 Task: Experiment with the "Truncate Silence" feature to tighten gaps in a live recording.
Action: Mouse moved to (95, 8)
Screenshot: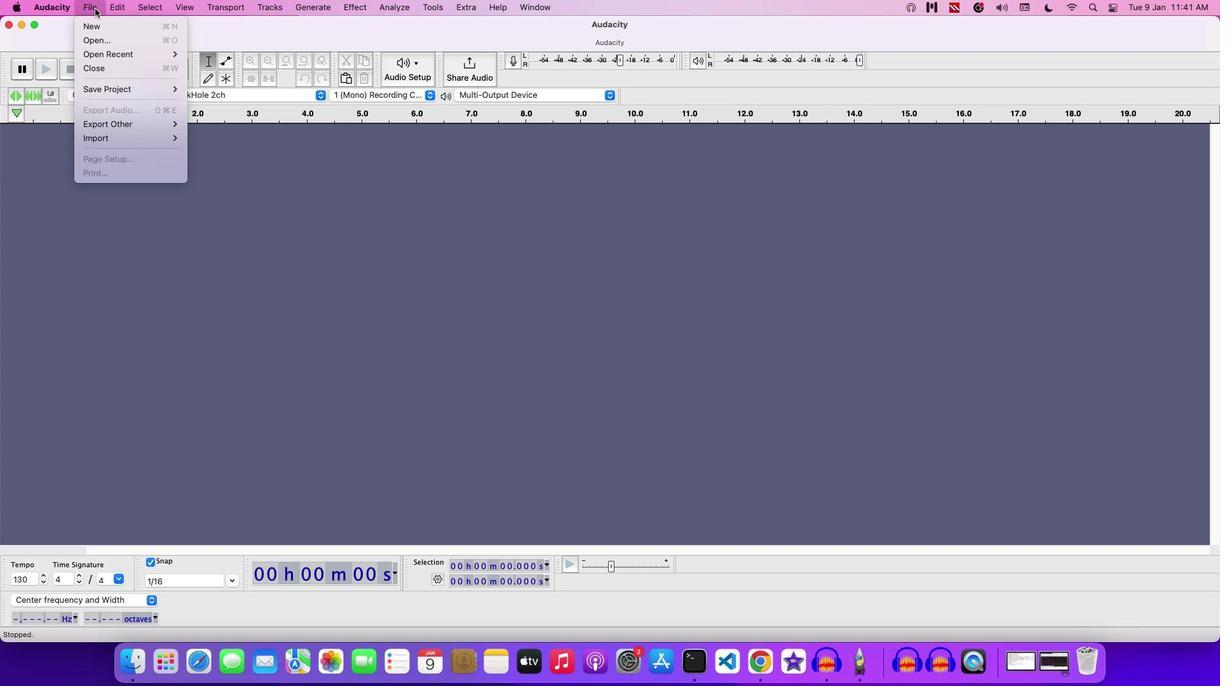 
Action: Mouse pressed left at (95, 8)
Screenshot: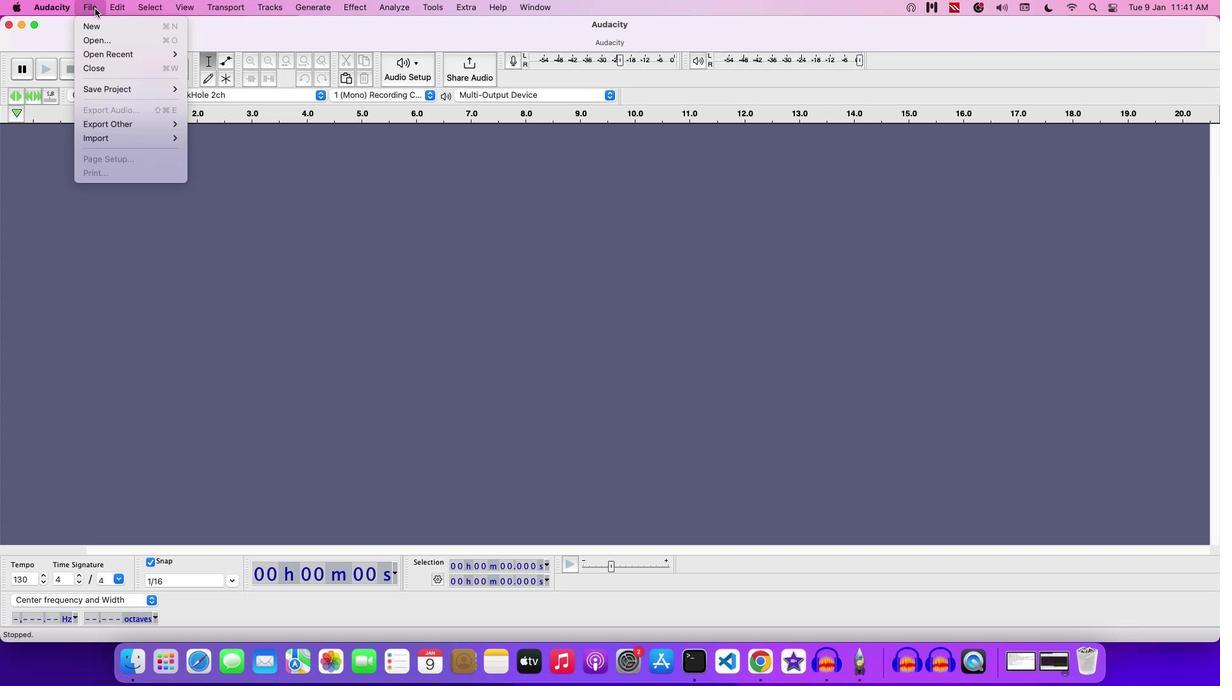 
Action: Mouse moved to (101, 38)
Screenshot: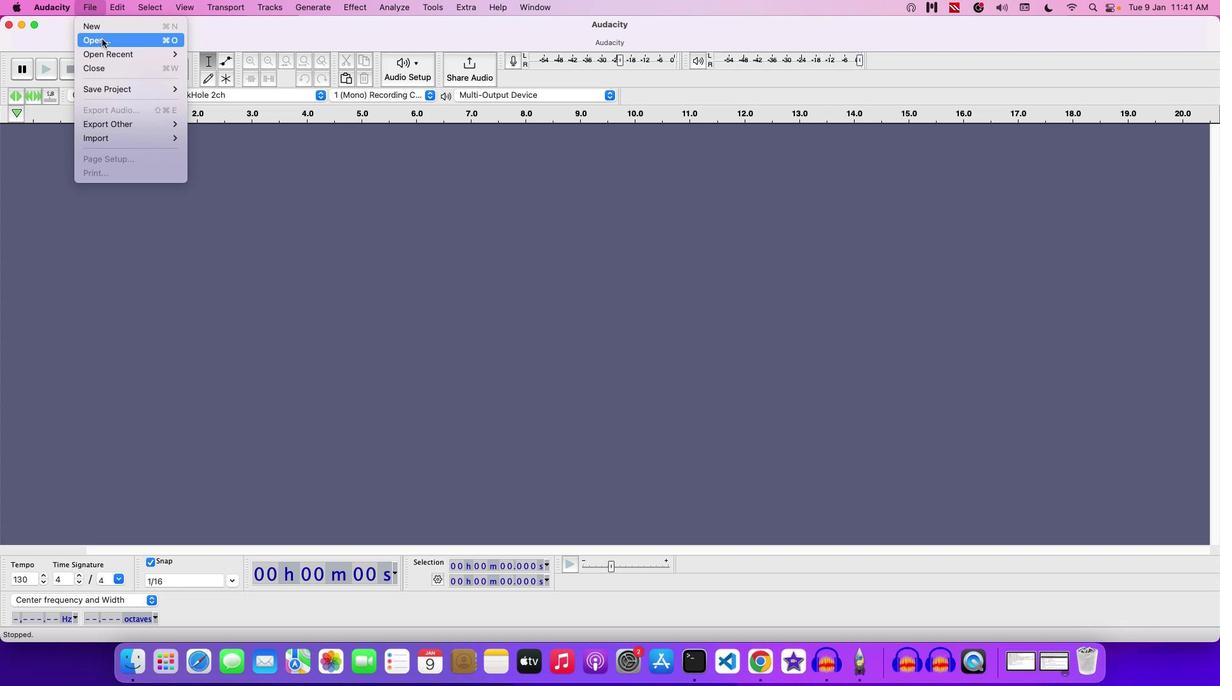 
Action: Mouse pressed left at (101, 38)
Screenshot: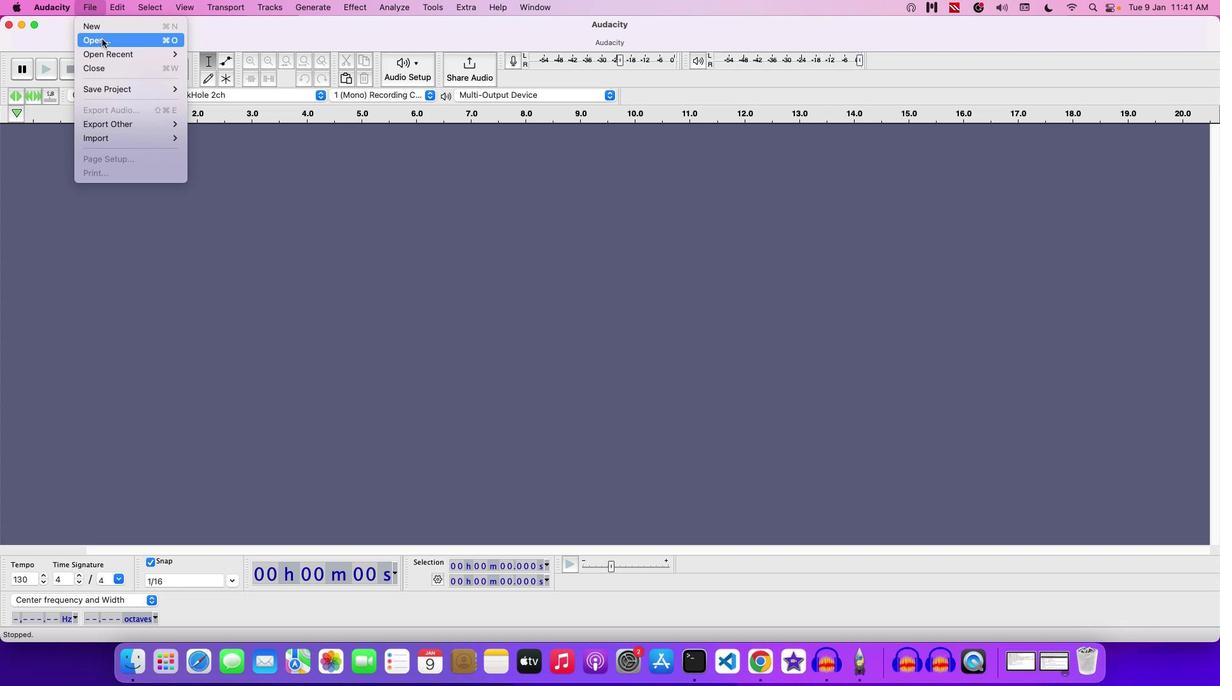 
Action: Mouse moved to (684, 136)
Screenshot: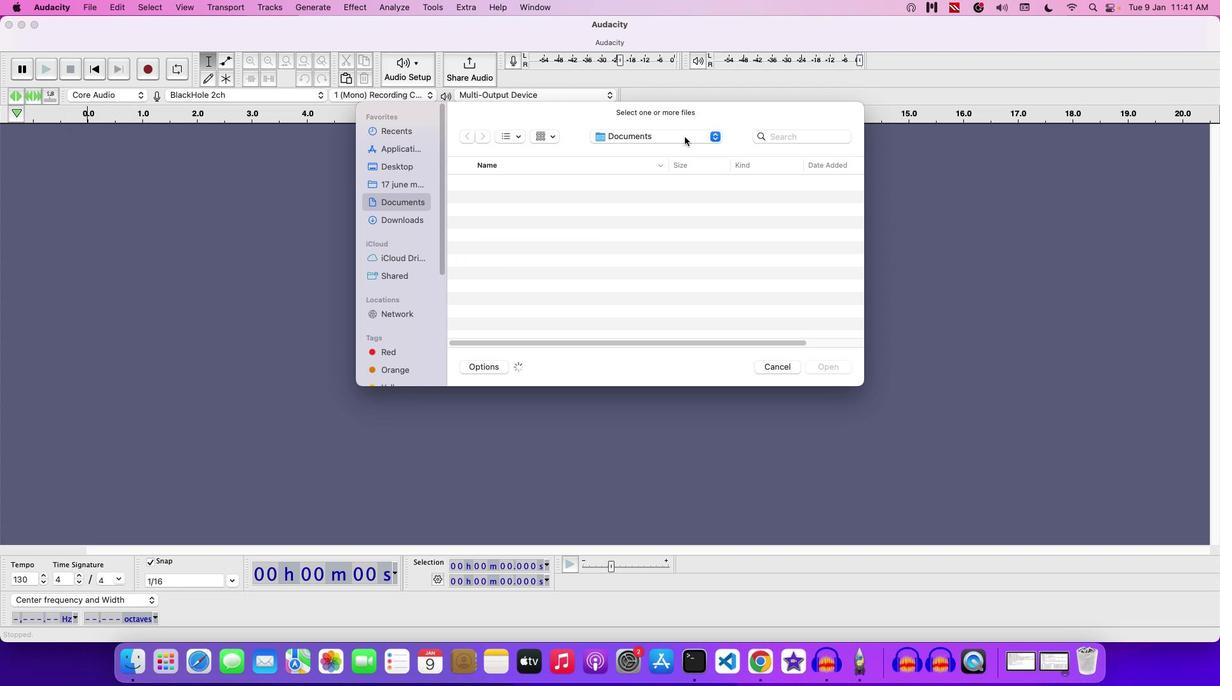 
Action: Mouse pressed left at (684, 136)
Screenshot: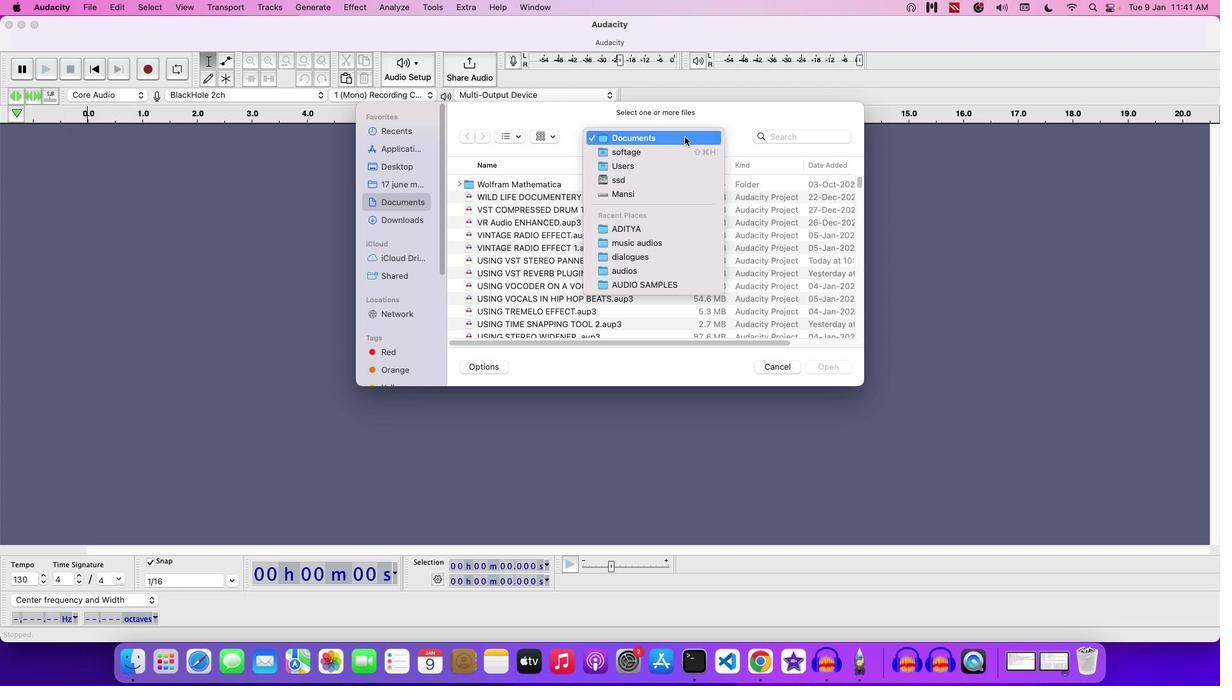 
Action: Mouse moved to (634, 223)
Screenshot: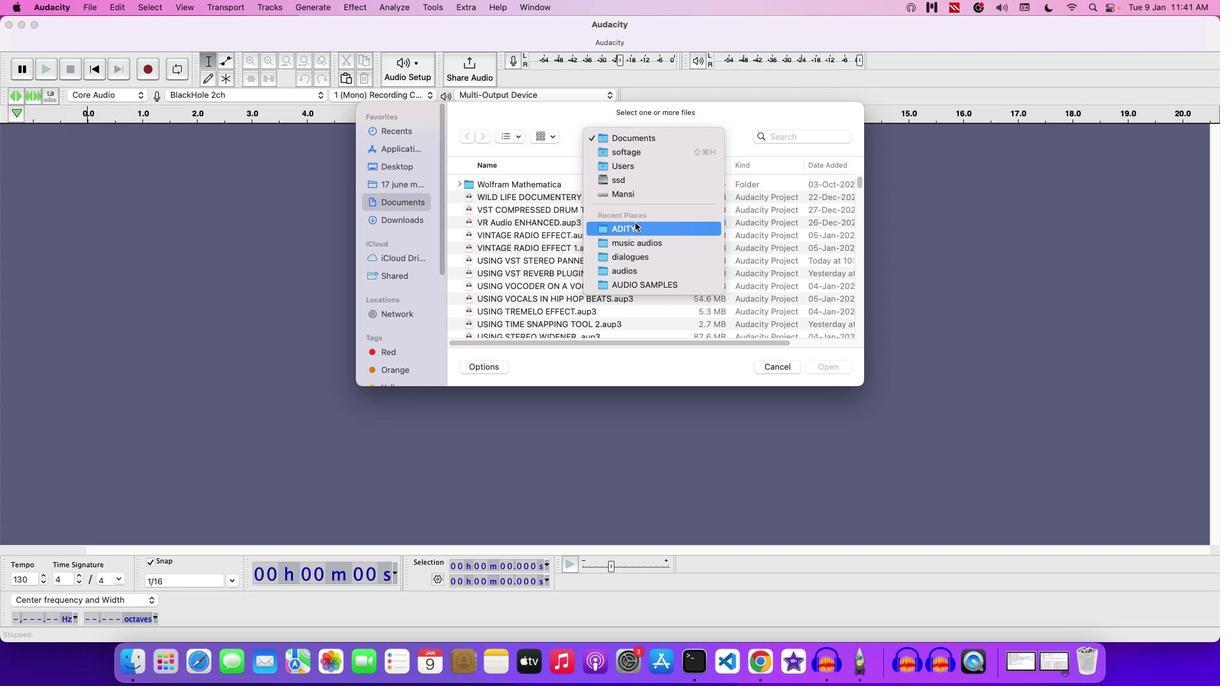 
Action: Mouse pressed left at (634, 223)
Screenshot: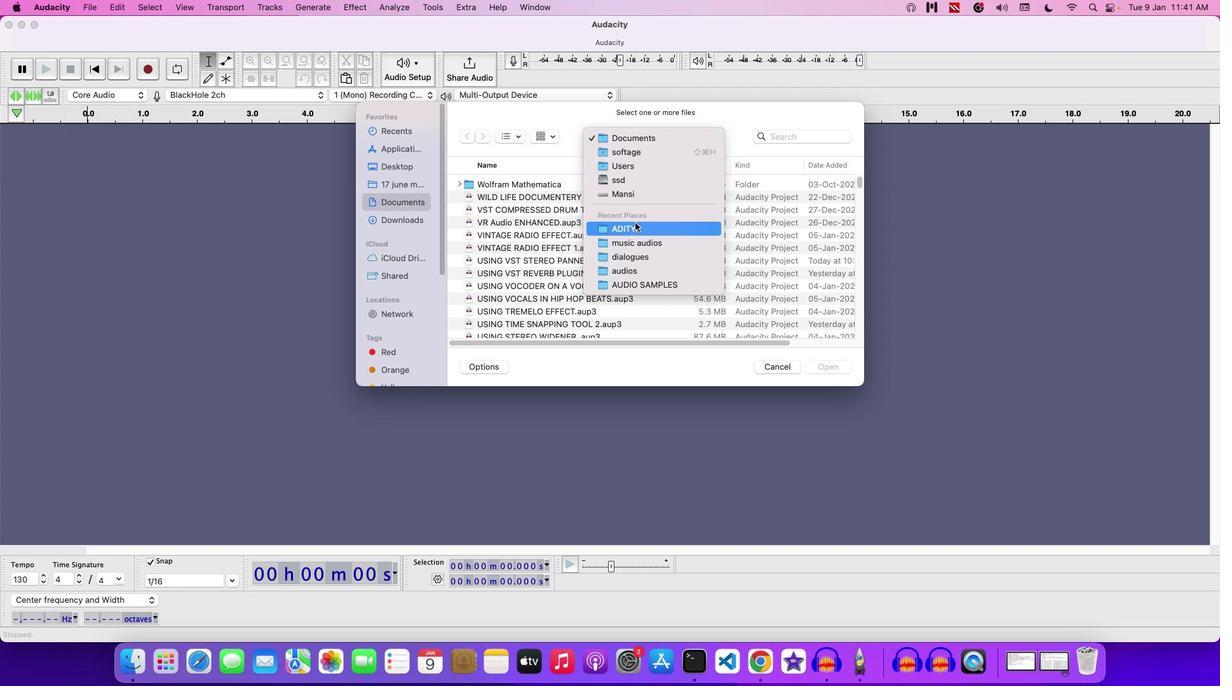 
Action: Mouse moved to (541, 242)
Screenshot: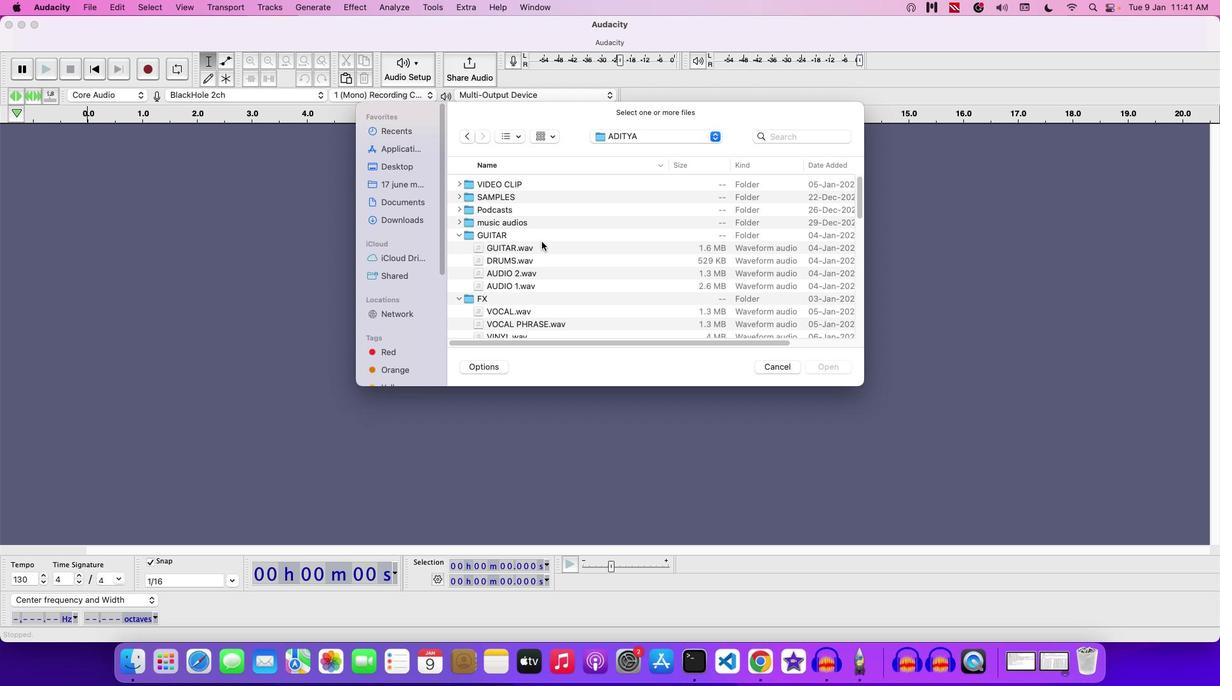 
Action: Mouse scrolled (541, 242) with delta (0, 0)
Screenshot: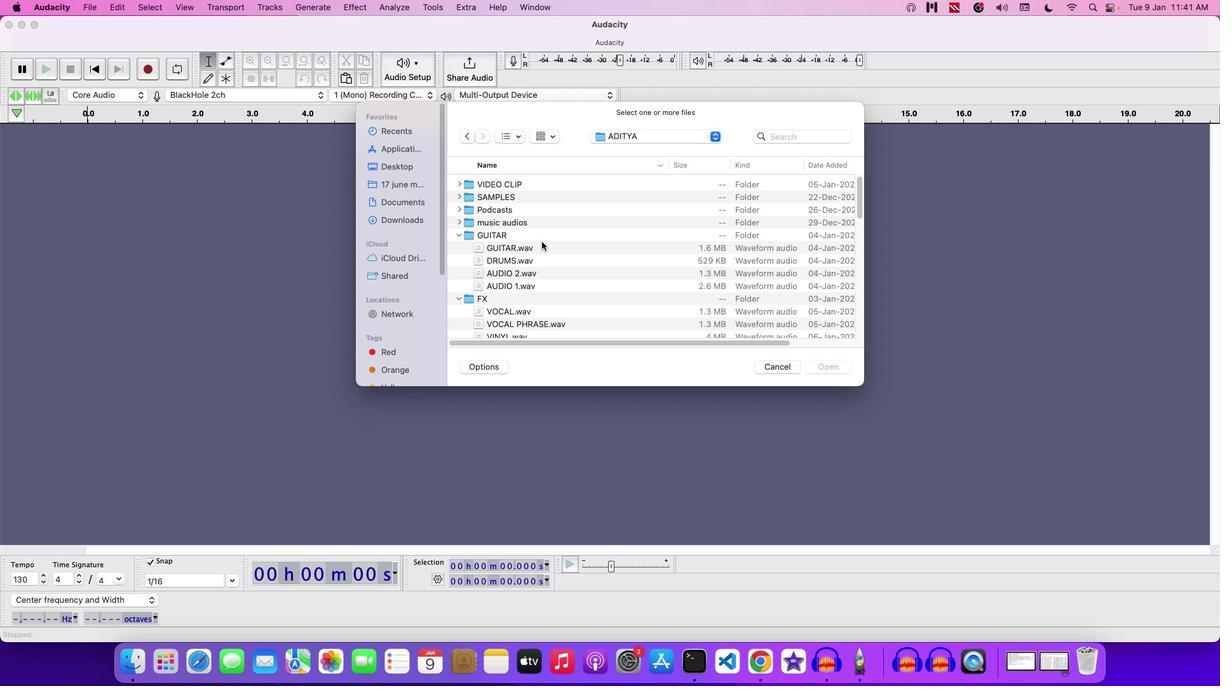 
Action: Mouse scrolled (541, 242) with delta (0, 0)
Screenshot: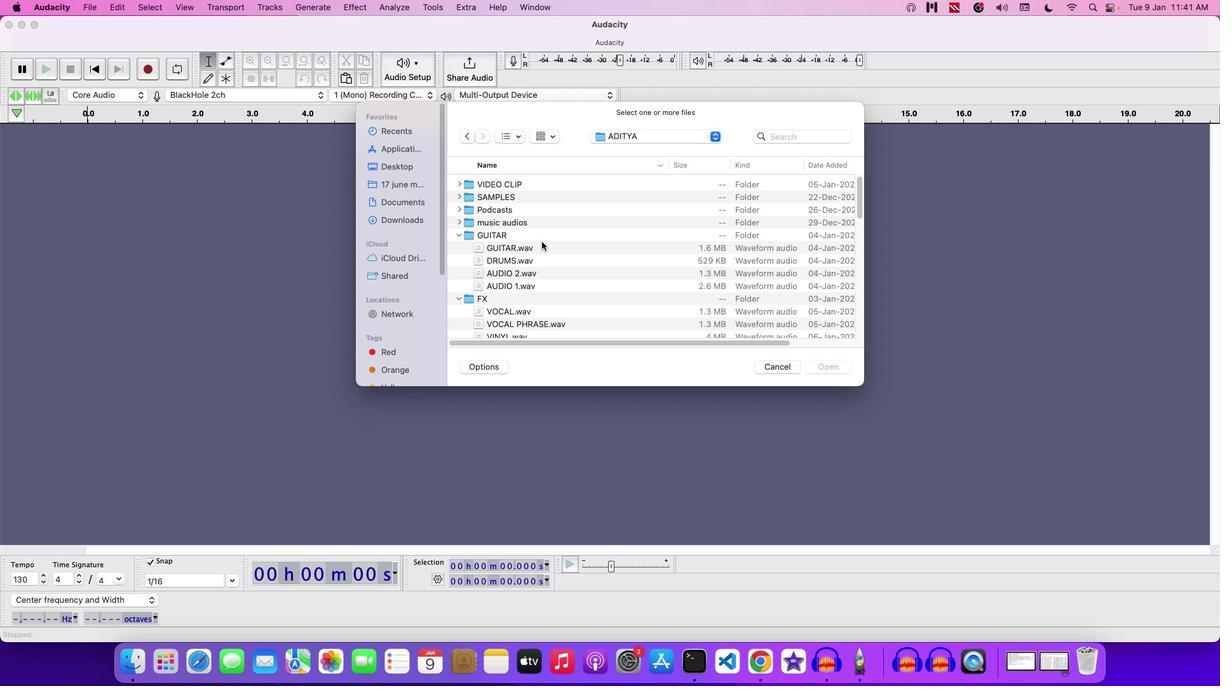 
Action: Mouse scrolled (541, 242) with delta (0, 1)
Screenshot: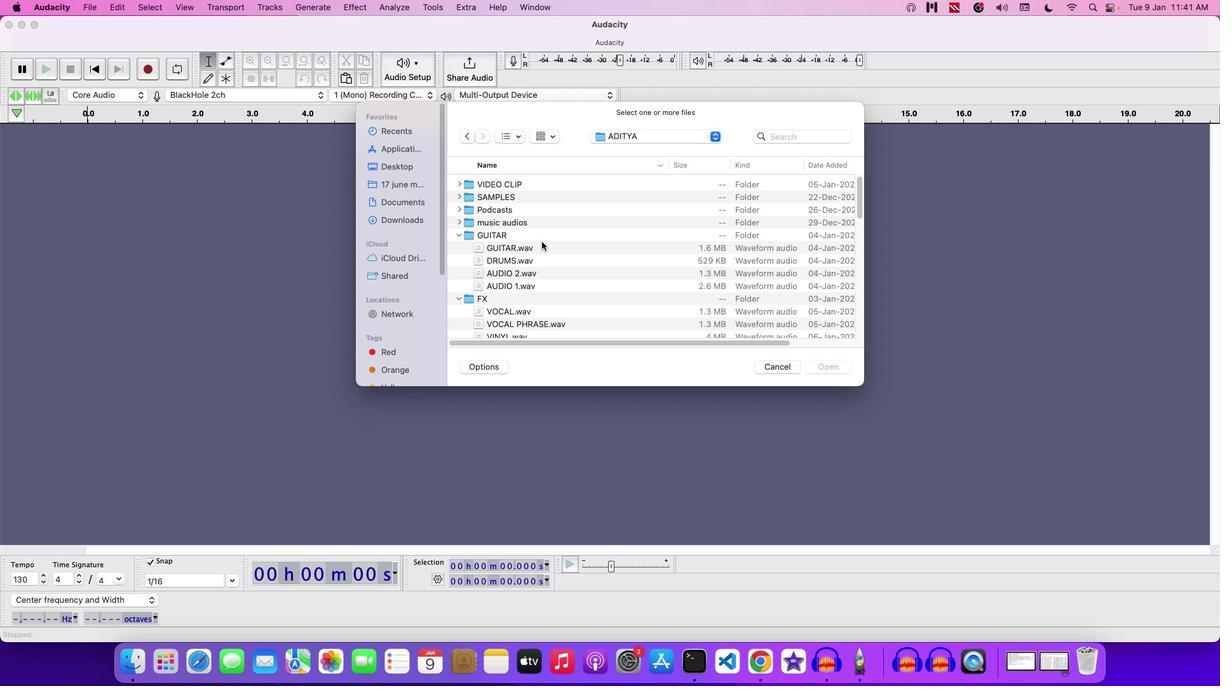 
Action: Mouse scrolled (541, 242) with delta (0, 1)
Screenshot: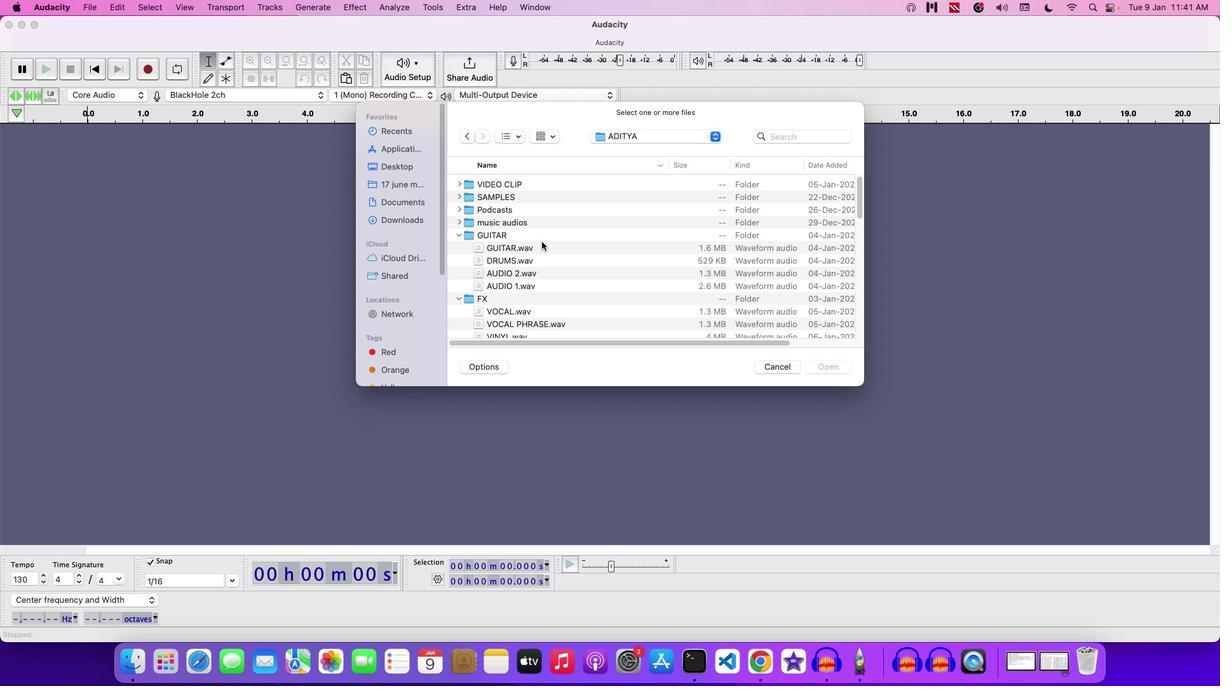 
Action: Mouse scrolled (541, 242) with delta (0, 2)
Screenshot: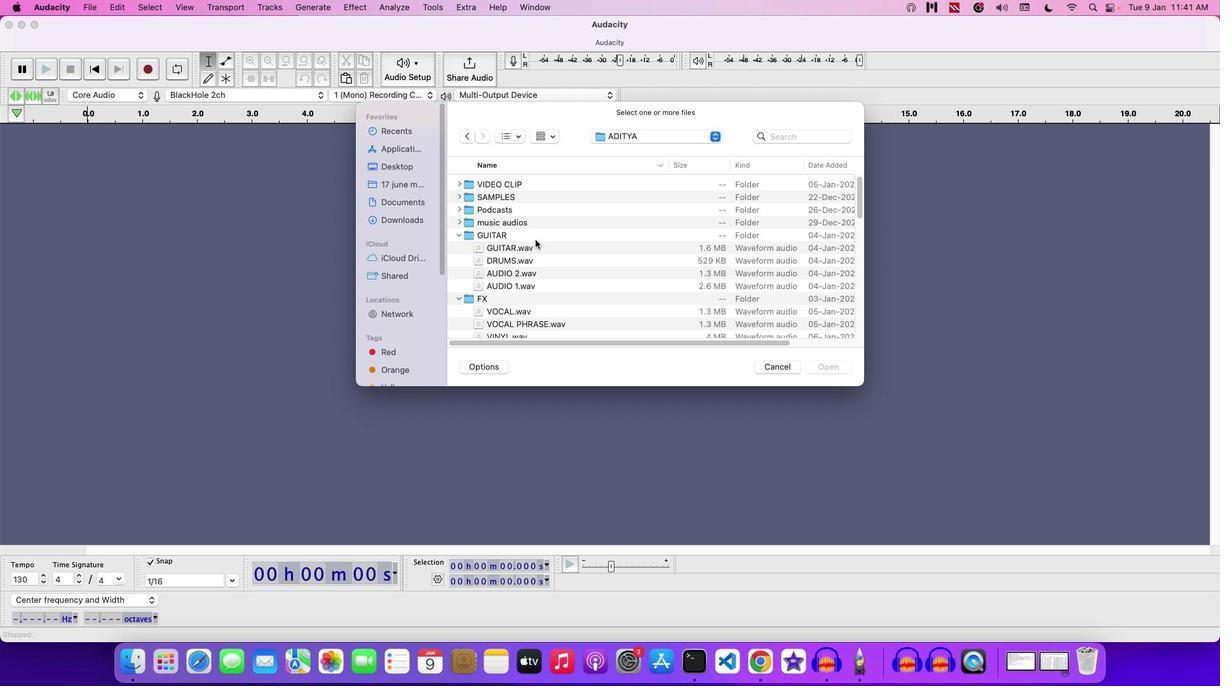 
Action: Mouse moved to (492, 271)
Screenshot: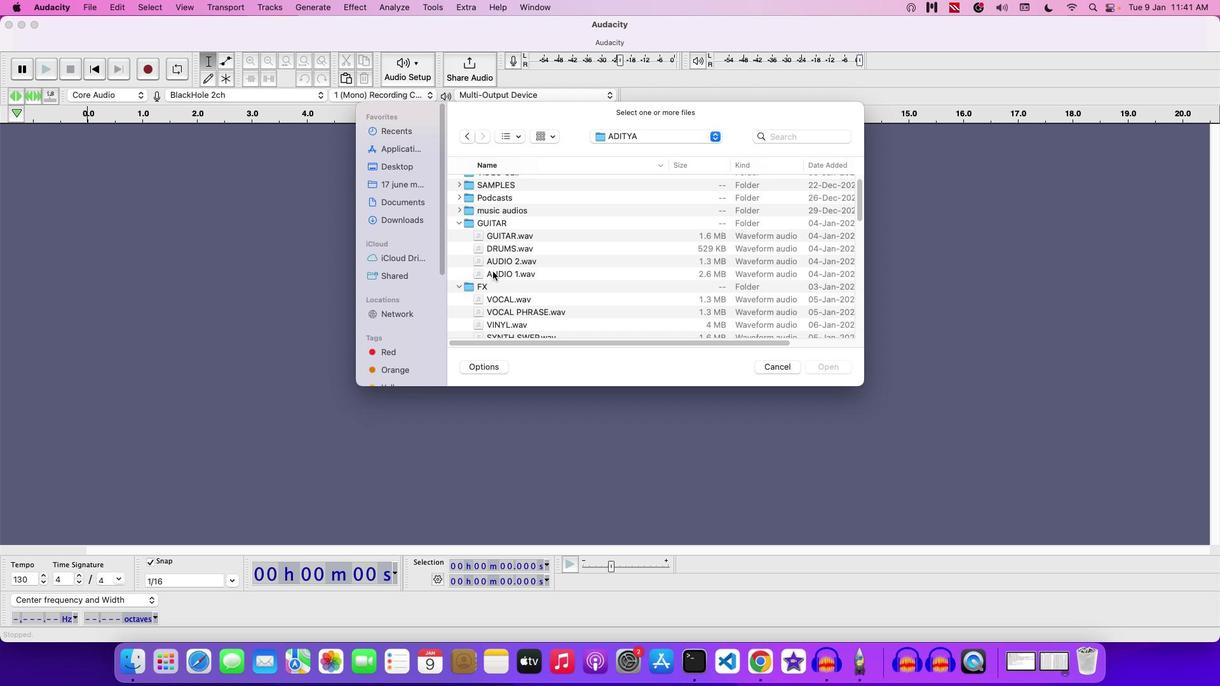 
Action: Mouse scrolled (492, 271) with delta (0, 0)
Screenshot: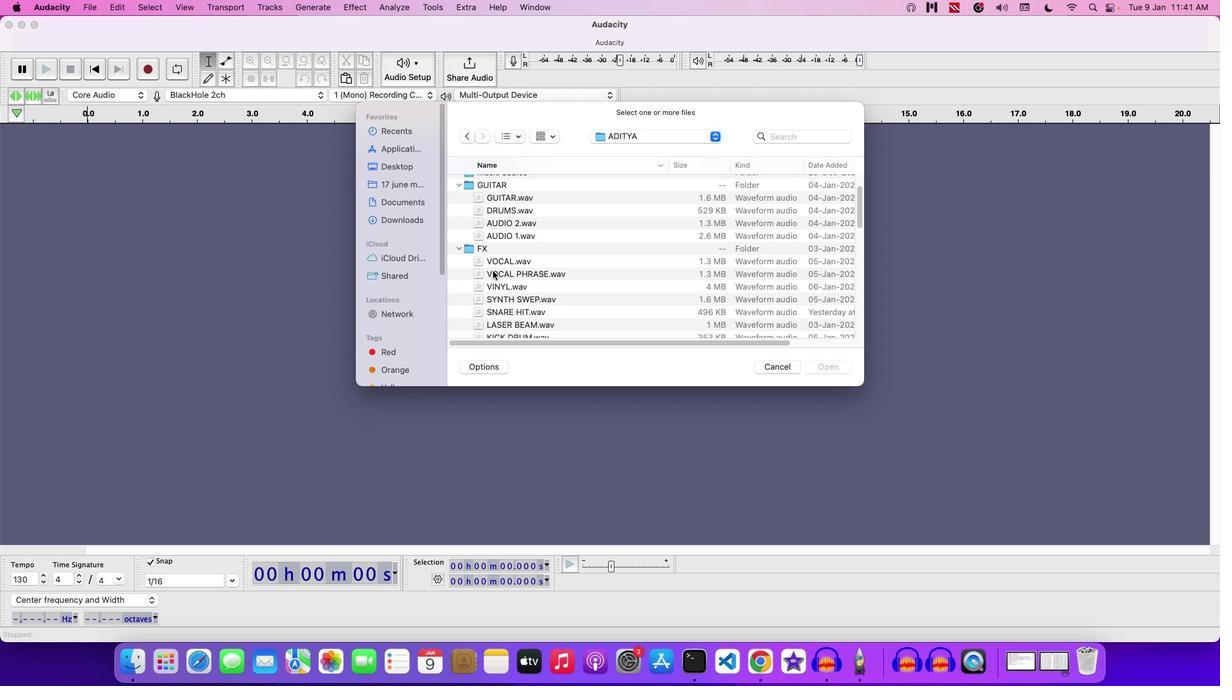 
Action: Mouse scrolled (492, 271) with delta (0, 0)
Screenshot: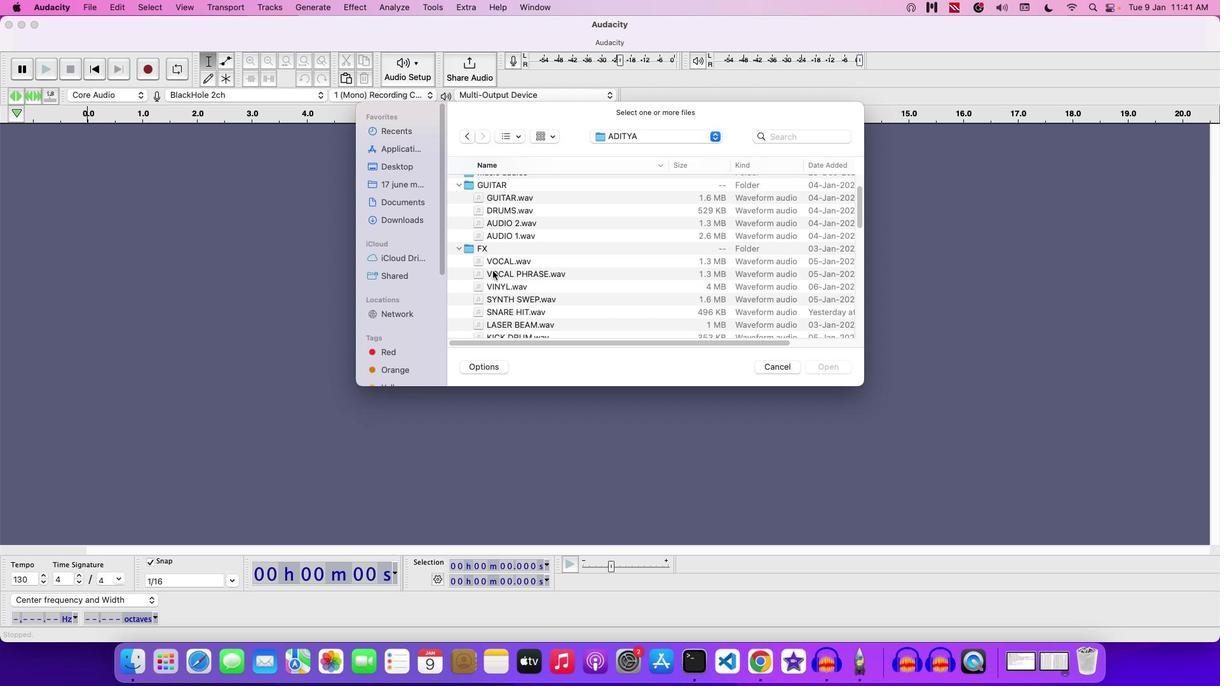 
Action: Mouse moved to (492, 271)
Screenshot: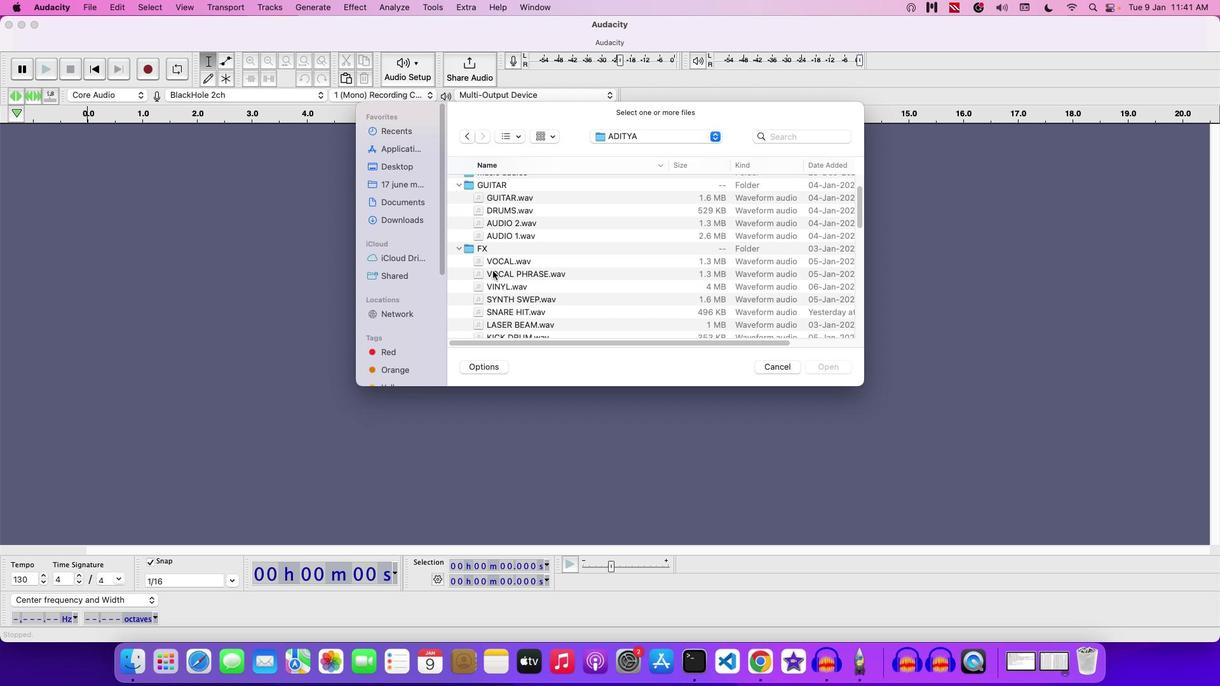 
Action: Mouse scrolled (492, 271) with delta (0, -1)
Screenshot: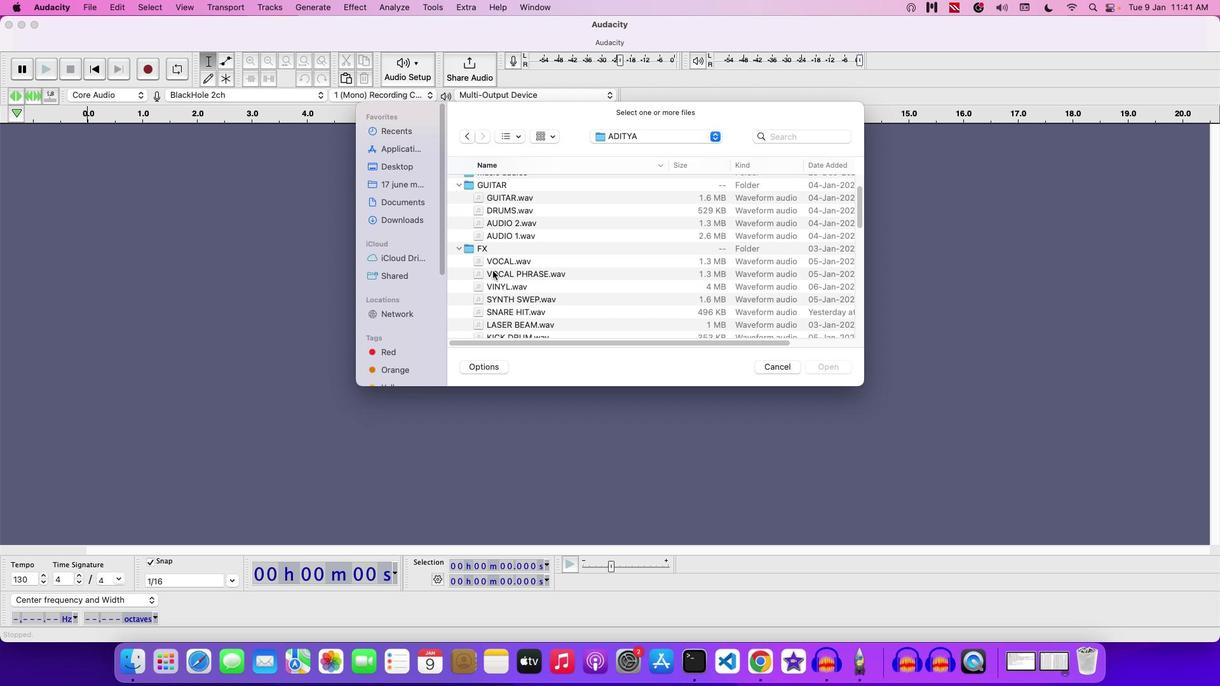 
Action: Mouse moved to (500, 262)
Screenshot: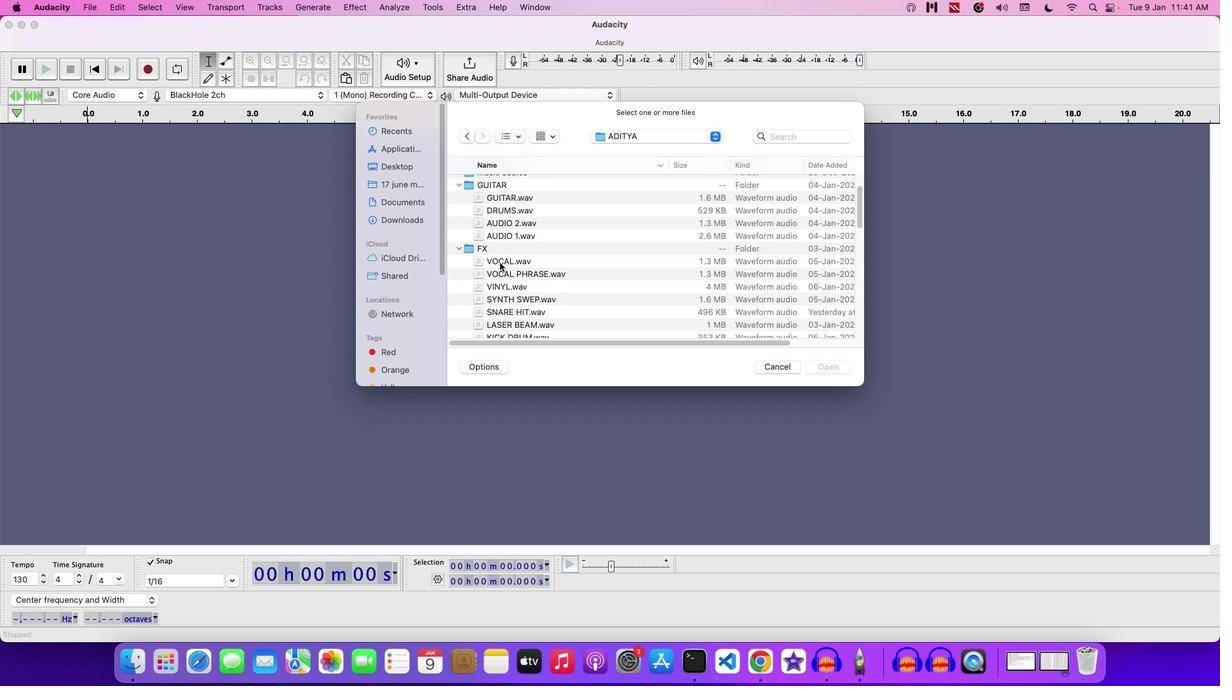 
Action: Mouse pressed left at (500, 262)
Screenshot: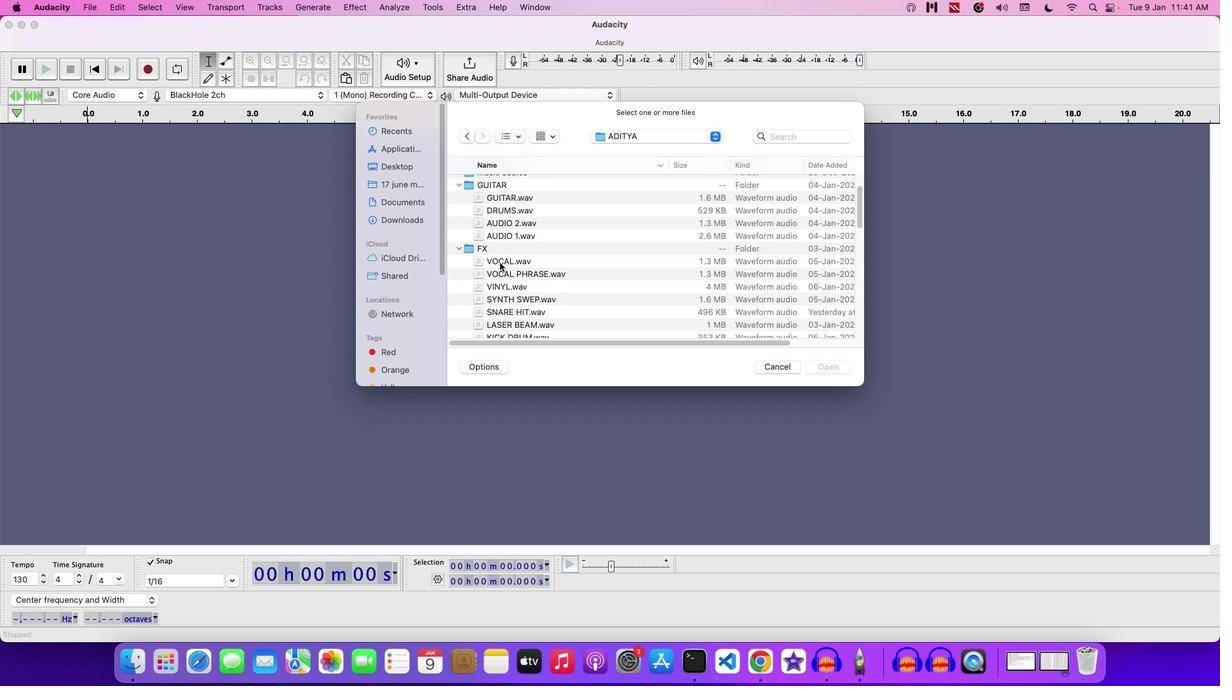 
Action: Mouse moved to (571, 271)
Screenshot: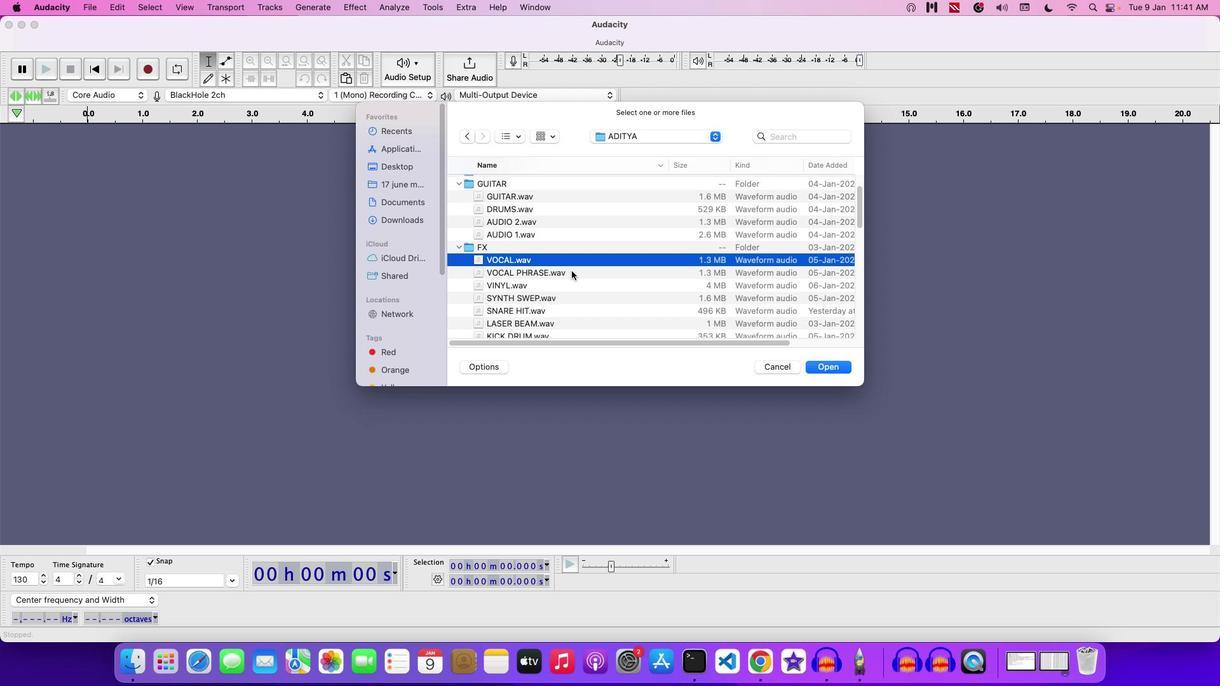 
Action: Mouse scrolled (571, 271) with delta (0, 0)
Screenshot: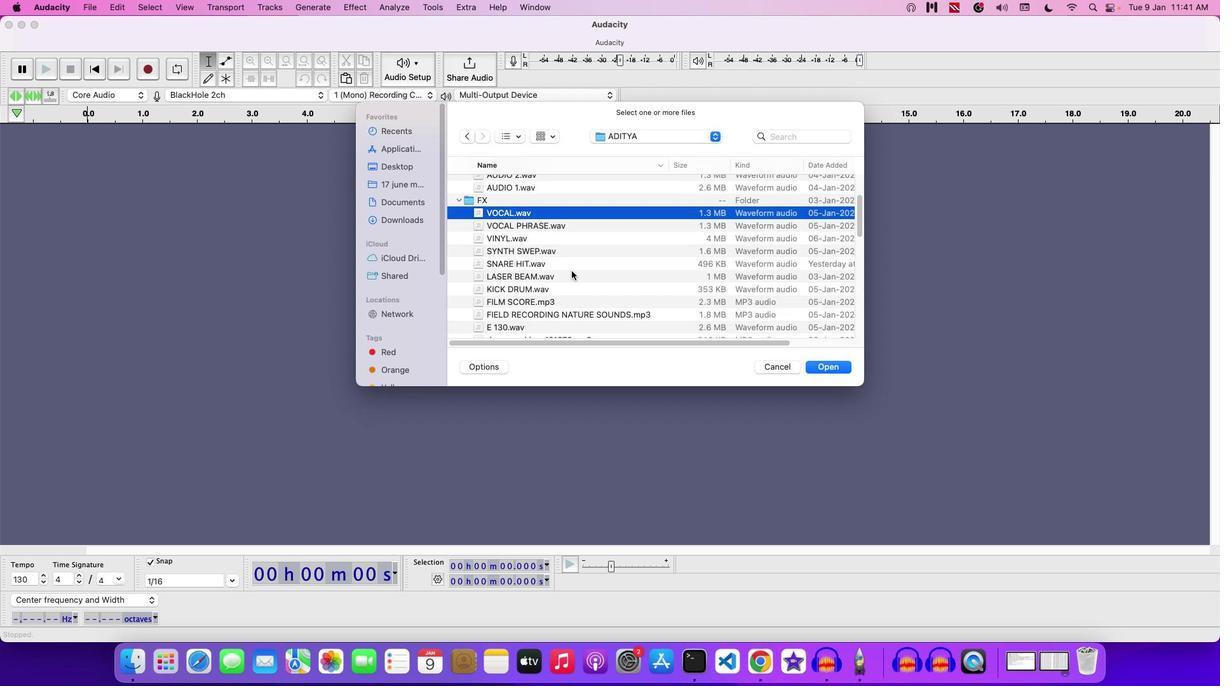 
Action: Mouse scrolled (571, 271) with delta (0, 0)
Screenshot: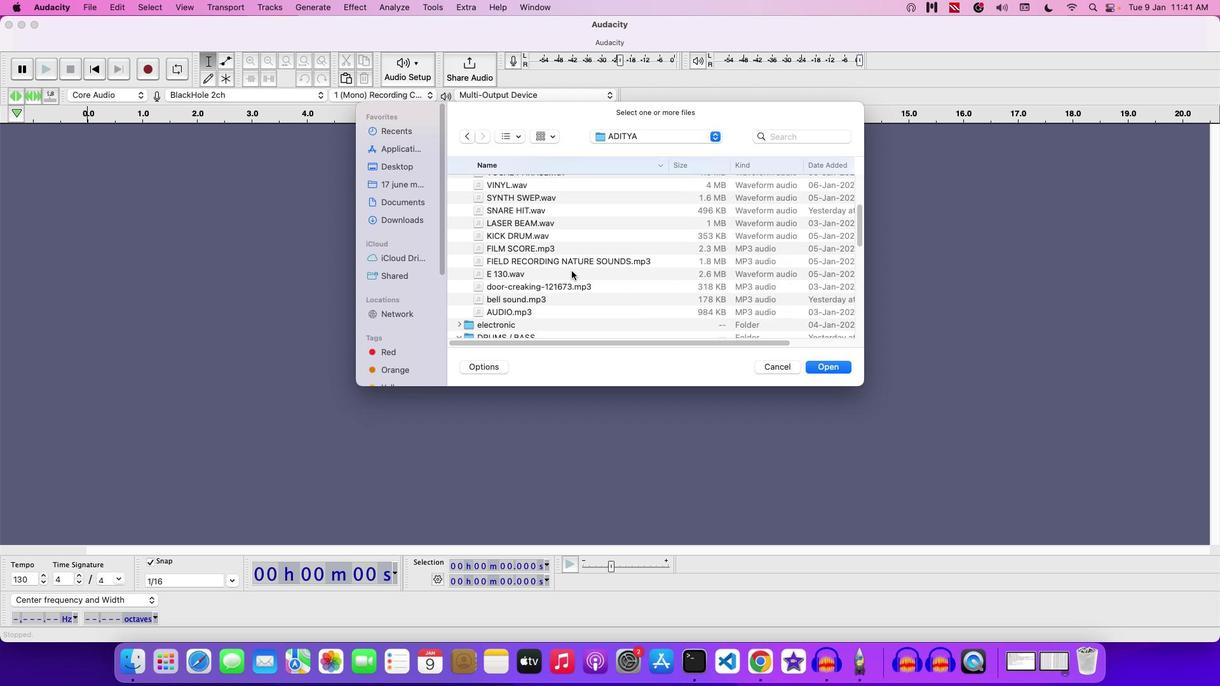 
Action: Mouse scrolled (571, 271) with delta (0, -1)
Screenshot: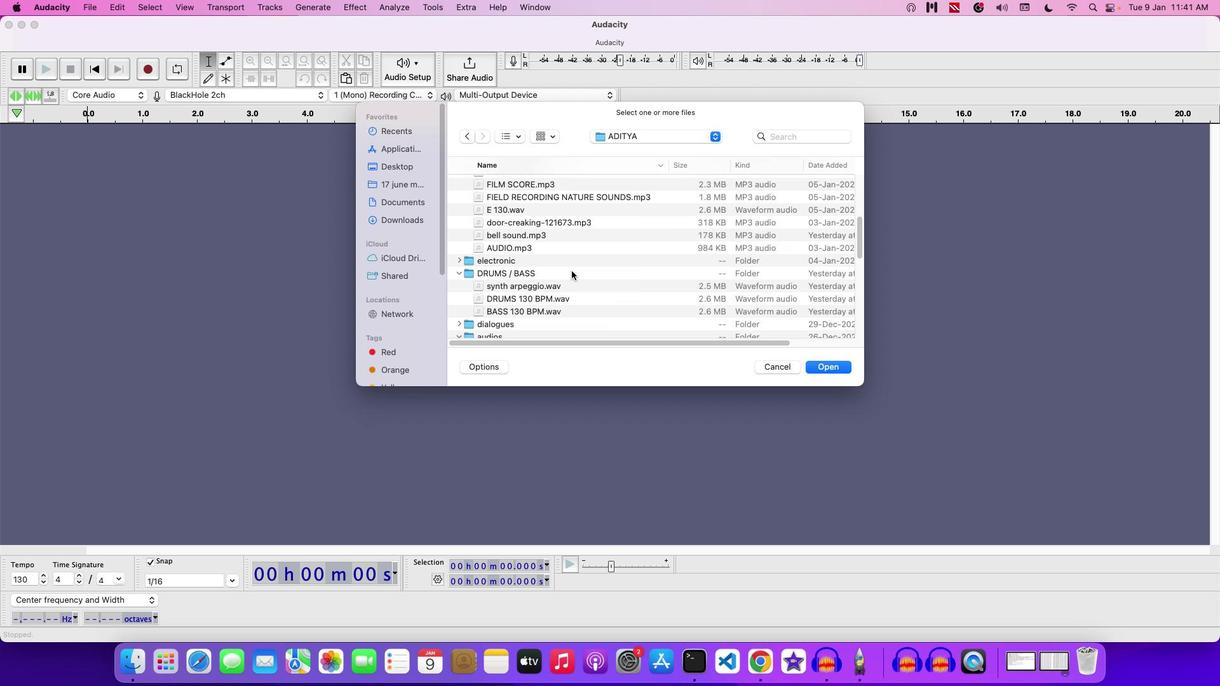 
Action: Mouse scrolled (571, 271) with delta (0, -2)
Screenshot: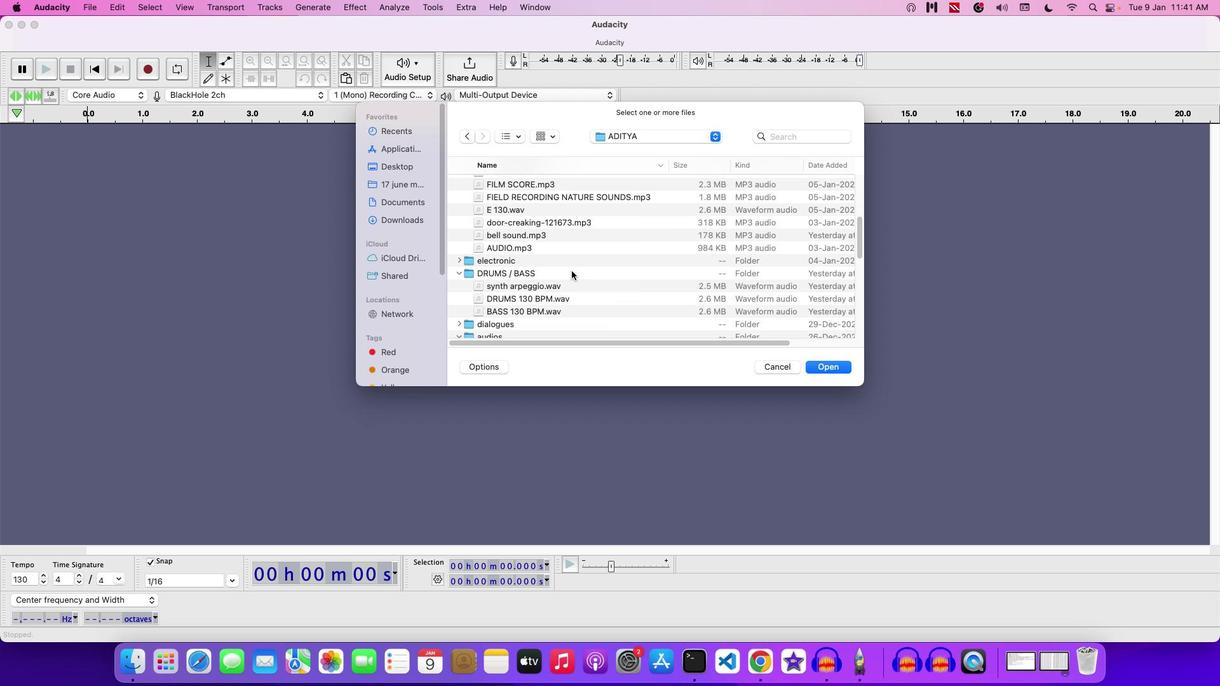 
Action: Mouse scrolled (571, 271) with delta (0, -3)
Screenshot: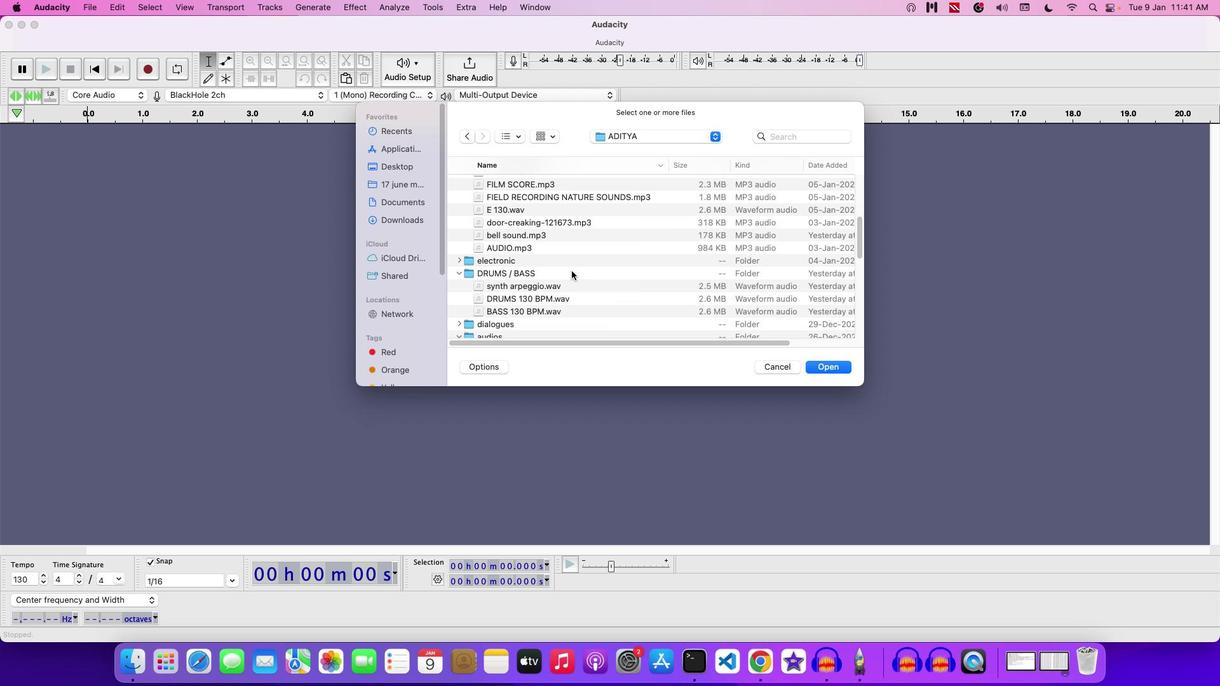 
Action: Mouse scrolled (571, 271) with delta (0, 0)
Screenshot: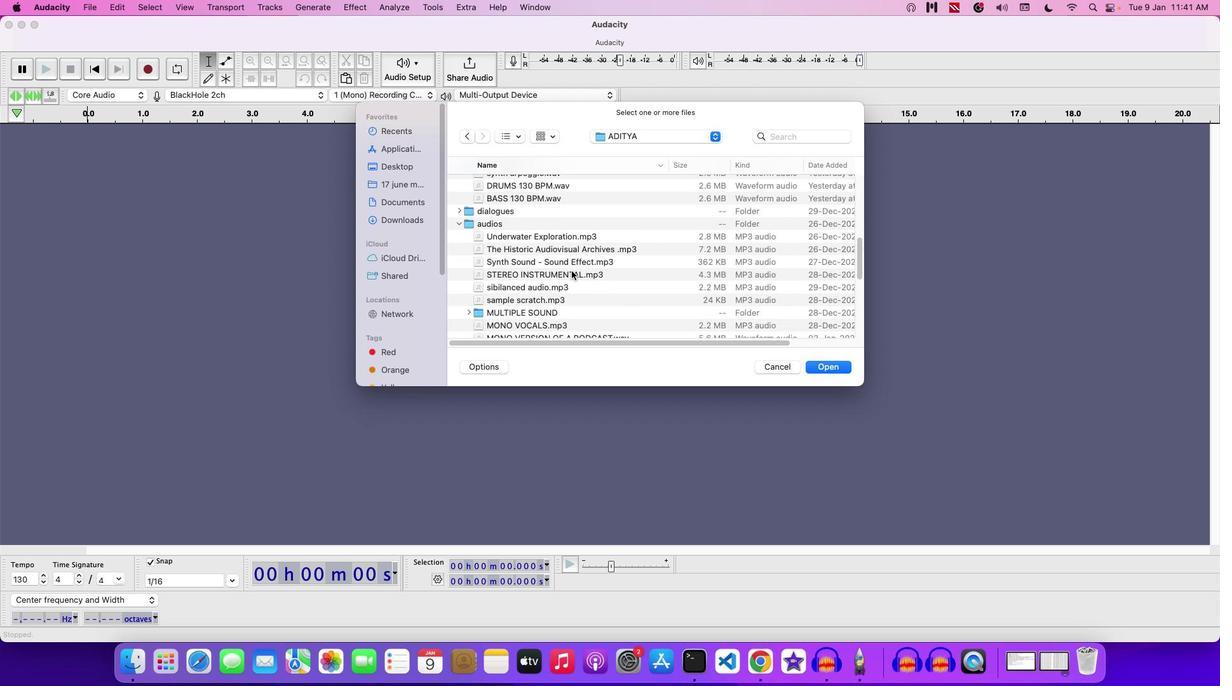 
Action: Mouse scrolled (571, 271) with delta (0, 0)
Screenshot: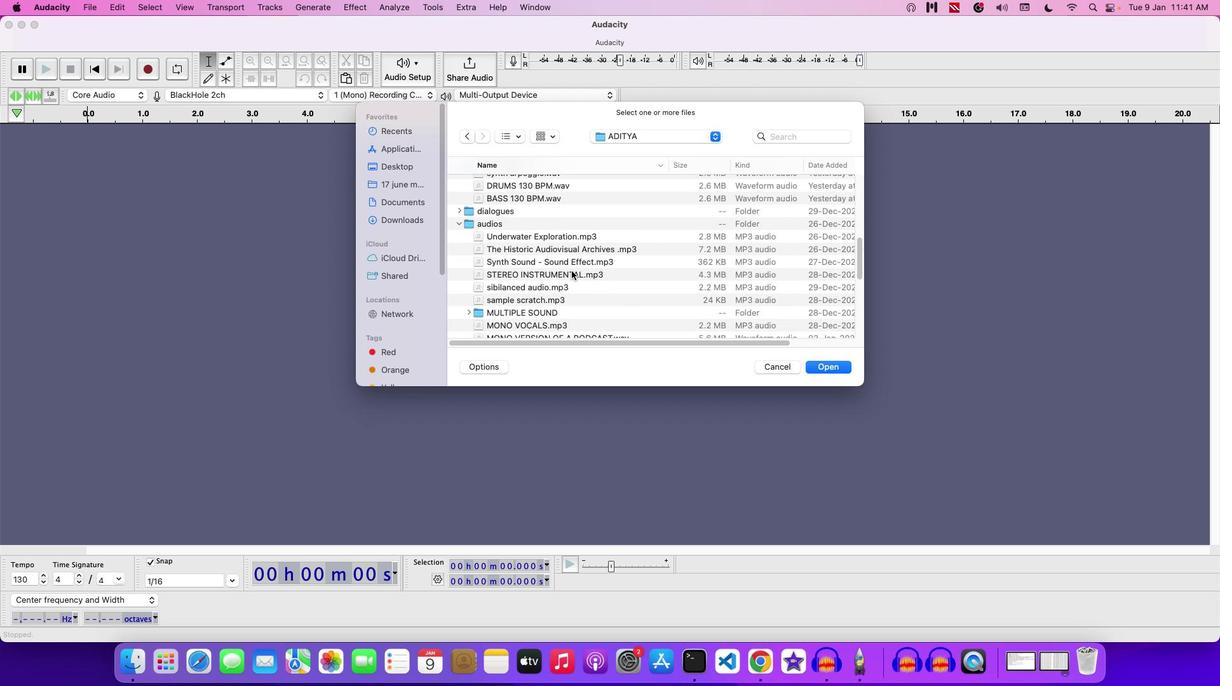 
Action: Mouse scrolled (571, 271) with delta (0, -1)
Screenshot: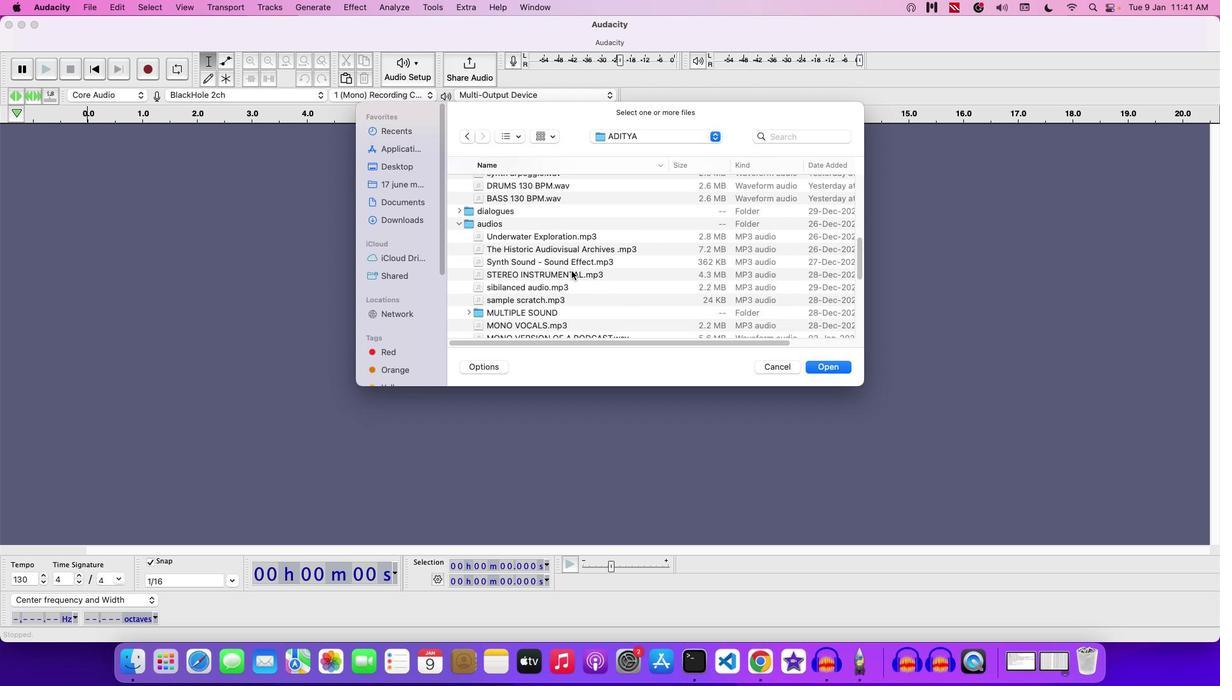 
Action: Mouse scrolled (571, 271) with delta (0, -2)
Screenshot: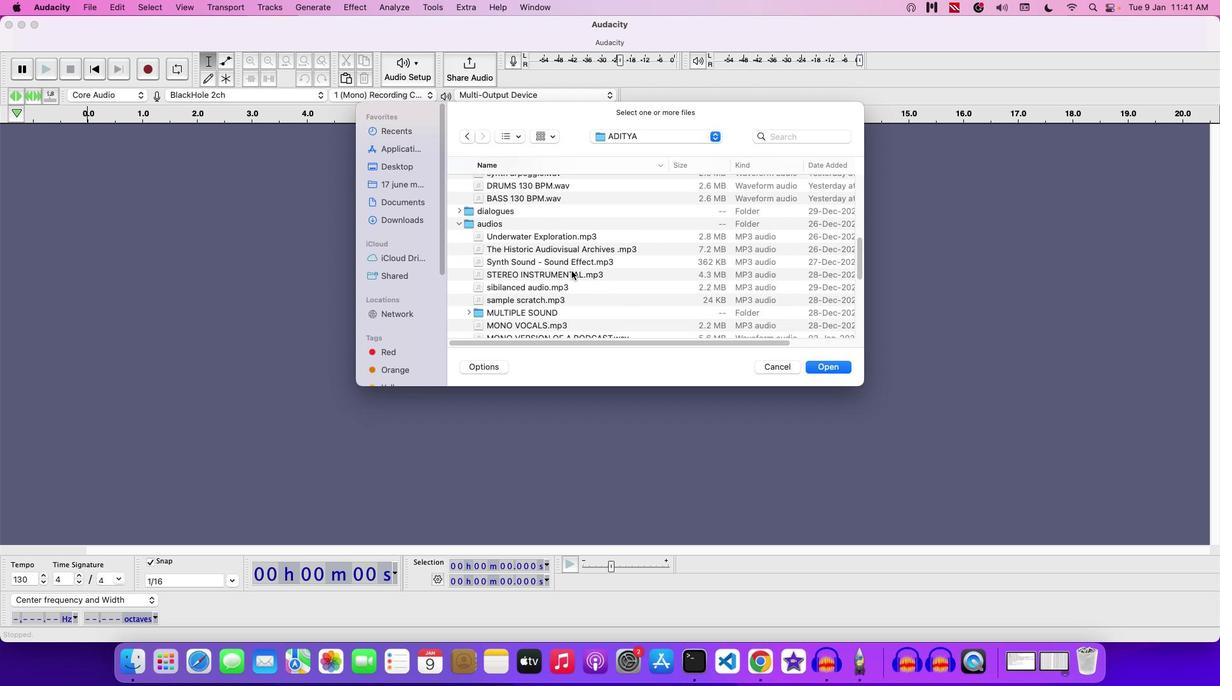 
Action: Mouse moved to (571, 270)
Screenshot: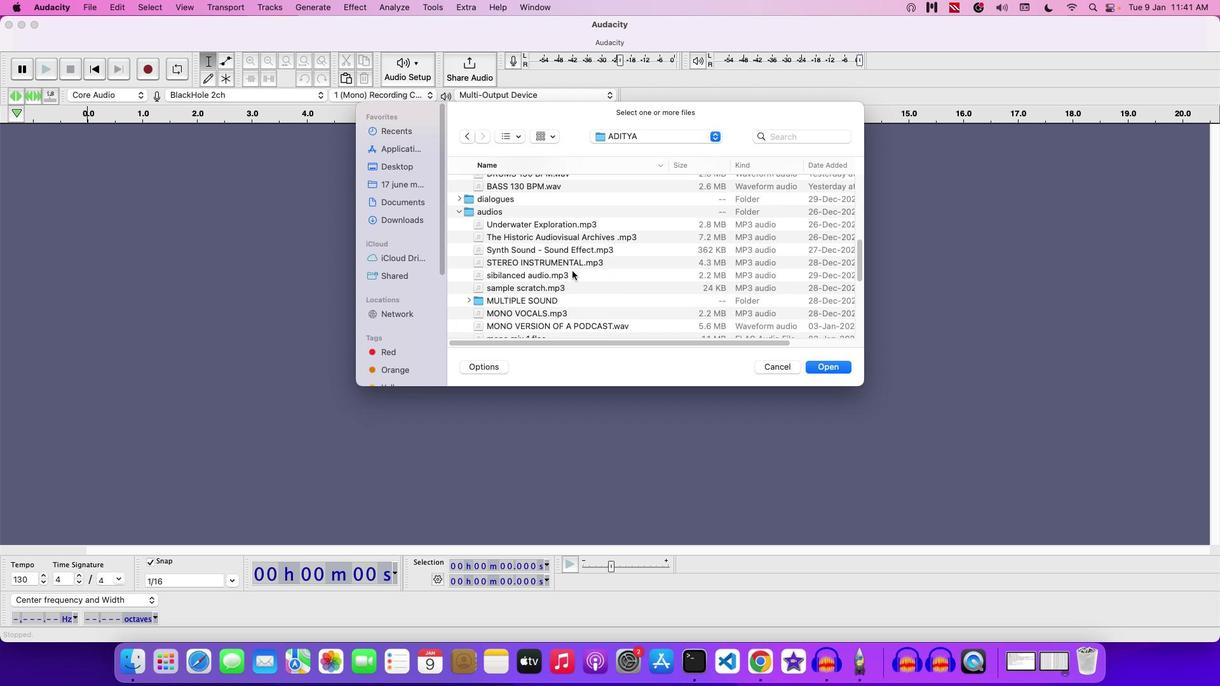 
Action: Mouse scrolled (571, 270) with delta (0, 0)
Screenshot: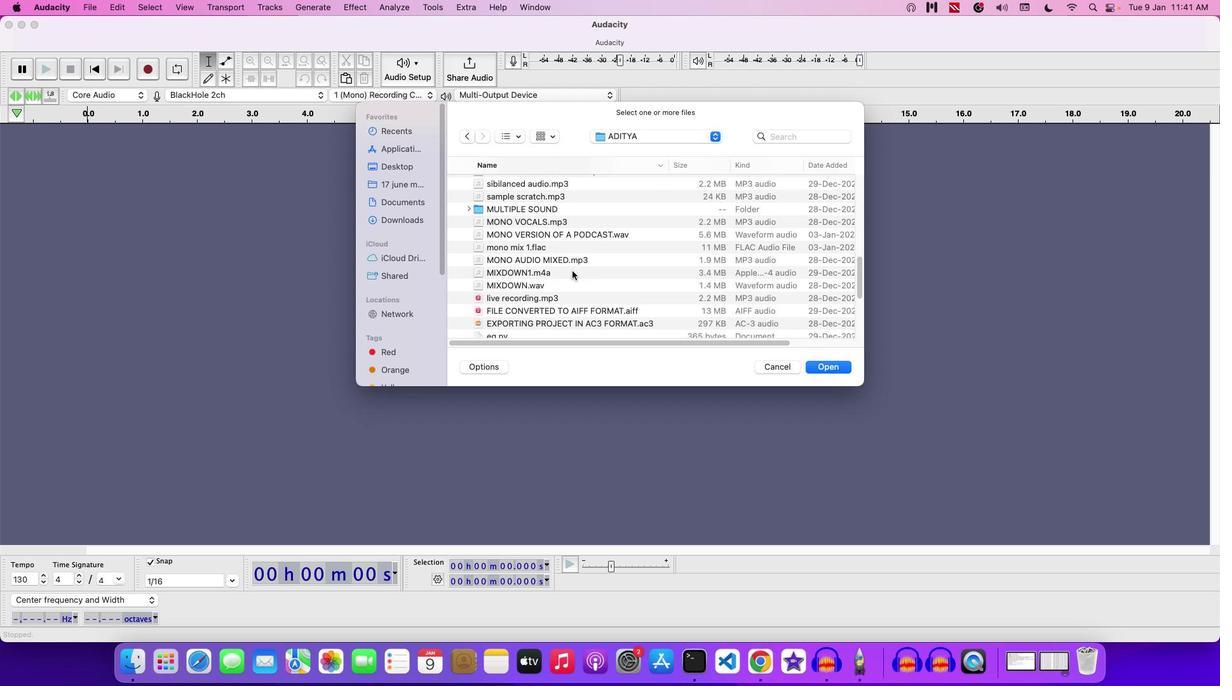 
Action: Mouse scrolled (571, 270) with delta (0, 0)
Screenshot: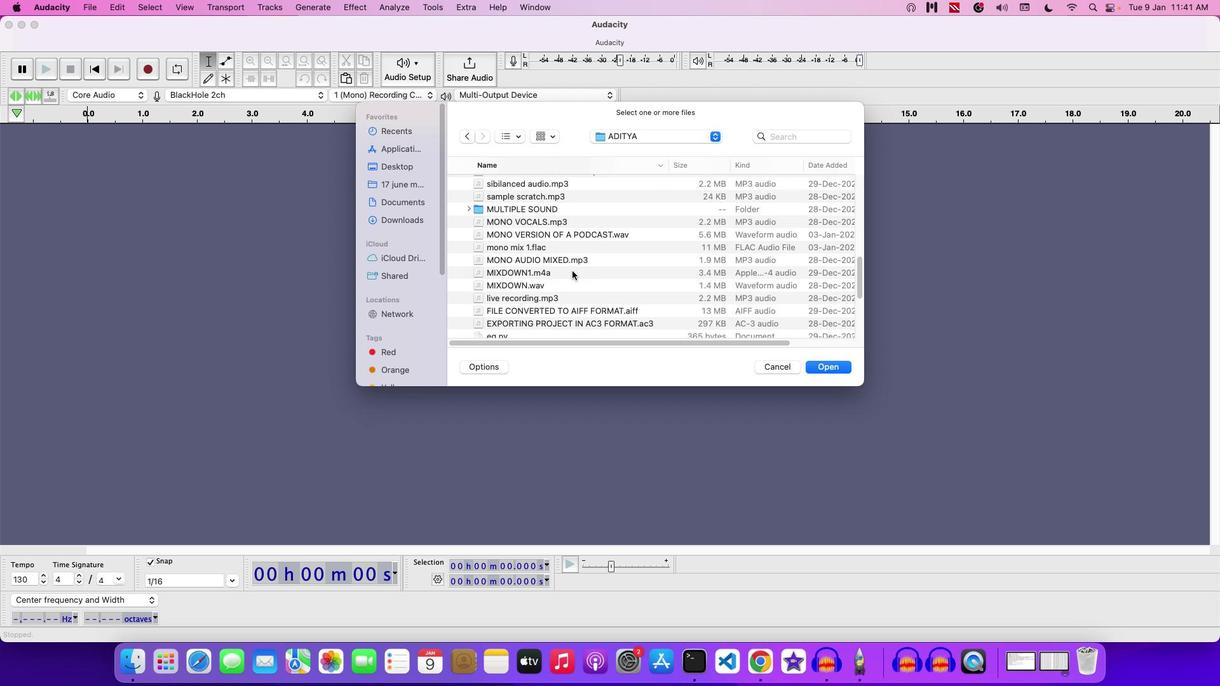 
Action: Mouse scrolled (571, 270) with delta (0, -1)
Screenshot: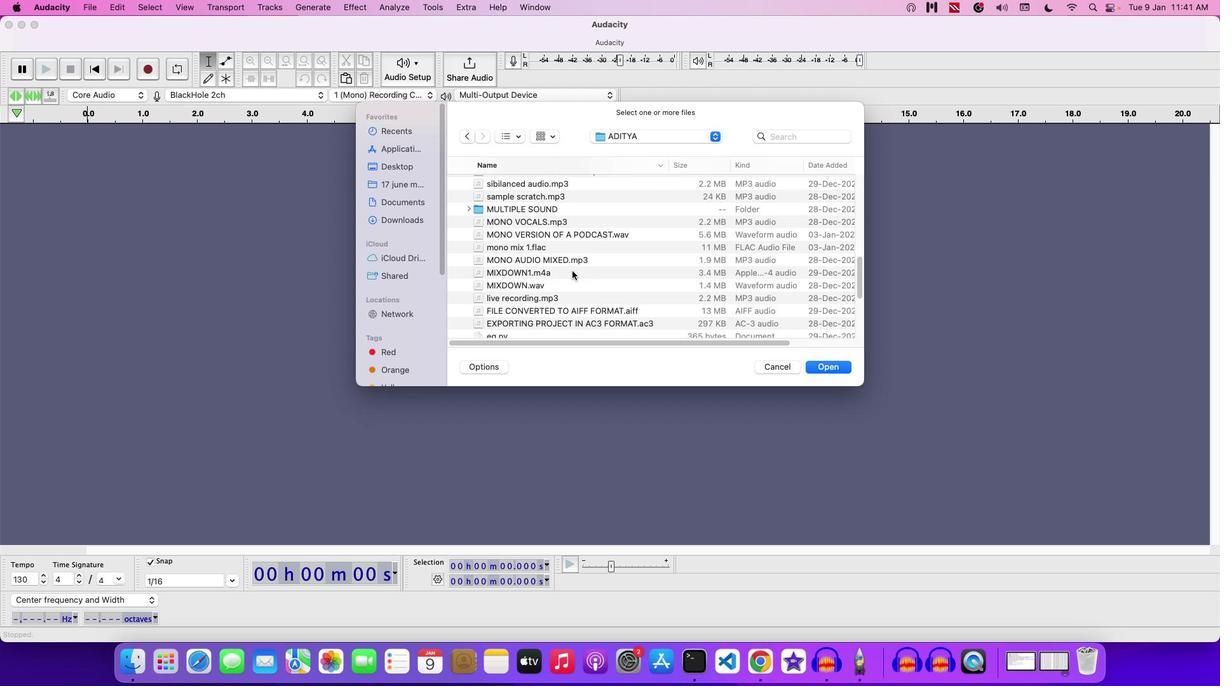 
Action: Mouse scrolled (571, 270) with delta (0, -2)
Screenshot: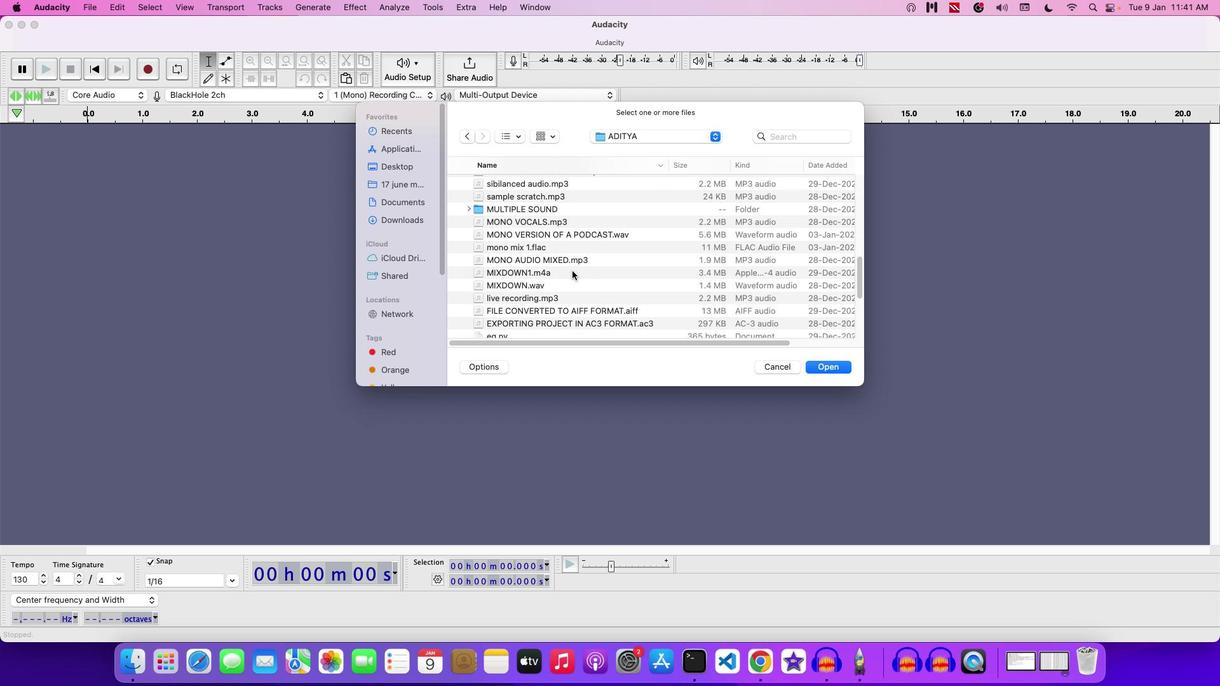 
Action: Mouse scrolled (571, 270) with delta (0, 0)
Screenshot: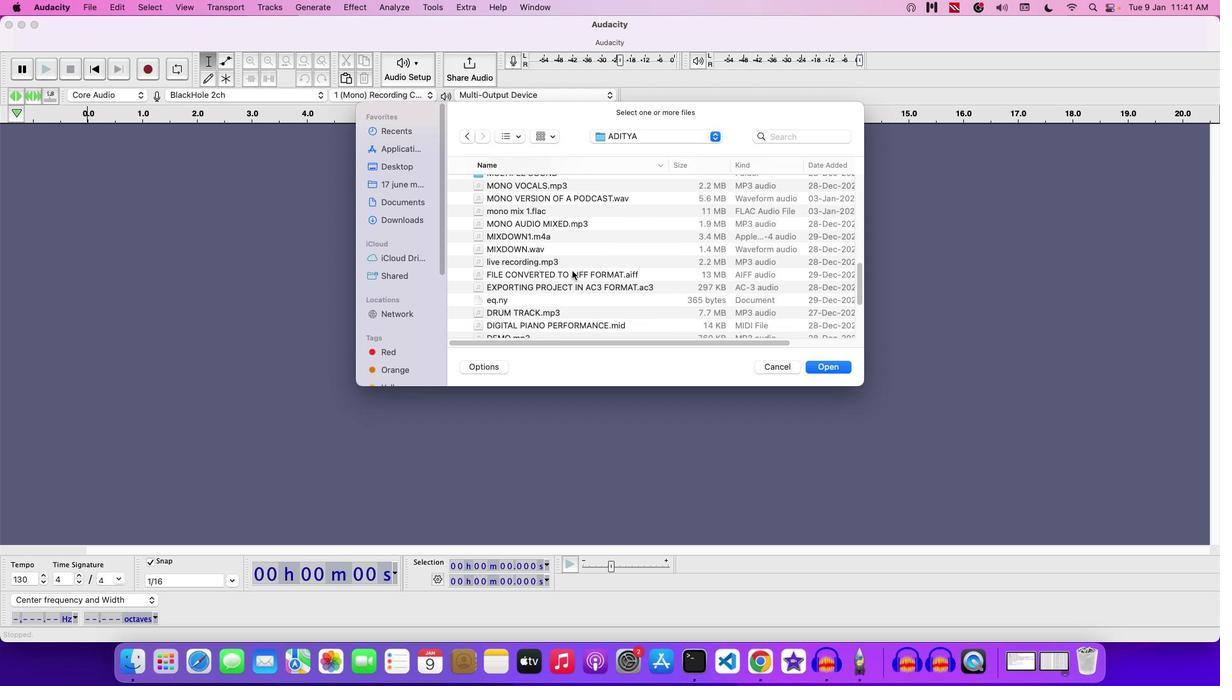 
Action: Mouse scrolled (571, 270) with delta (0, 0)
Screenshot: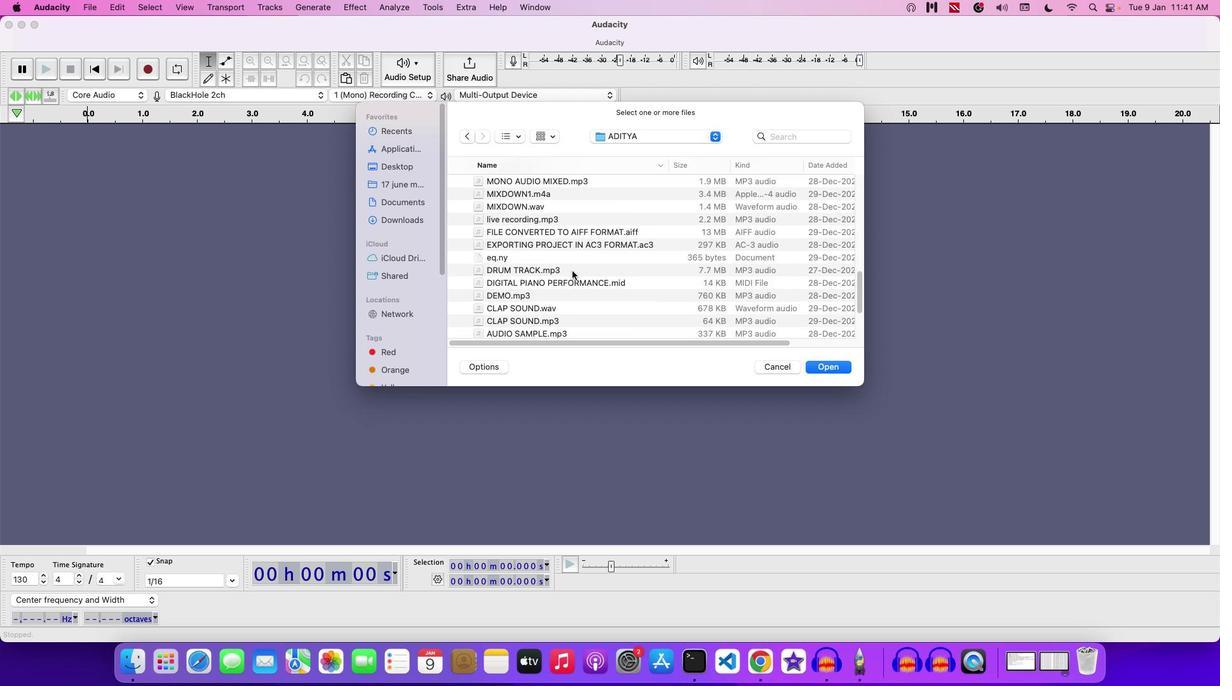 
Action: Mouse scrolled (571, 270) with delta (0, -1)
Screenshot: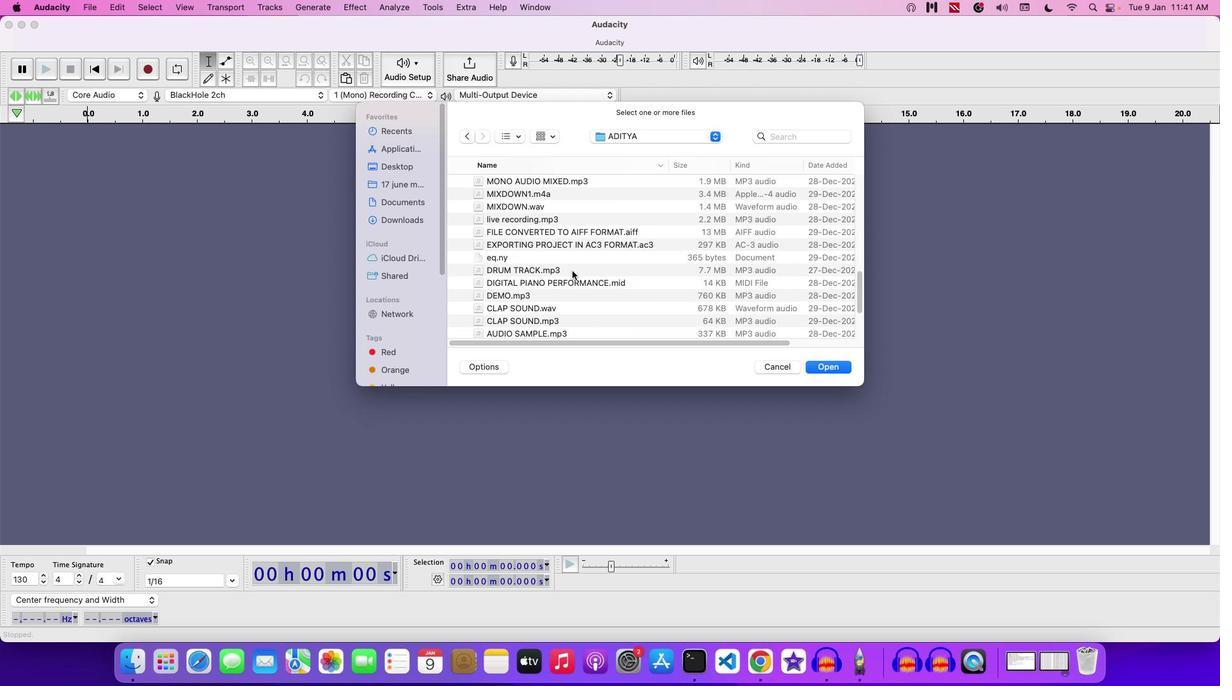 
Action: Mouse scrolled (571, 270) with delta (0, -1)
Screenshot: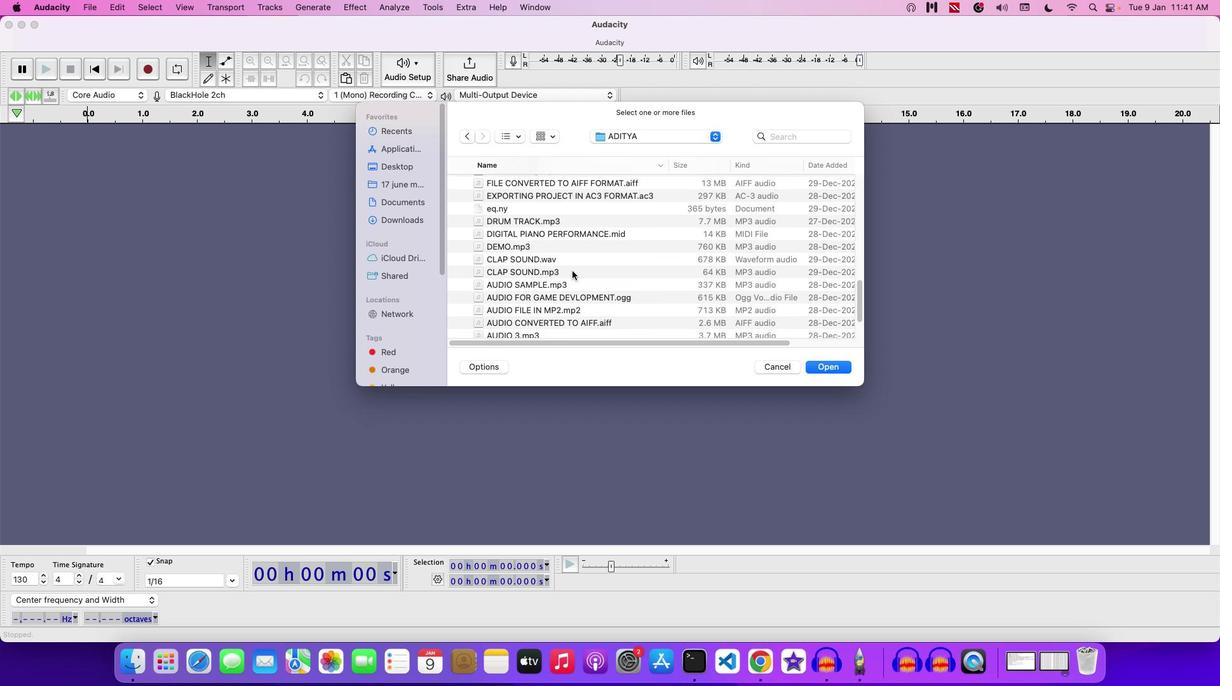 
Action: Mouse scrolled (571, 270) with delta (0, -1)
Screenshot: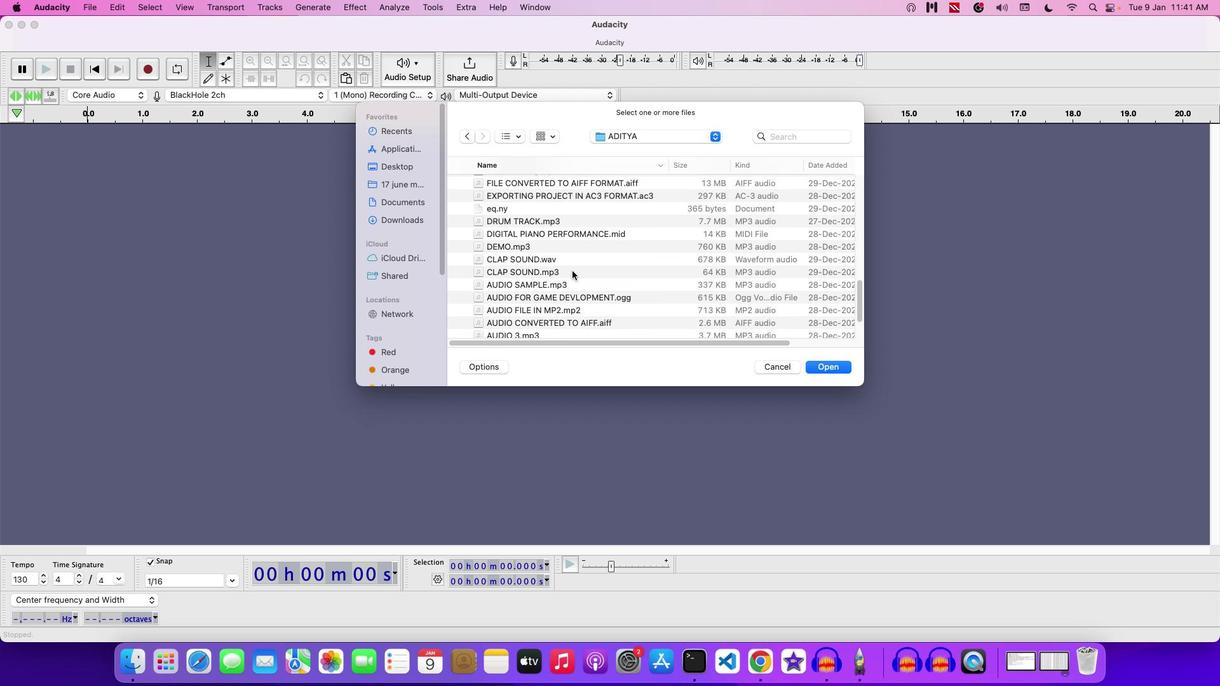 
Action: Mouse scrolled (571, 270) with delta (0, 0)
Screenshot: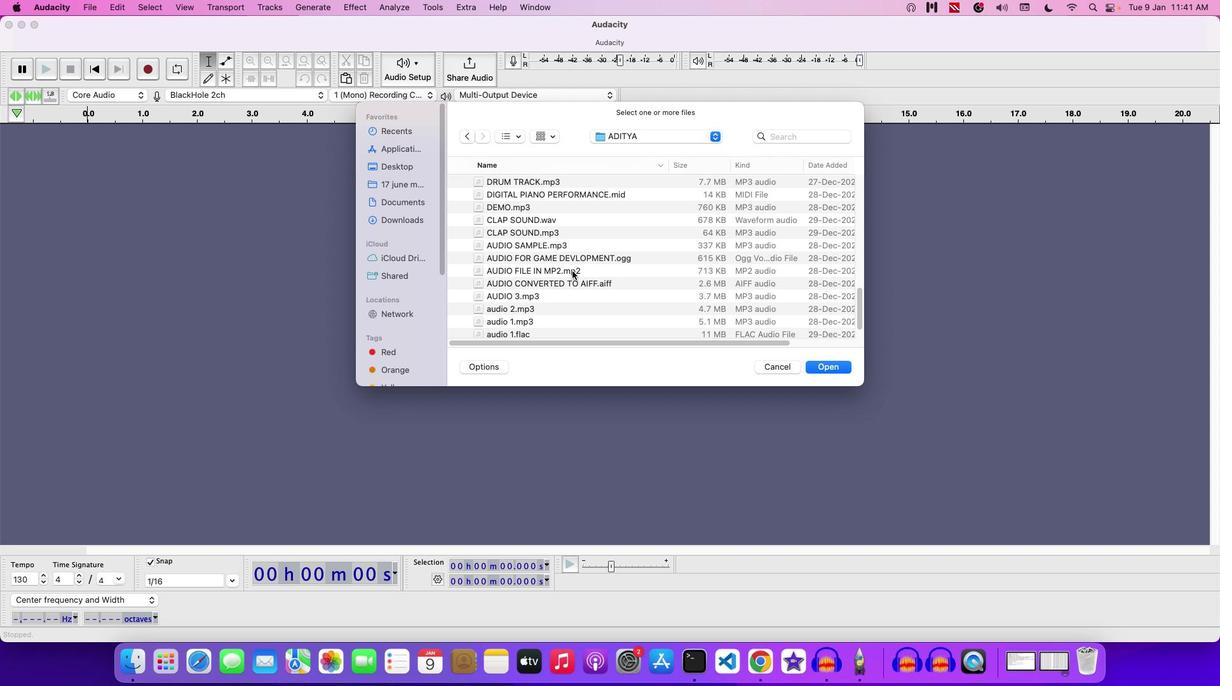
Action: Mouse scrolled (571, 270) with delta (0, 0)
Screenshot: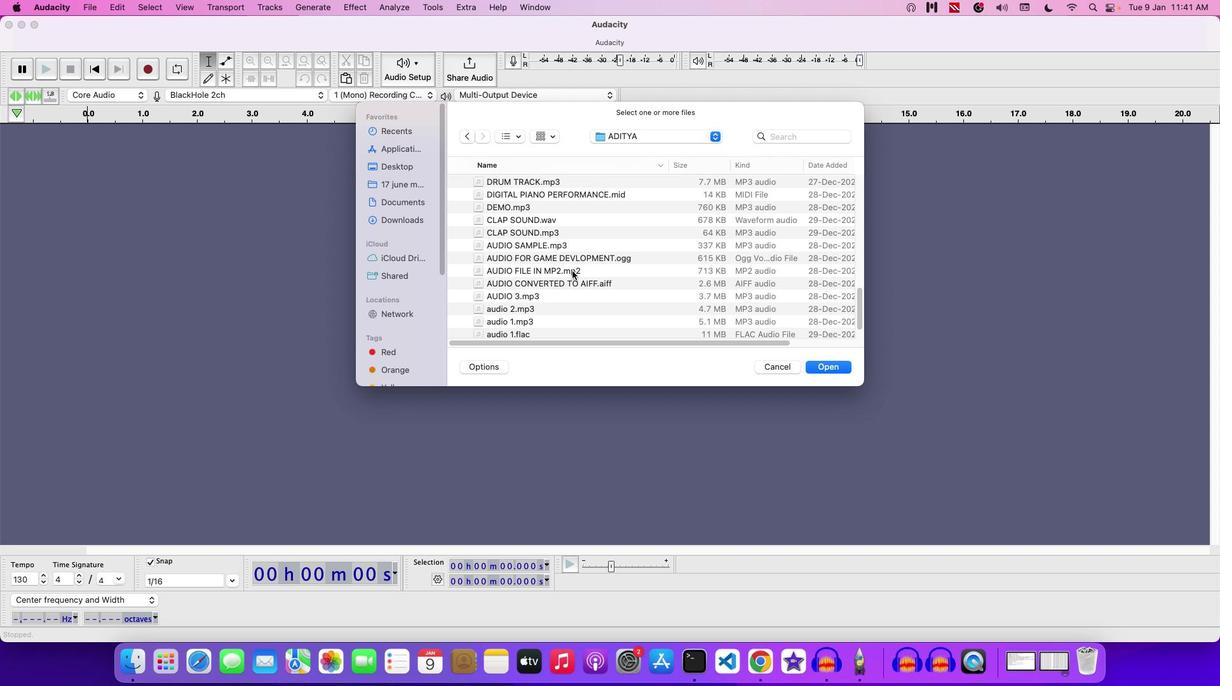 
Action: Mouse scrolled (571, 270) with delta (0, -1)
Screenshot: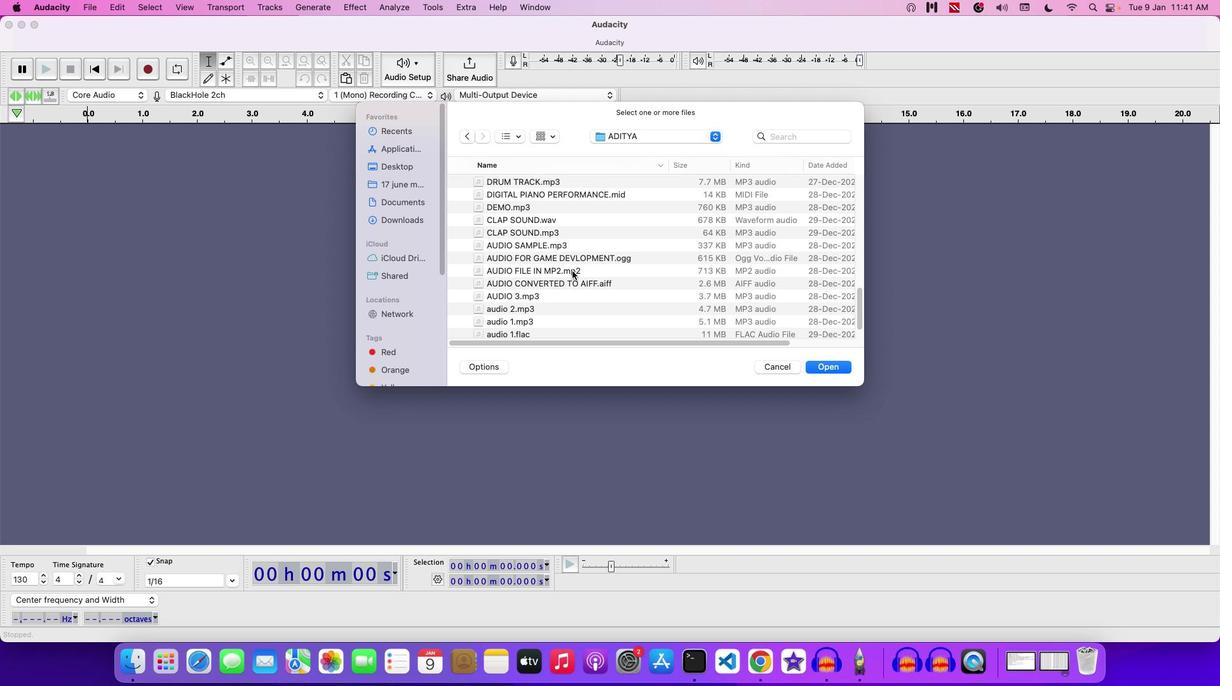 
Action: Mouse scrolled (571, 270) with delta (0, 0)
Screenshot: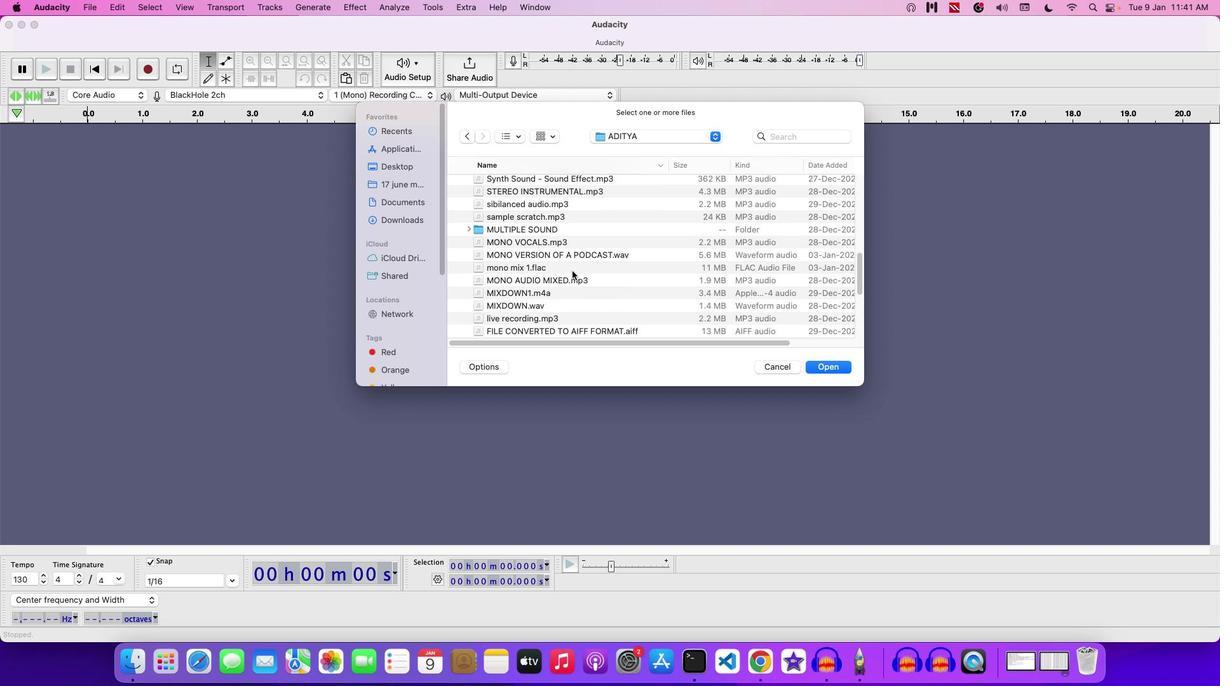 
Action: Mouse scrolled (571, 270) with delta (0, 0)
Screenshot: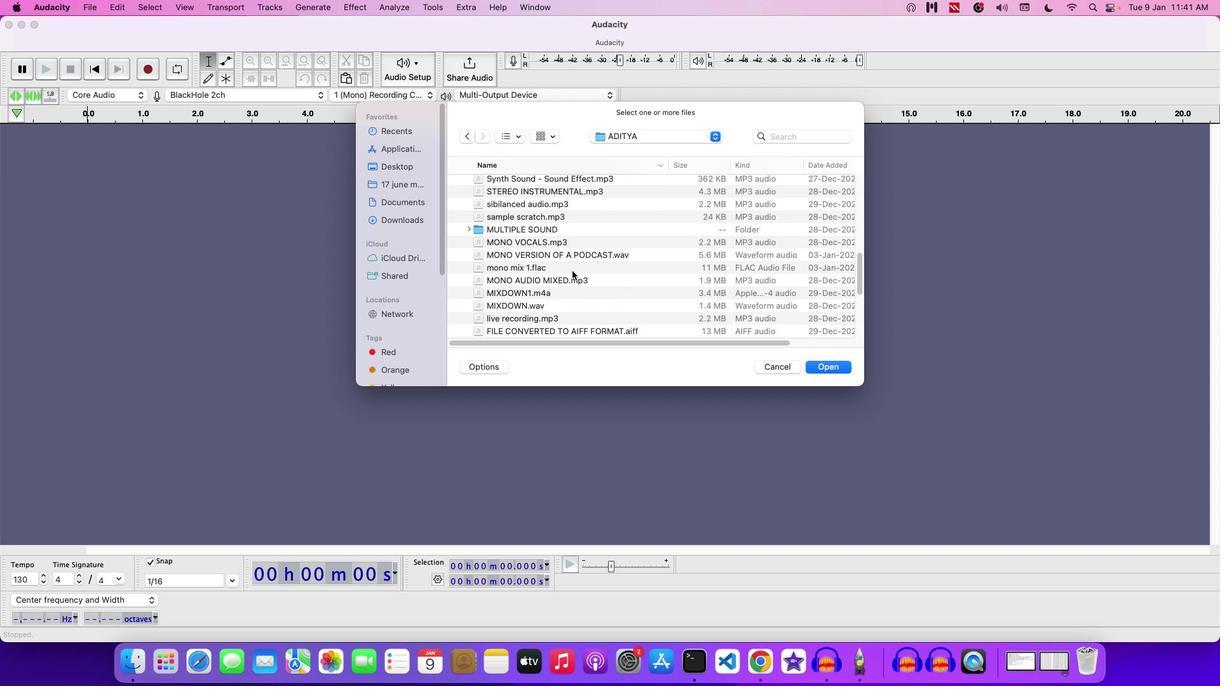 
Action: Mouse scrolled (571, 270) with delta (0, 1)
Screenshot: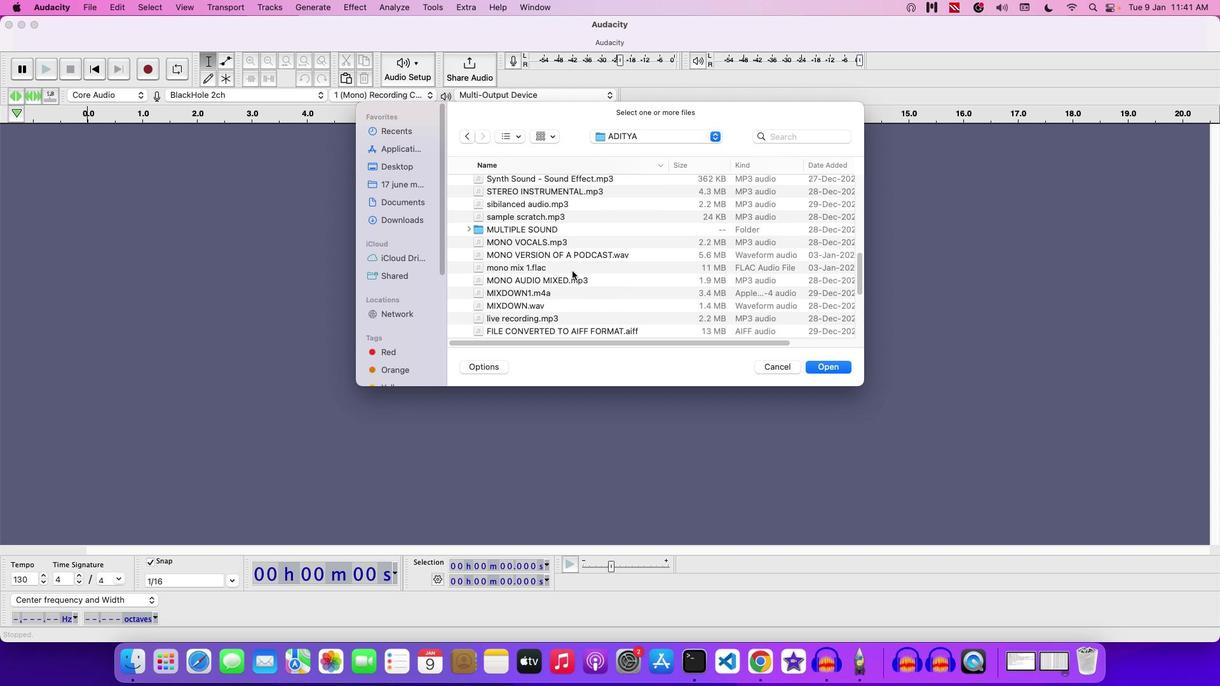 
Action: Mouse scrolled (571, 270) with delta (0, 2)
Screenshot: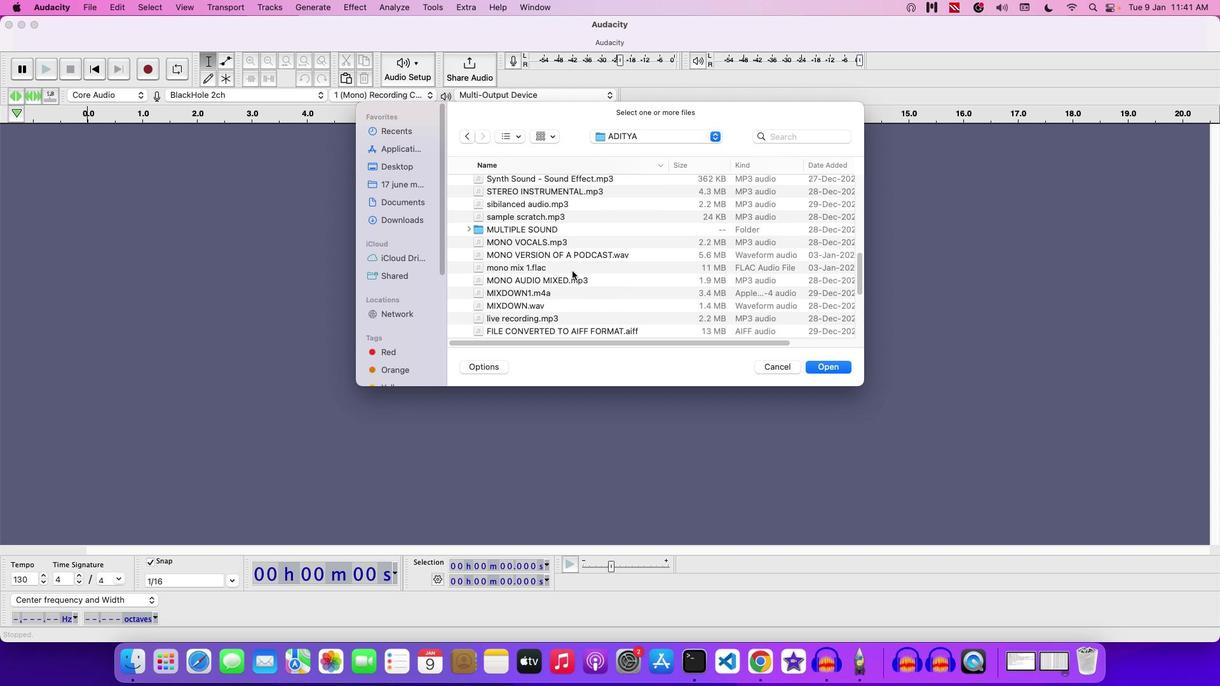 
Action: Mouse scrolled (571, 270) with delta (0, 3)
Screenshot: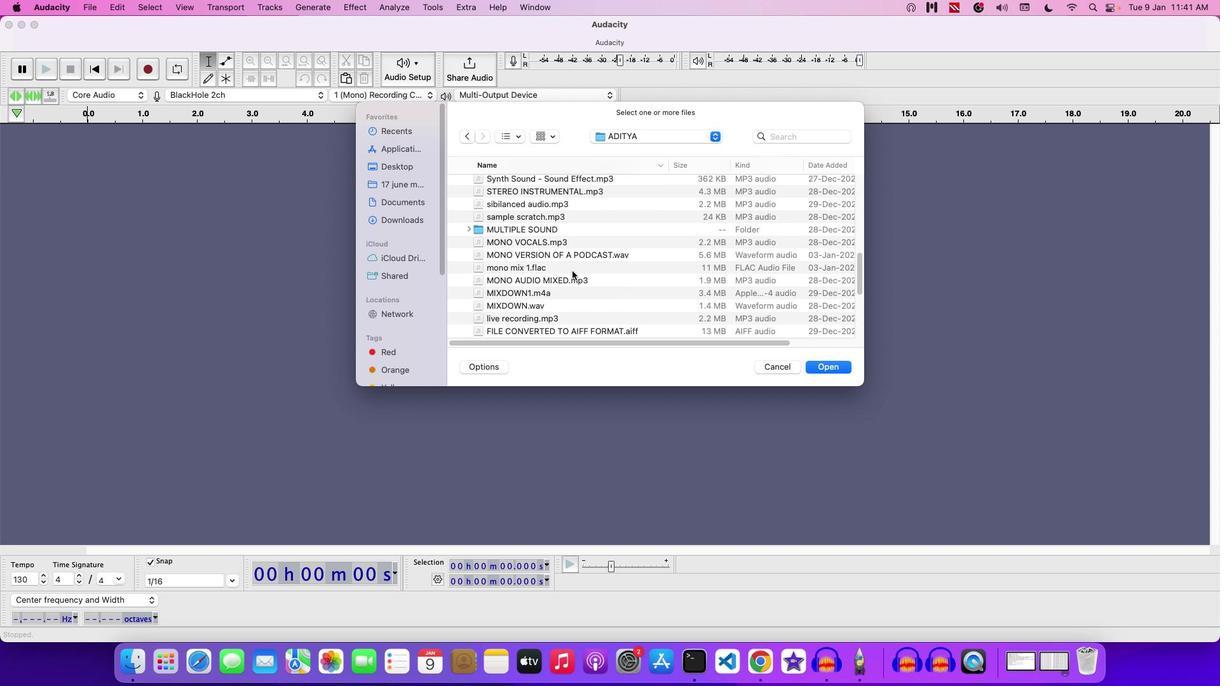 
Action: Mouse moved to (571, 270)
Screenshot: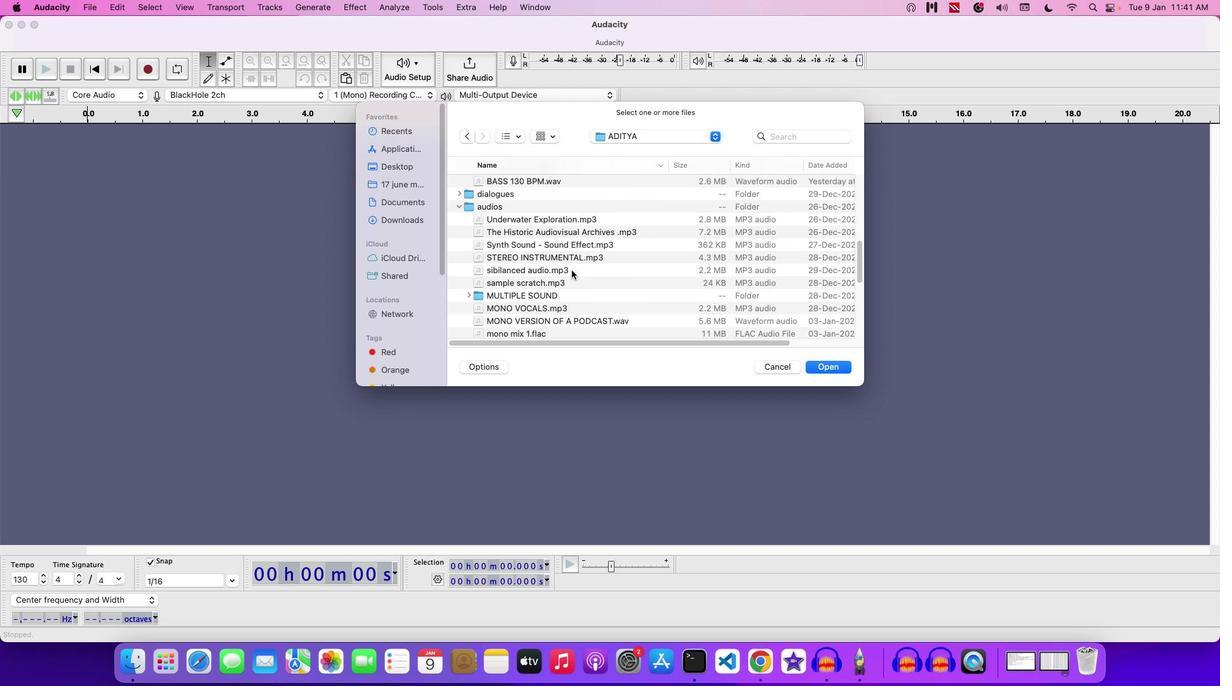 
Action: Mouse scrolled (571, 270) with delta (0, 0)
Screenshot: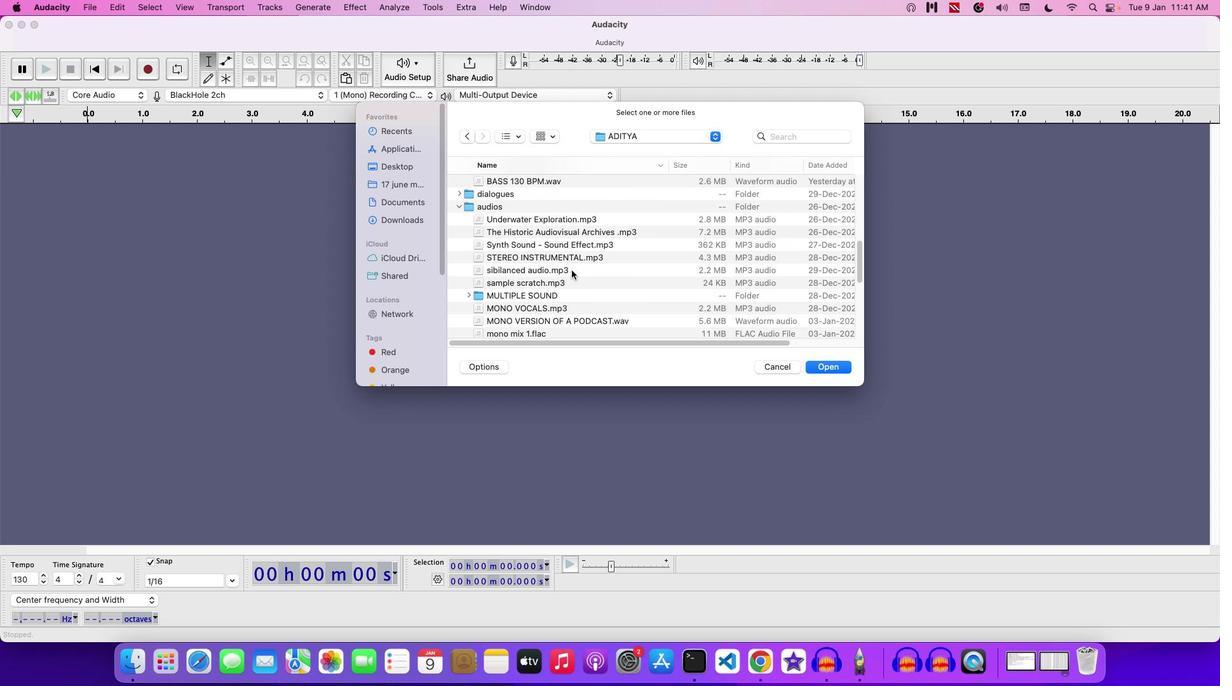 
Action: Mouse scrolled (571, 270) with delta (0, 0)
Screenshot: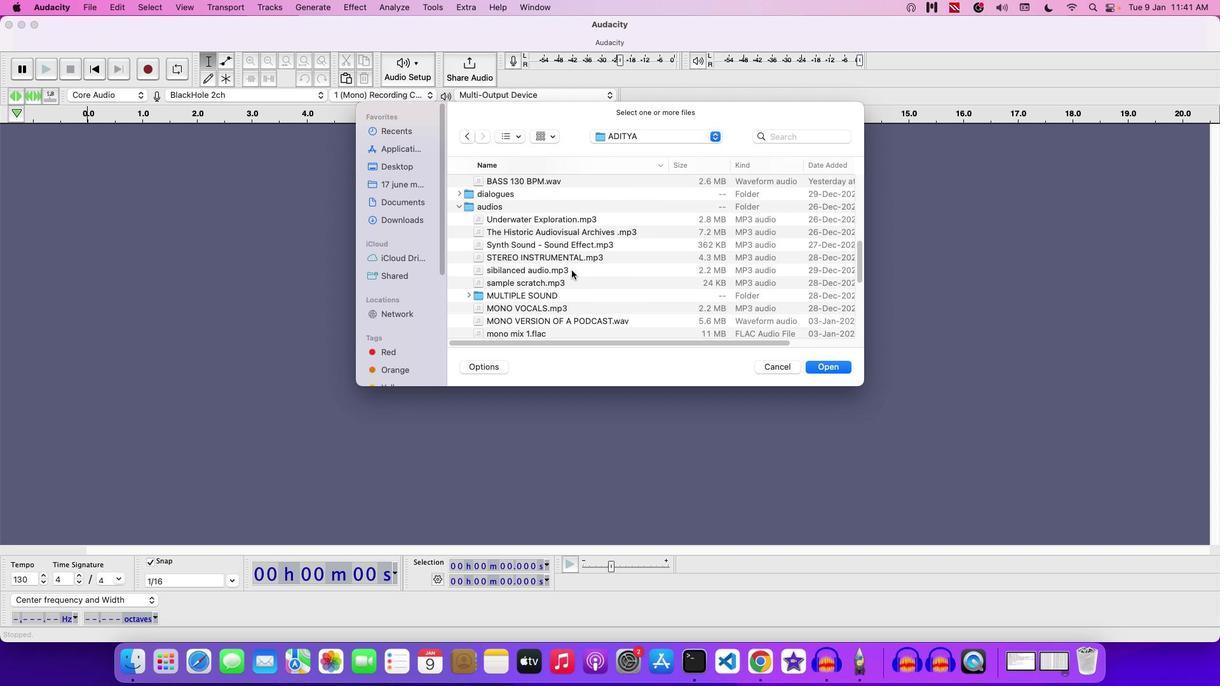 
Action: Mouse scrolled (571, 270) with delta (0, 1)
Screenshot: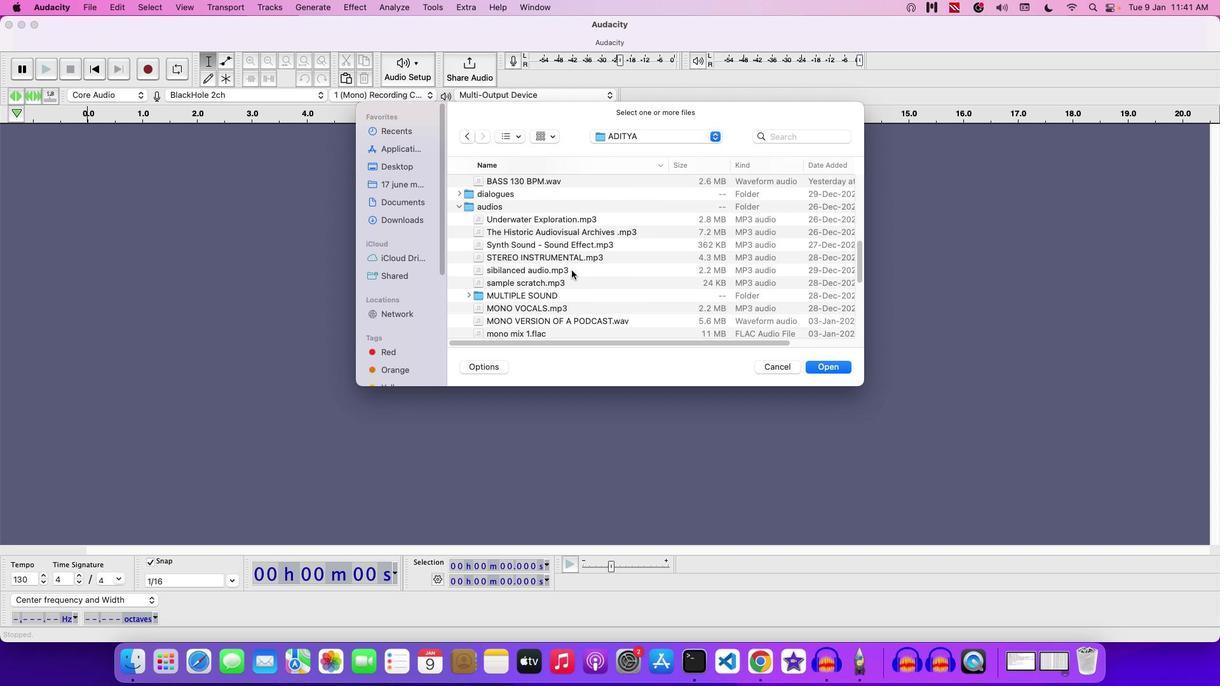
Action: Mouse scrolled (571, 270) with delta (0, 0)
Screenshot: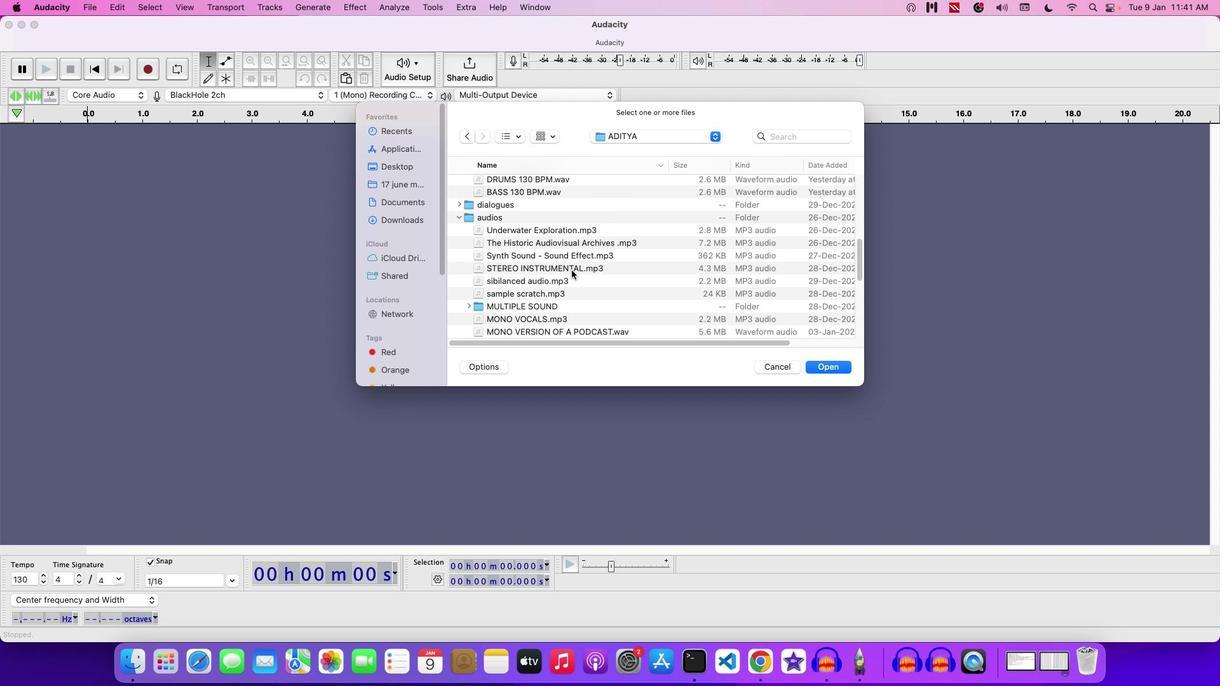 
Action: Mouse scrolled (571, 270) with delta (0, 0)
Screenshot: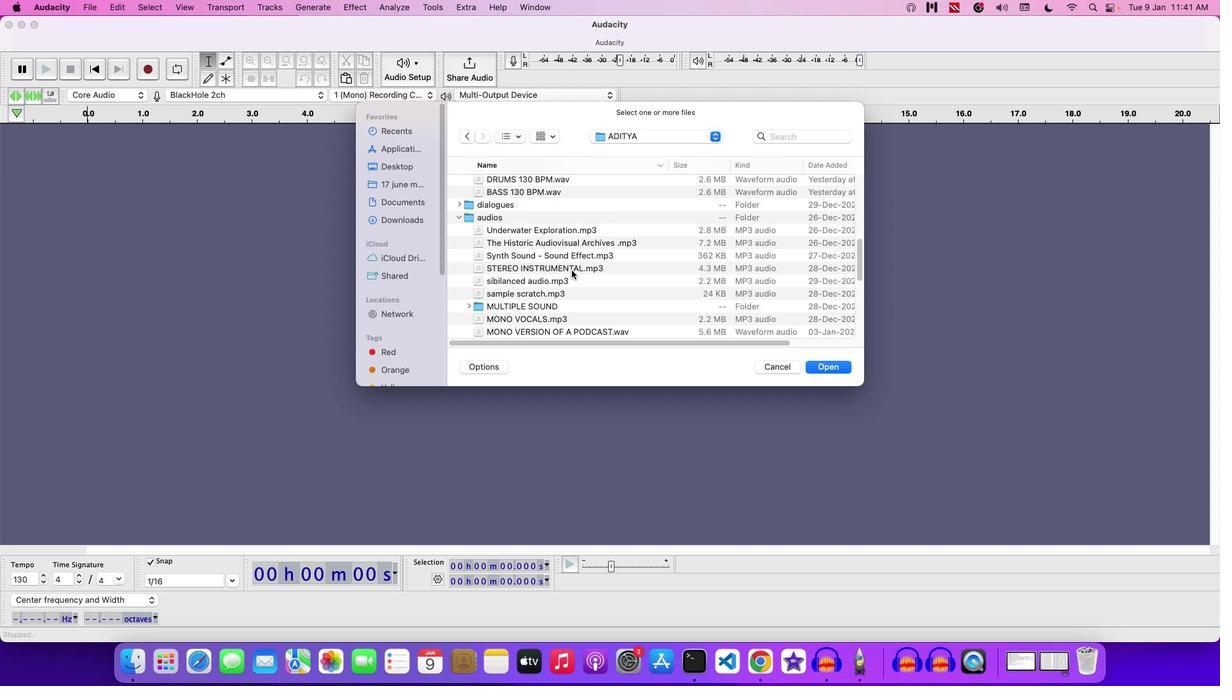 
Action: Mouse scrolled (571, 270) with delta (0, 0)
Screenshot: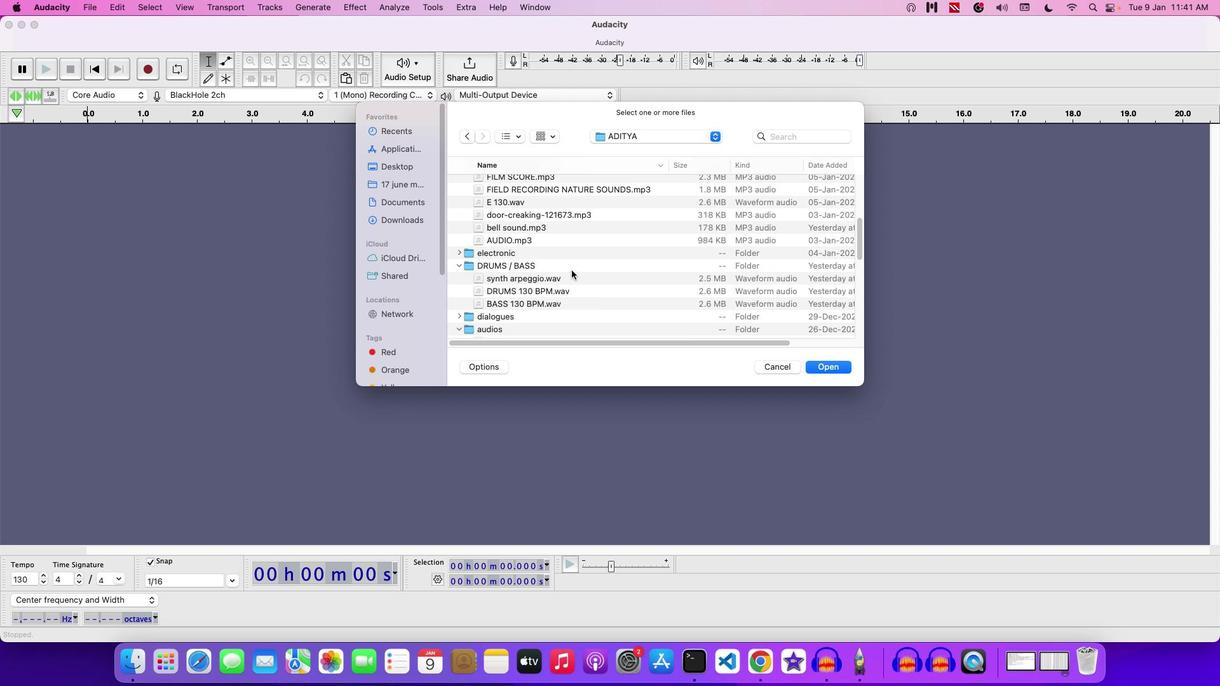 
Action: Mouse scrolled (571, 270) with delta (0, 0)
Screenshot: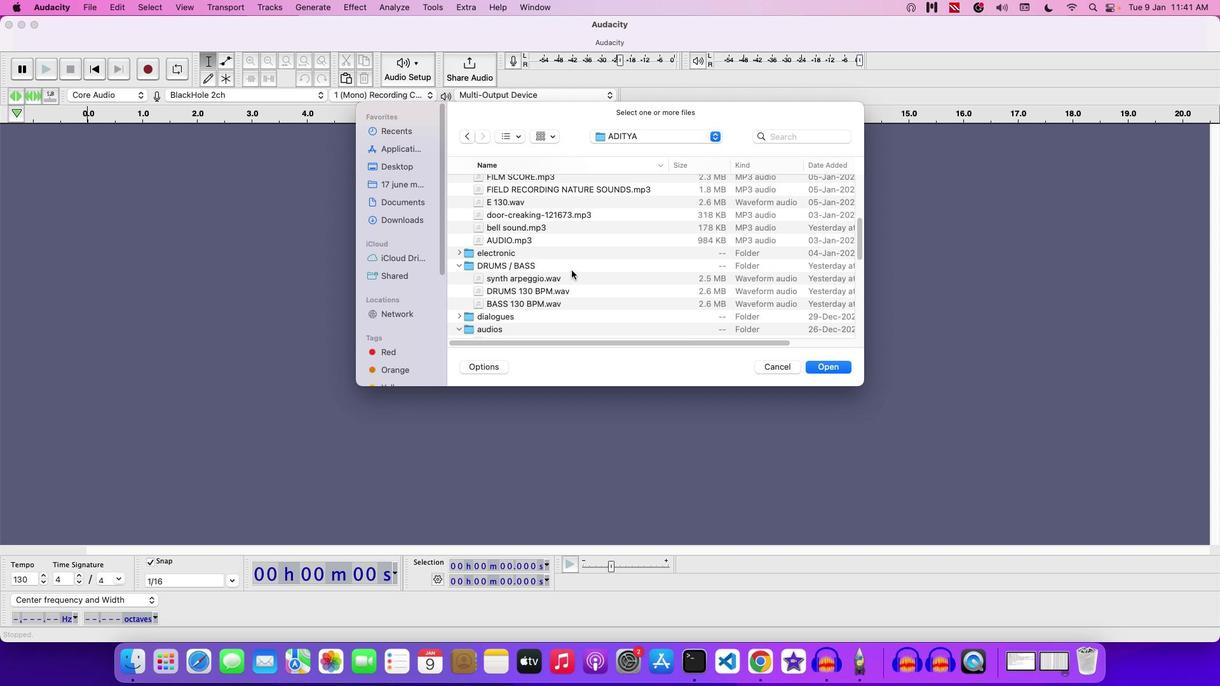 
Action: Mouse scrolled (571, 270) with delta (0, 1)
Screenshot: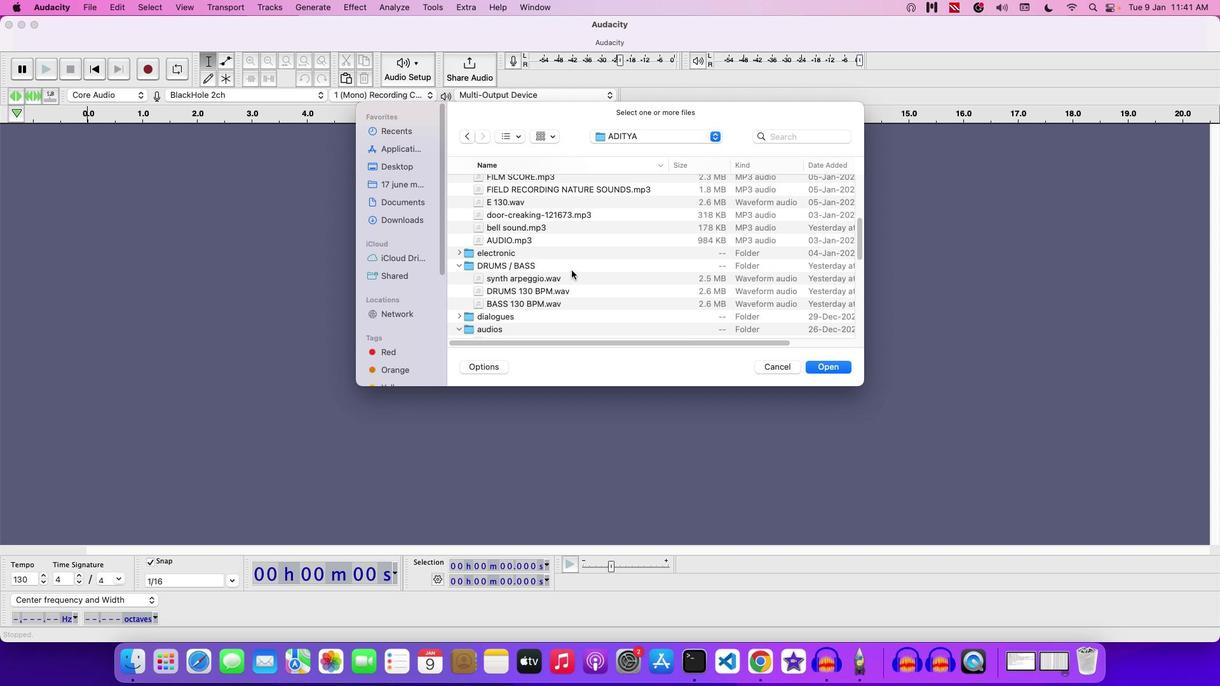 
Action: Mouse scrolled (571, 270) with delta (0, 2)
Screenshot: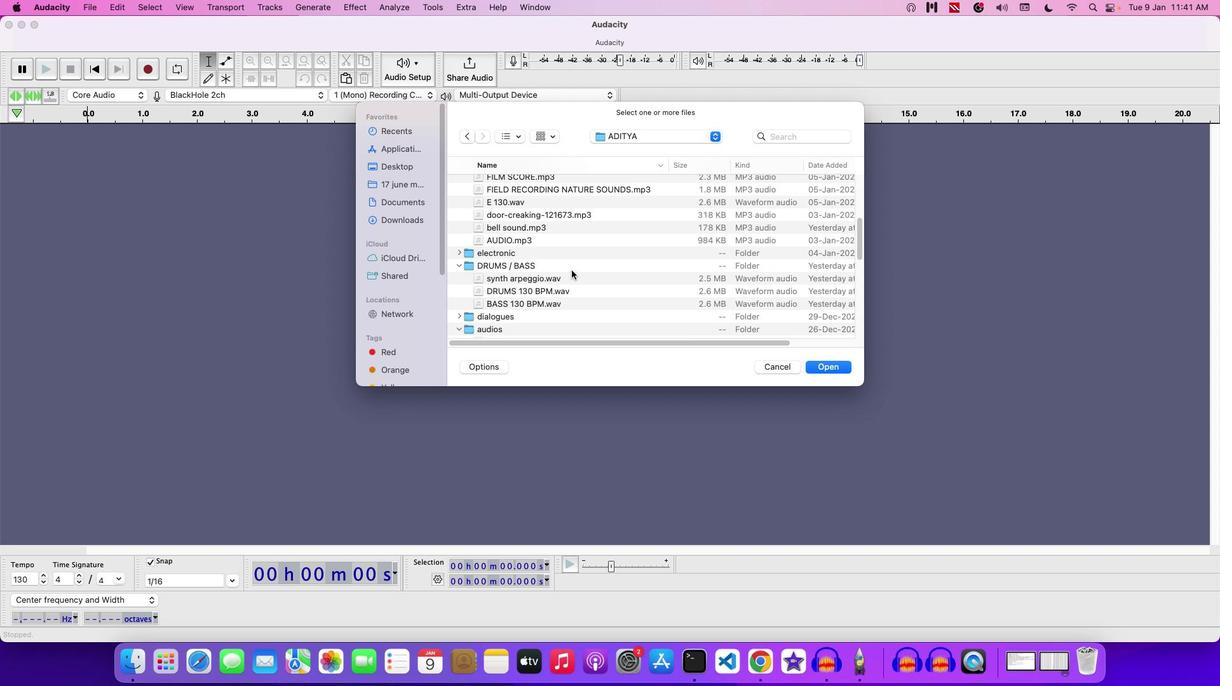 
Action: Mouse scrolled (571, 270) with delta (0, 0)
Screenshot: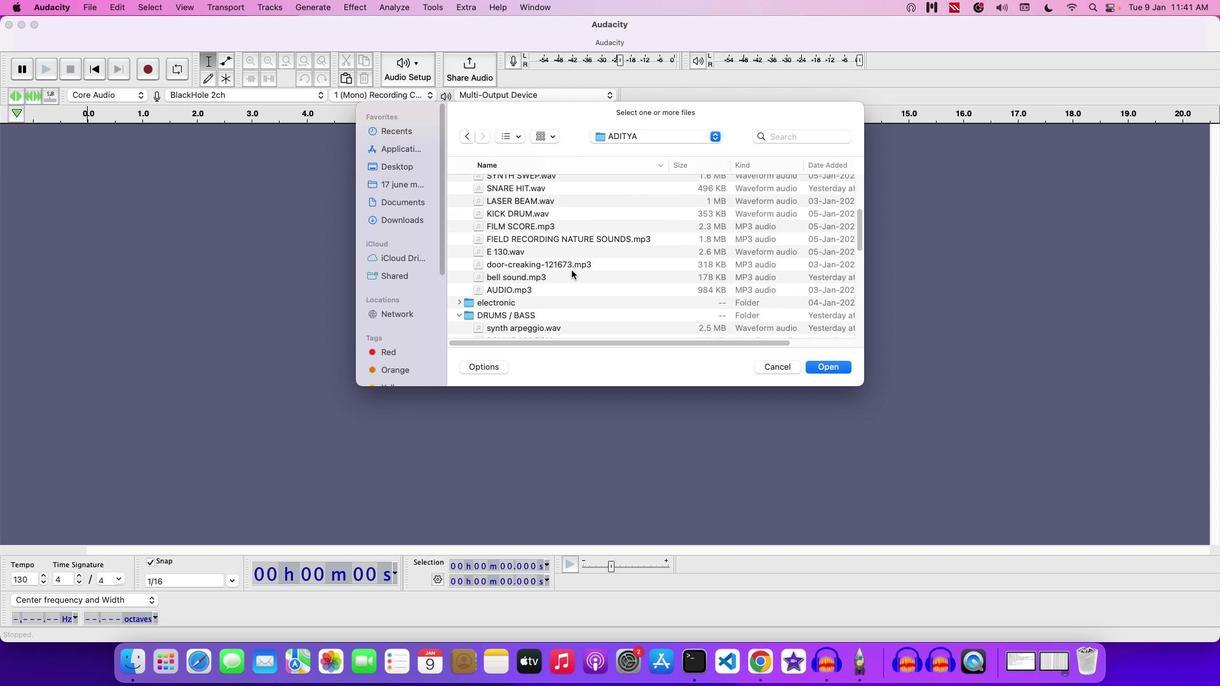
Action: Mouse scrolled (571, 270) with delta (0, 0)
Screenshot: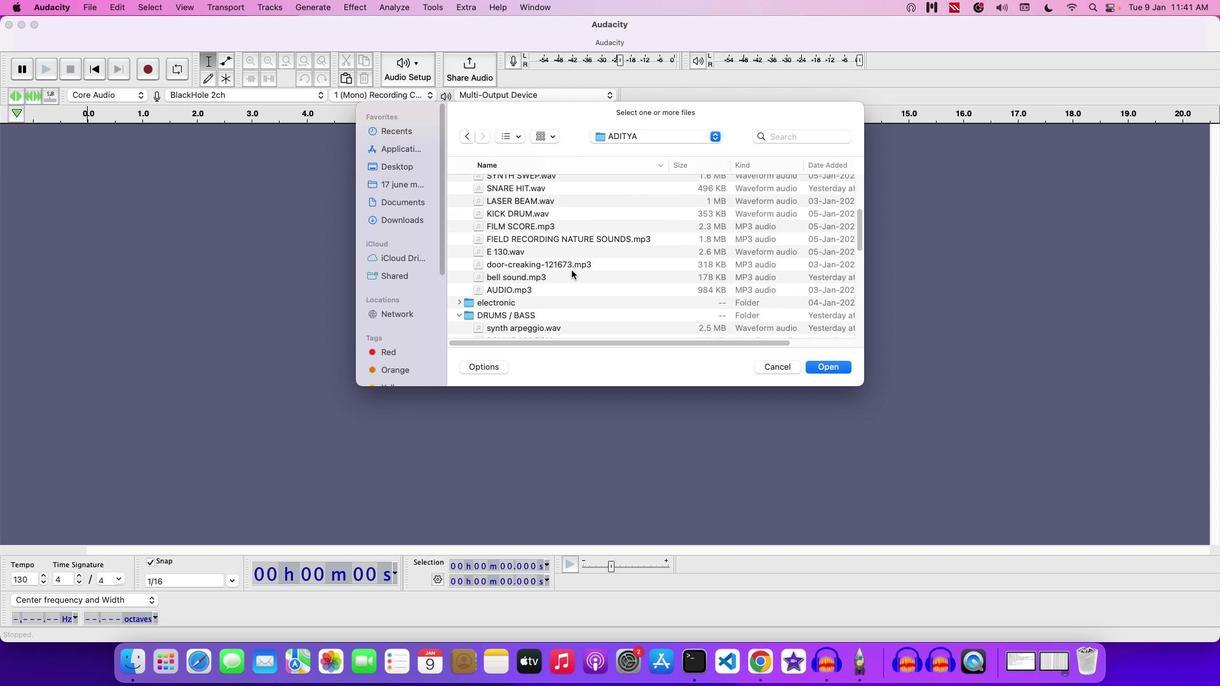 
Action: Mouse scrolled (571, 270) with delta (0, 1)
Screenshot: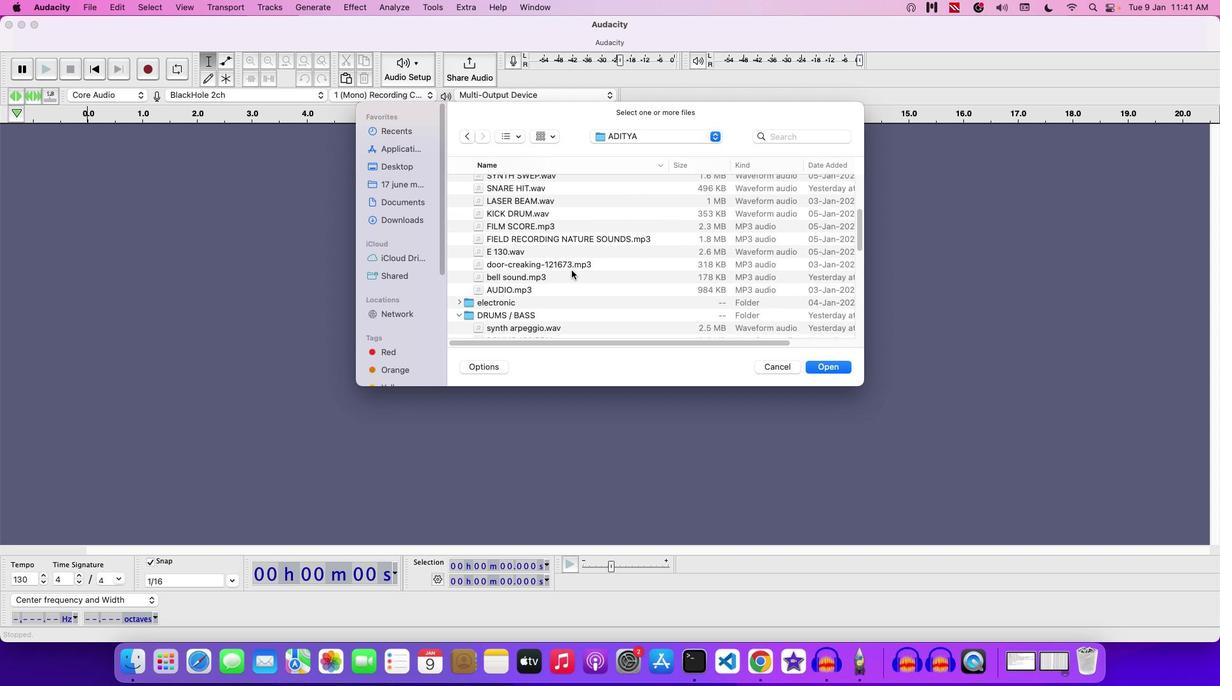 
Action: Mouse scrolled (571, 270) with delta (0, 0)
Screenshot: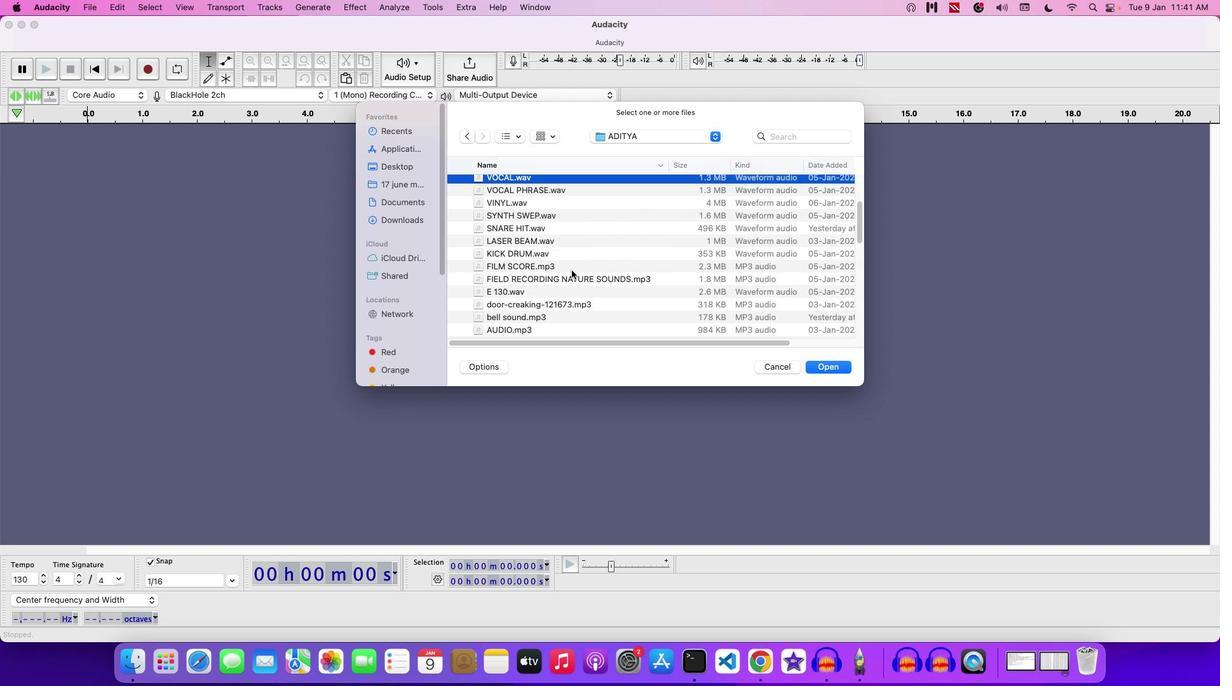 
Action: Mouse scrolled (571, 270) with delta (0, 0)
Screenshot: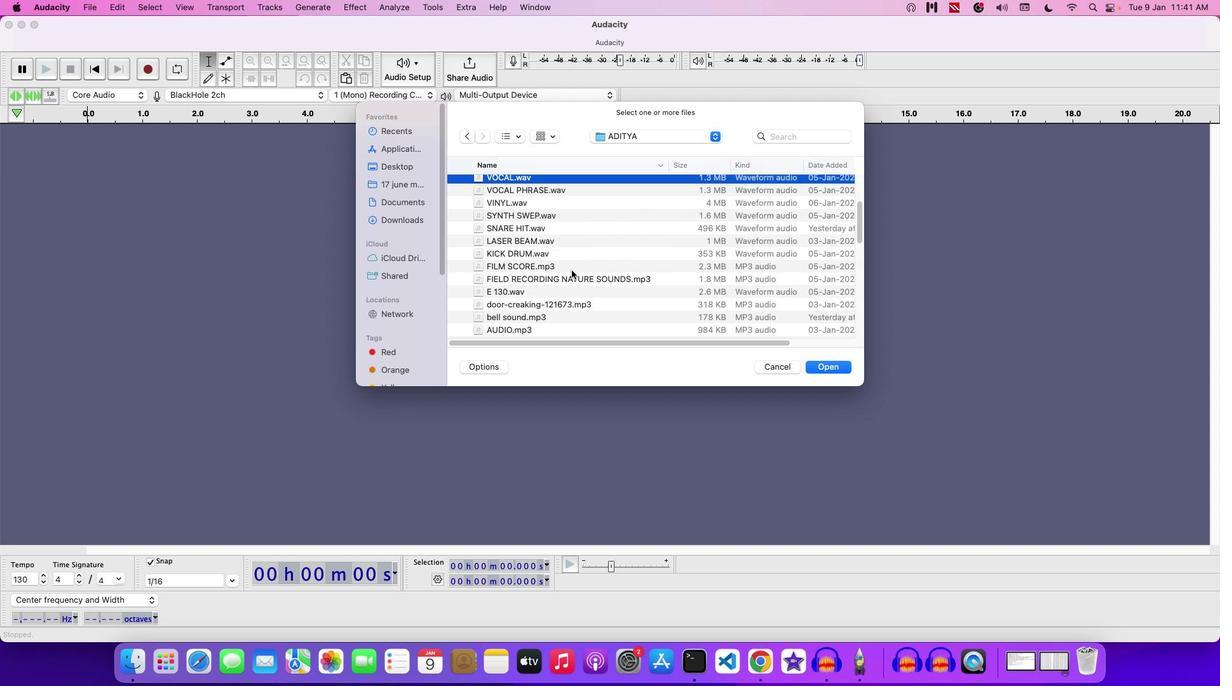 
Action: Mouse scrolled (571, 270) with delta (0, 0)
Screenshot: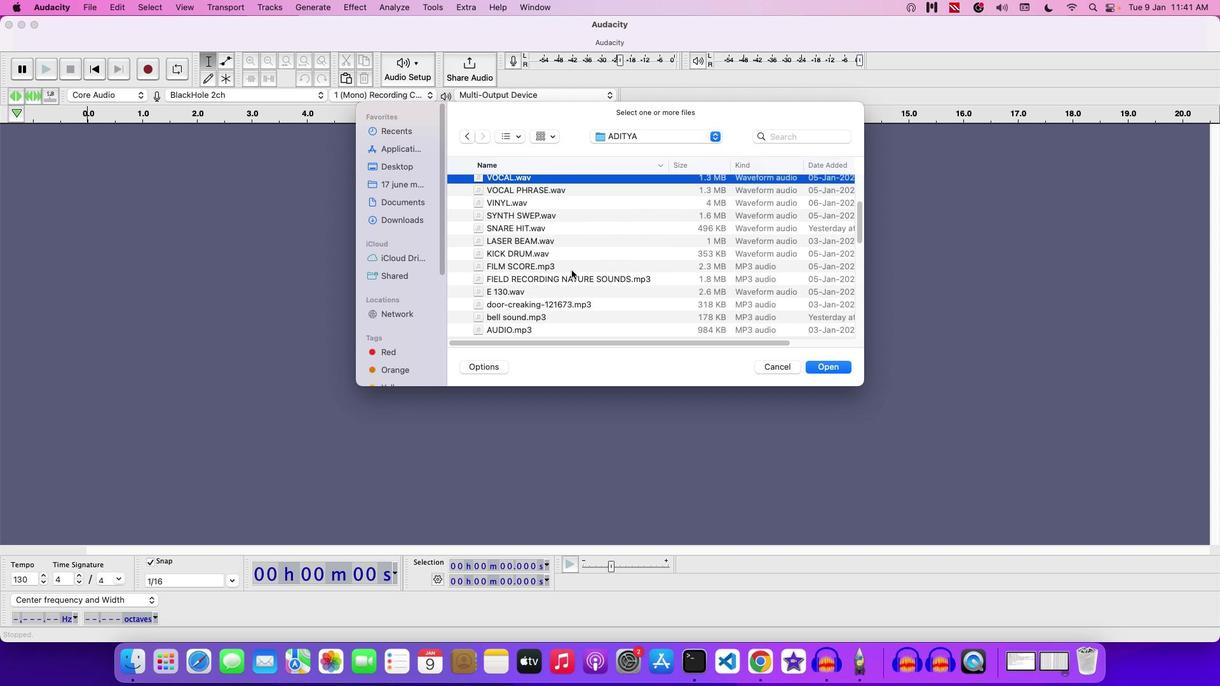 
Action: Mouse scrolled (571, 270) with delta (0, 2)
Screenshot: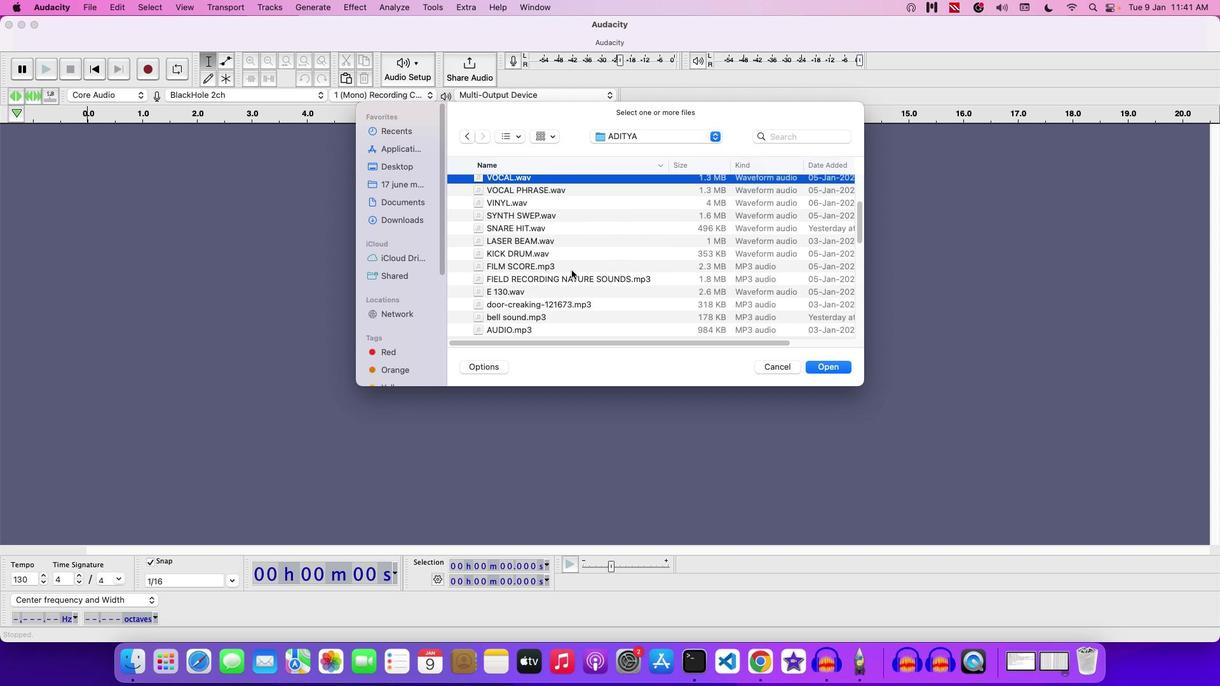
Action: Mouse scrolled (571, 270) with delta (0, 0)
Screenshot: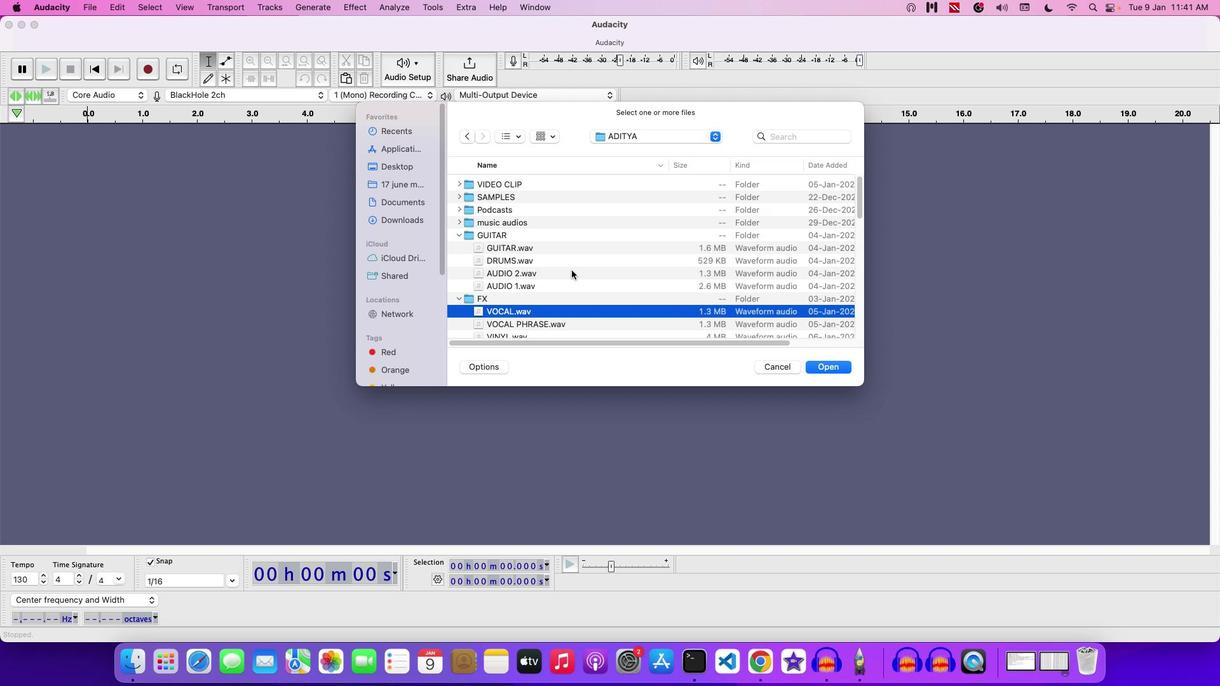 
Action: Mouse scrolled (571, 270) with delta (0, 0)
Screenshot: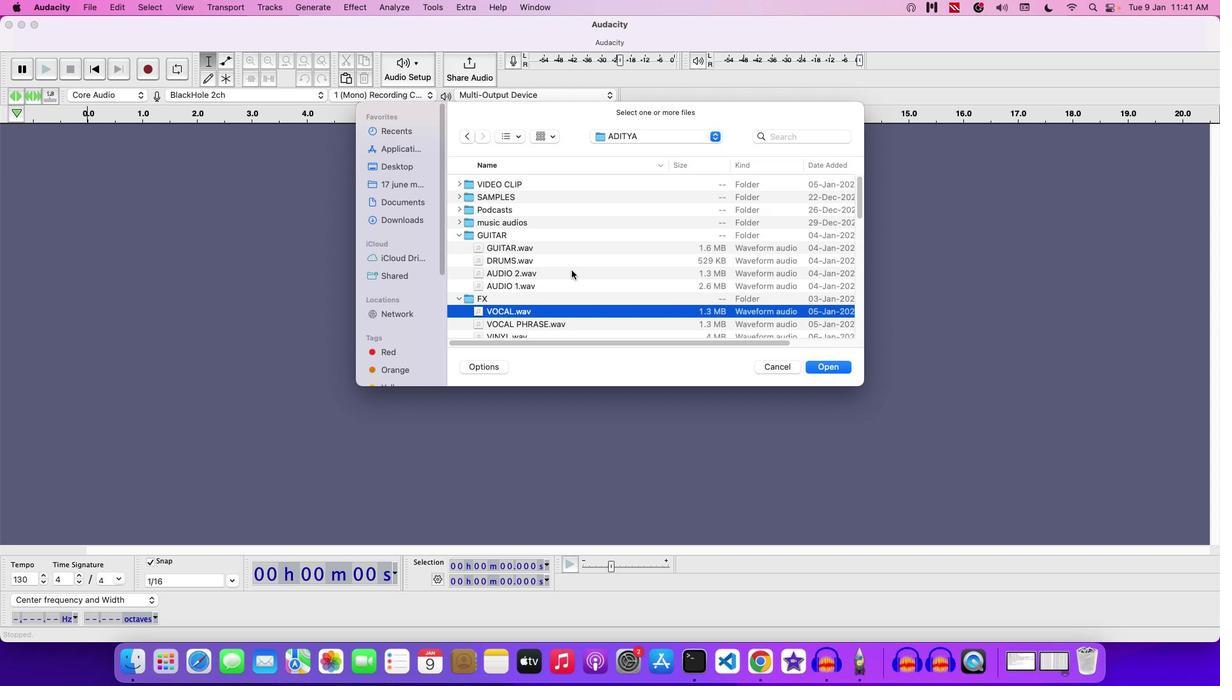 
Action: Mouse scrolled (571, 270) with delta (0, 1)
Screenshot: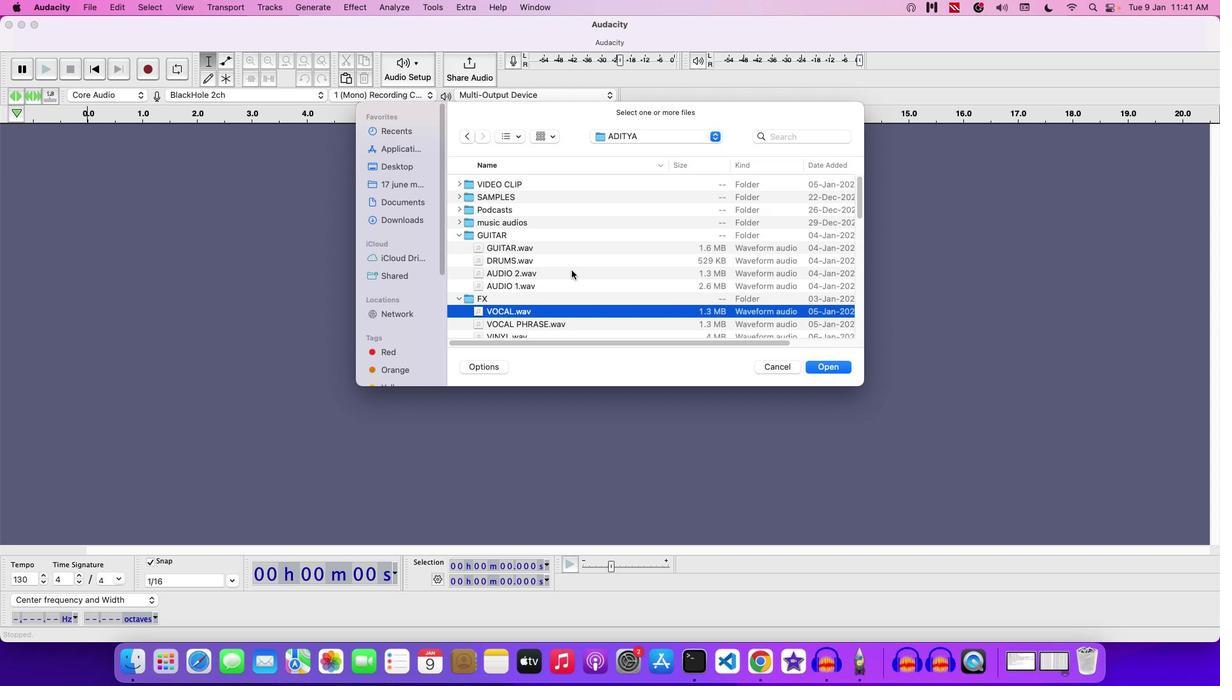 
Action: Mouse scrolled (571, 270) with delta (0, 3)
Screenshot: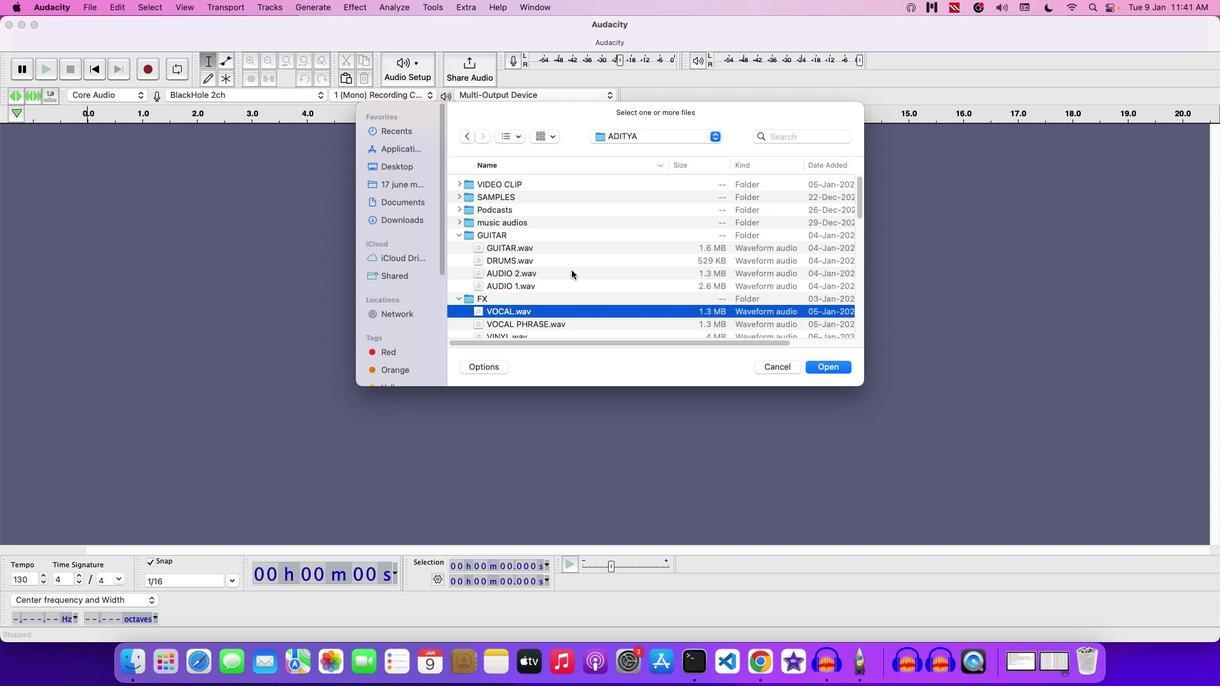 
Action: Mouse scrolled (571, 270) with delta (0, 3)
Screenshot: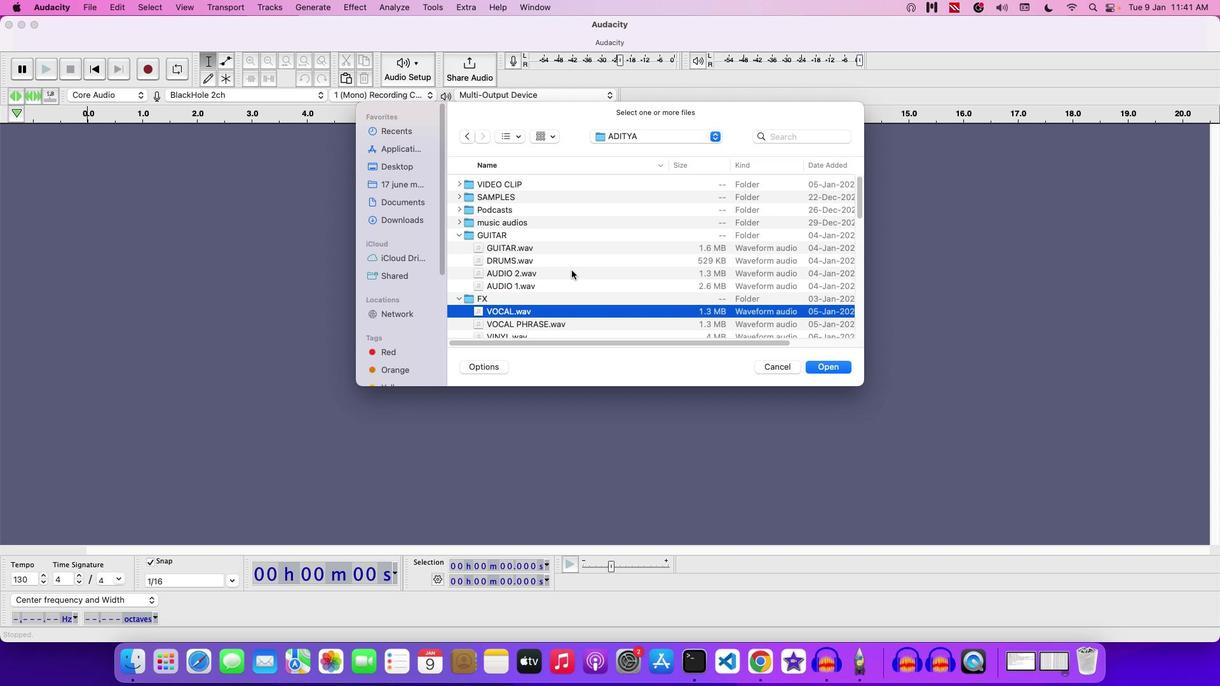 
Action: Mouse moved to (456, 221)
Screenshot: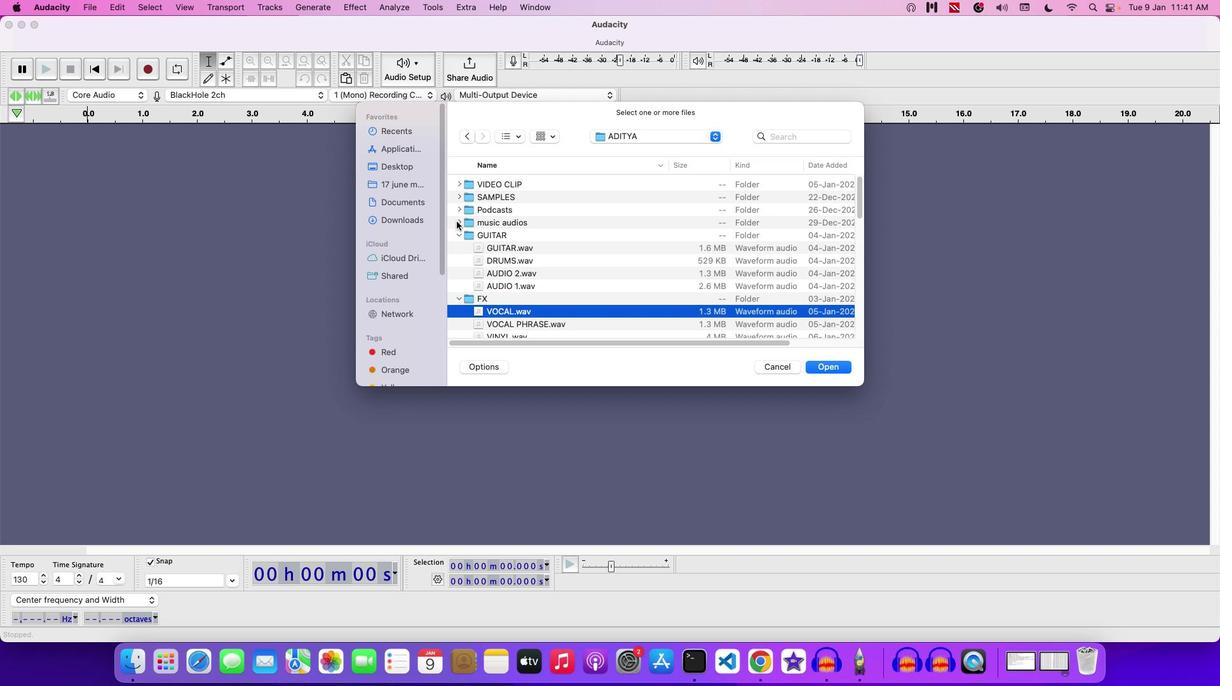 
Action: Mouse pressed left at (456, 221)
Screenshot: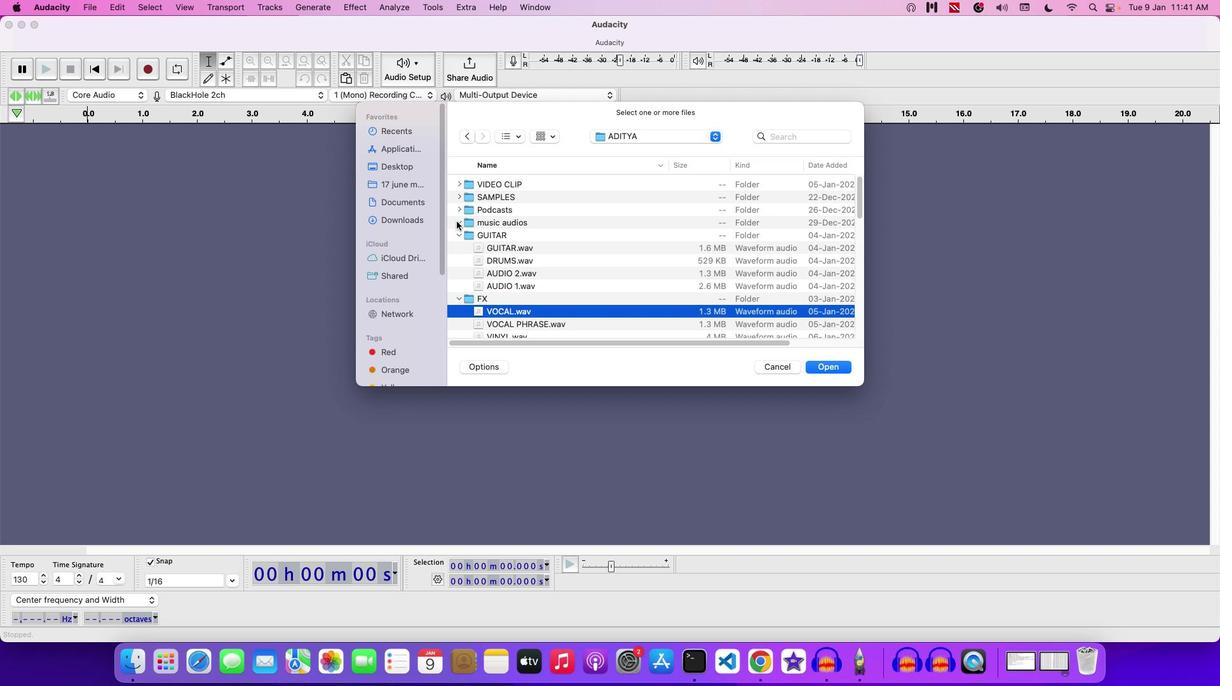 
Action: Mouse moved to (505, 247)
Screenshot: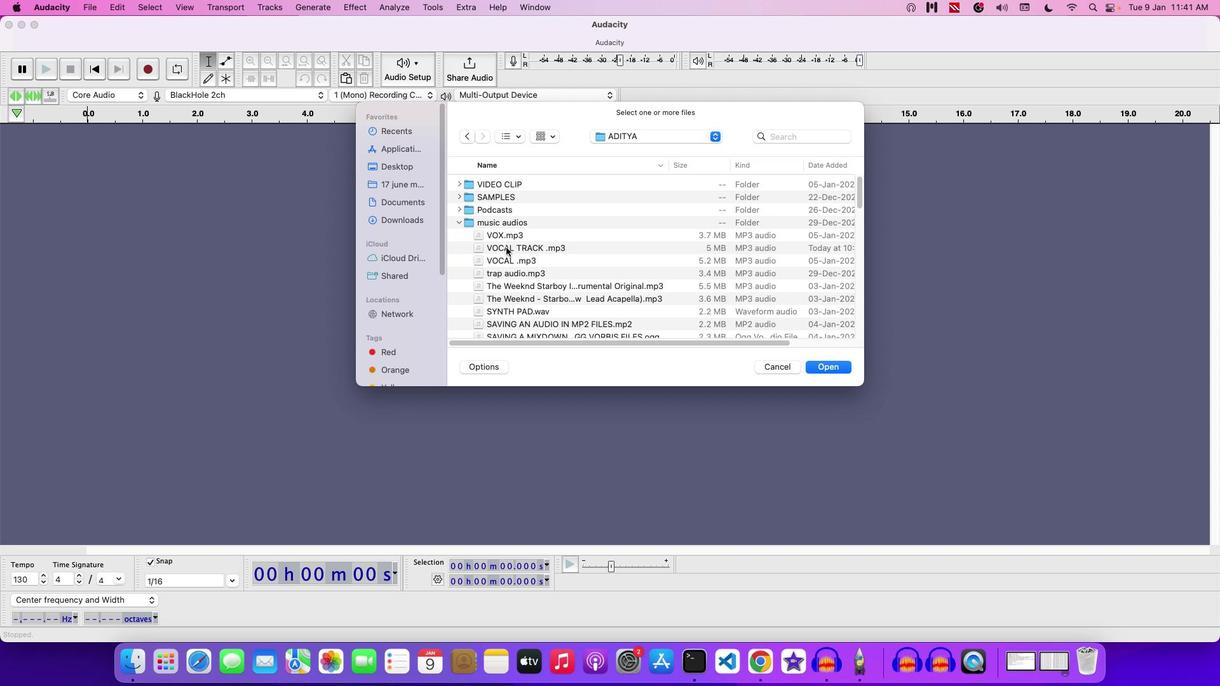 
Action: Mouse pressed left at (505, 247)
Screenshot: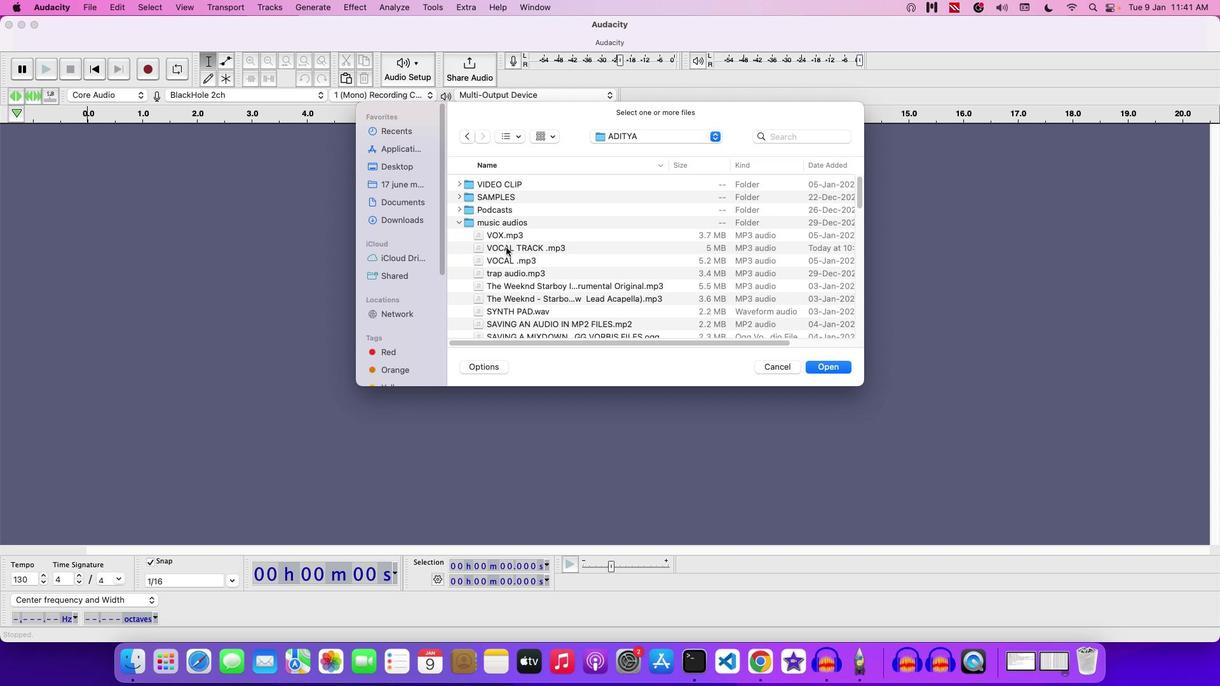 
Action: Mouse moved to (519, 252)
Screenshot: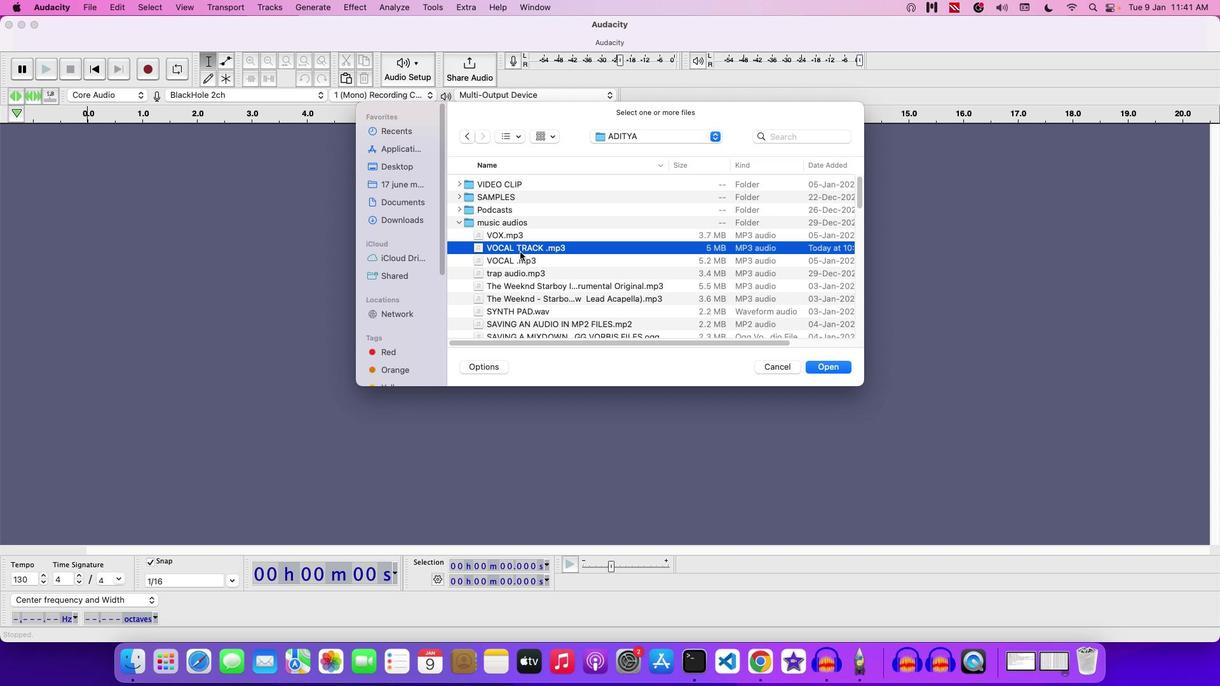 
Action: Mouse pressed left at (519, 252)
Screenshot: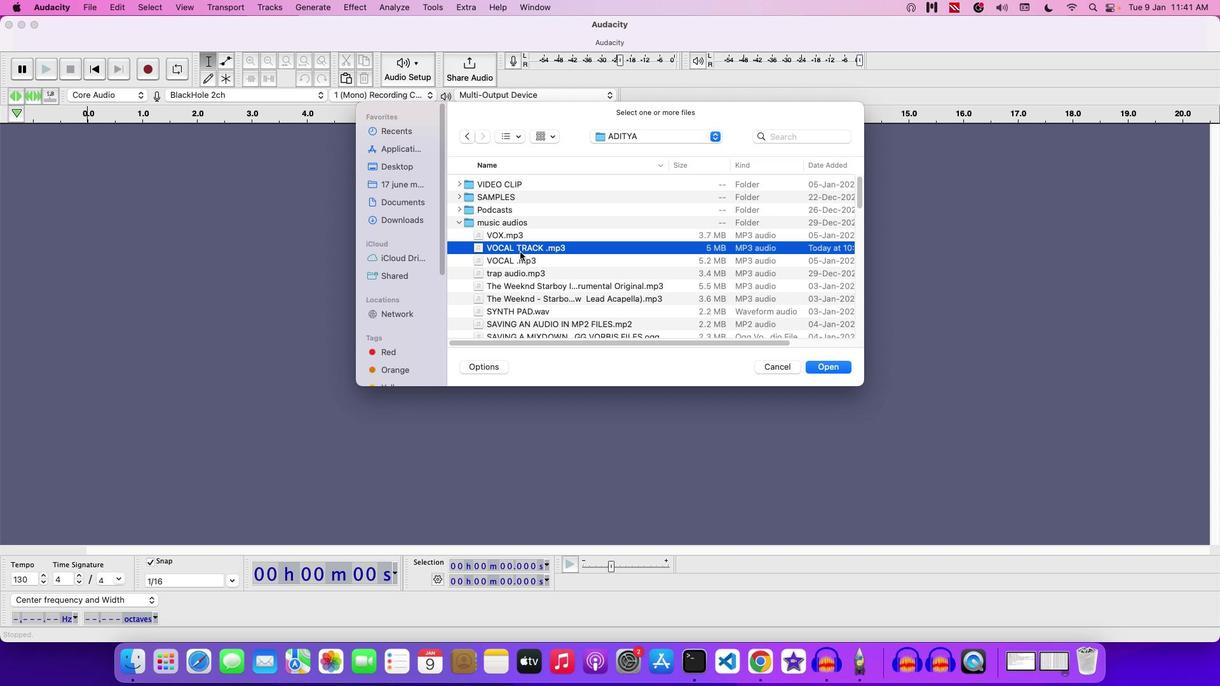 
Action: Mouse moved to (770, 370)
Screenshot: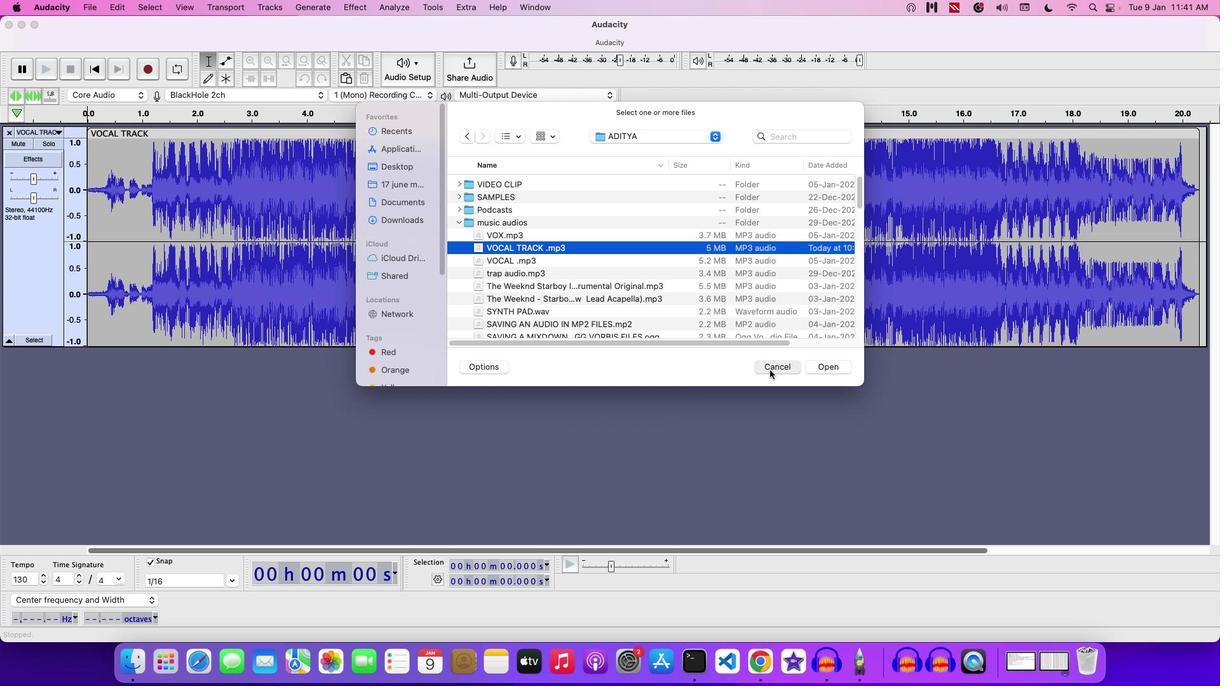 
Action: Mouse pressed left at (770, 370)
Screenshot: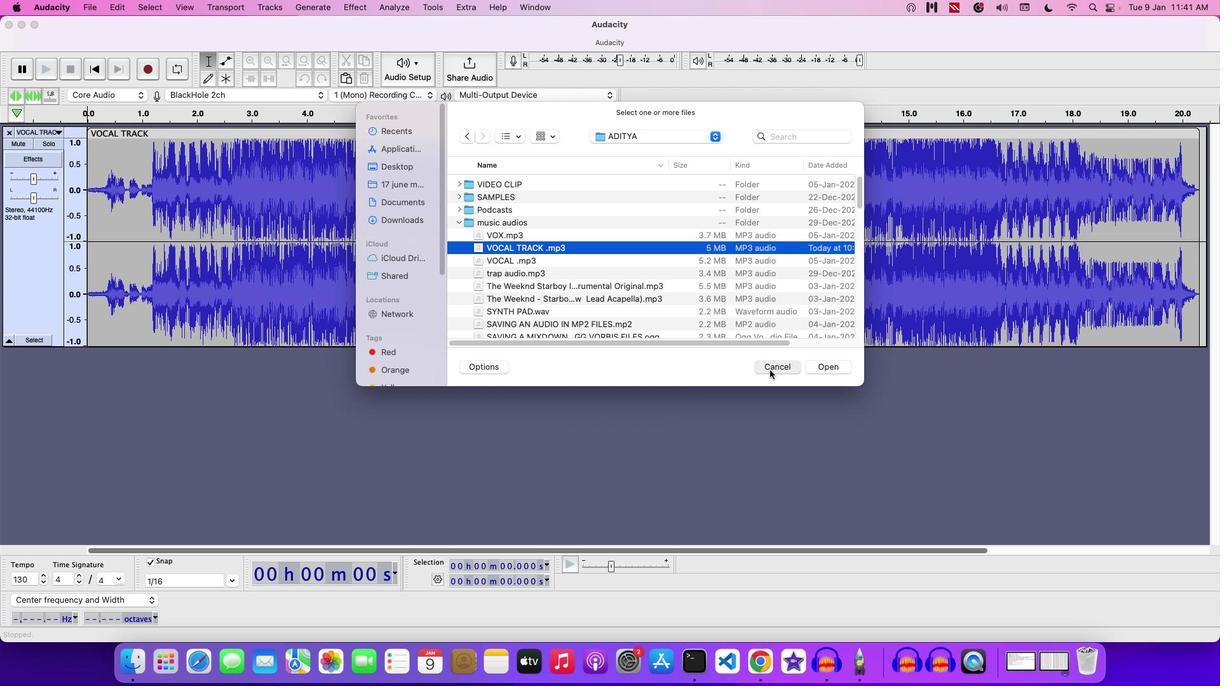 
Action: Mouse moved to (446, 267)
Screenshot: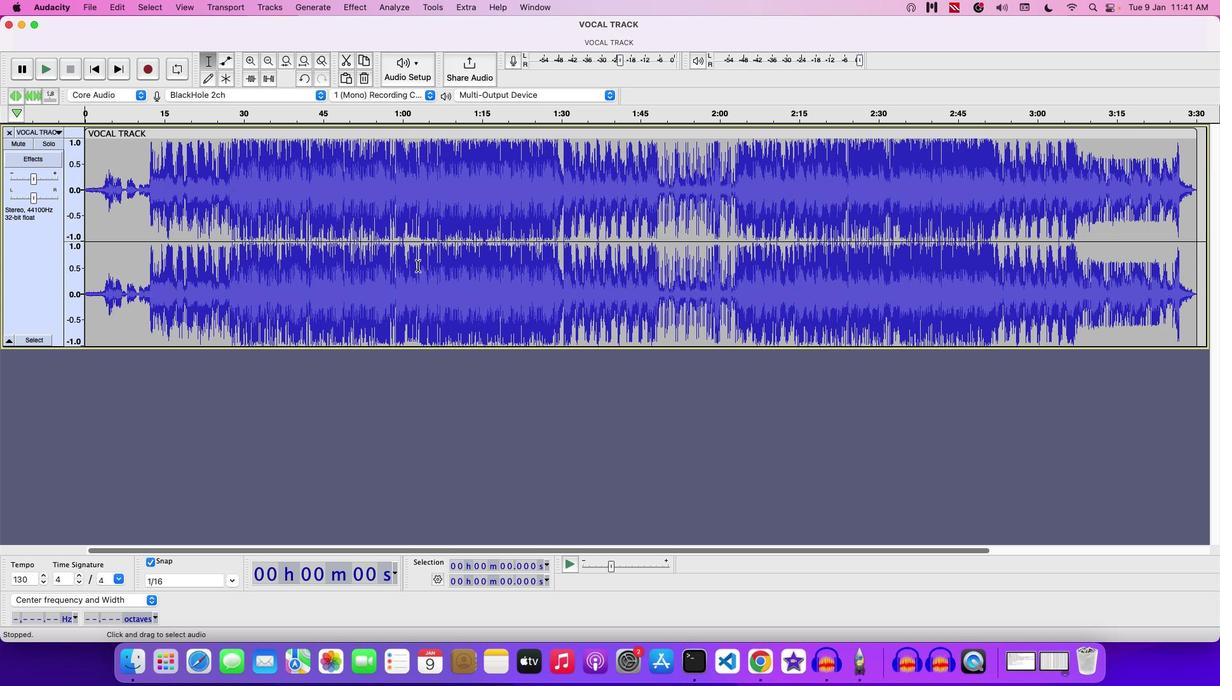 
Action: Key pressed Key.space
Screenshot: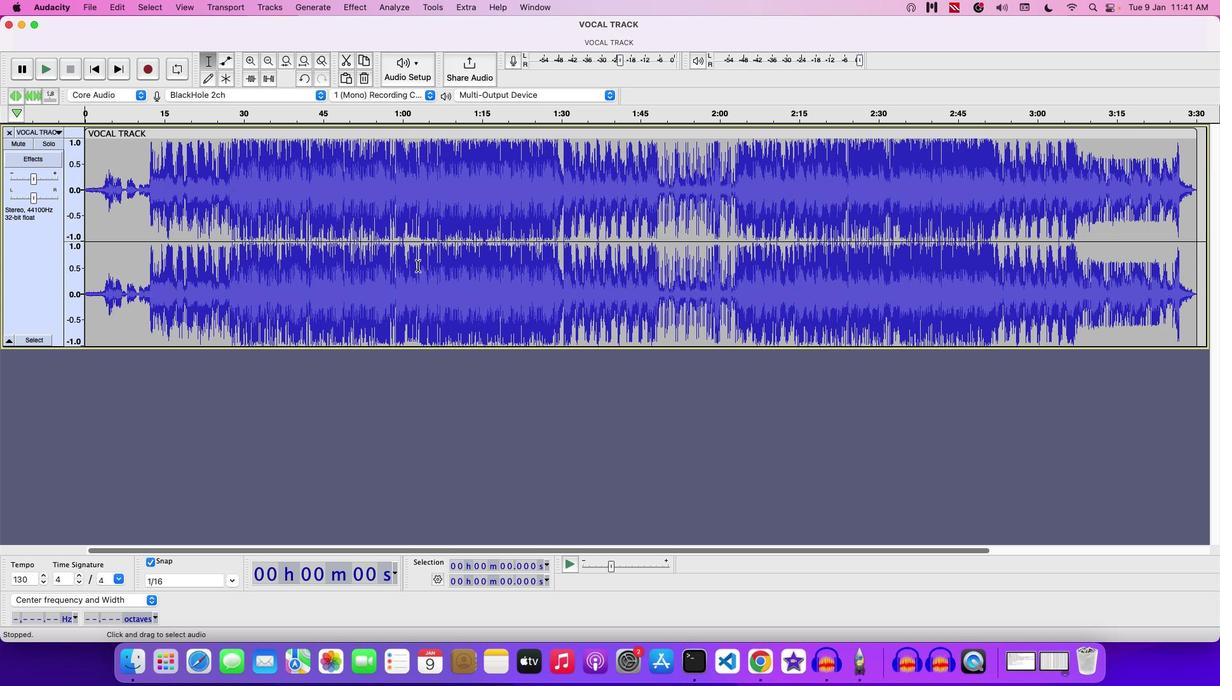 
Action: Mouse moved to (102, 176)
Screenshot: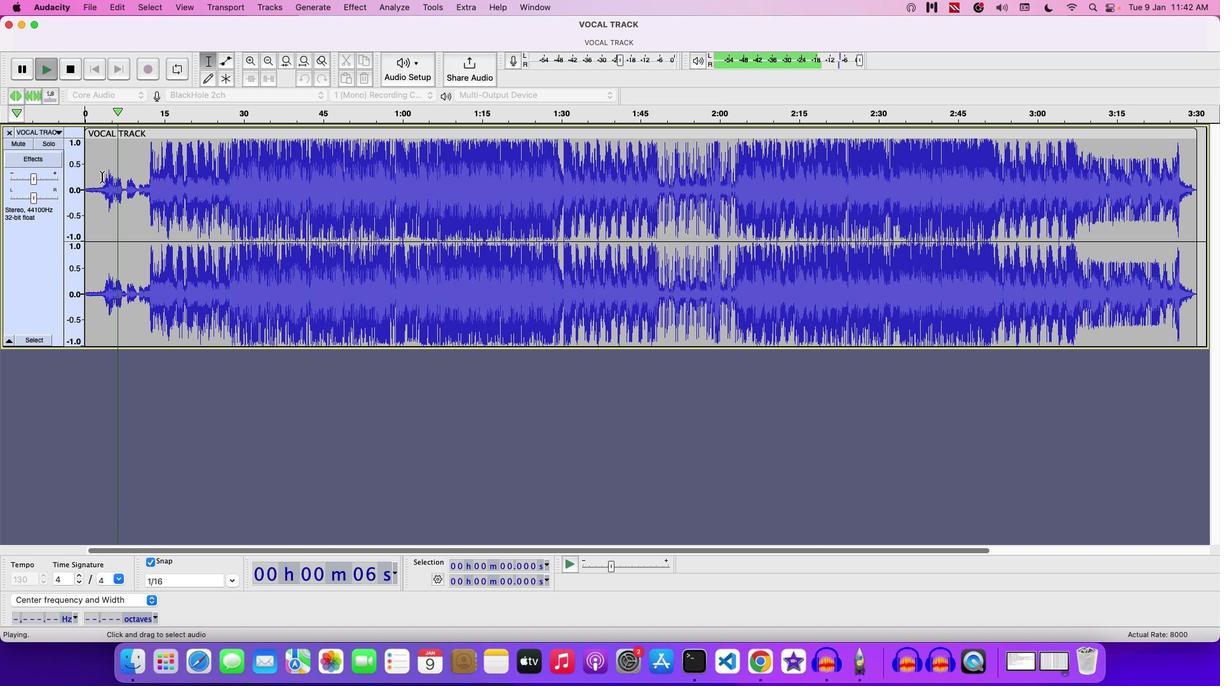 
Action: Key pressed Key.space
Screenshot: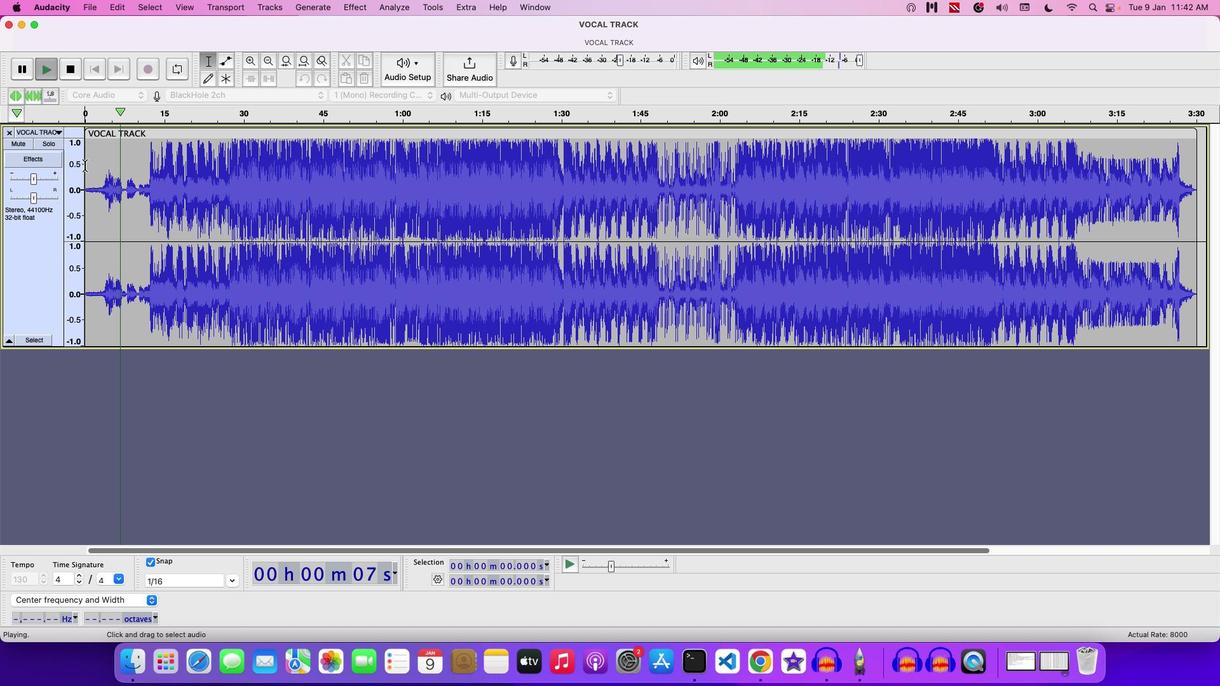 
Action: Mouse moved to (5, 136)
Screenshot: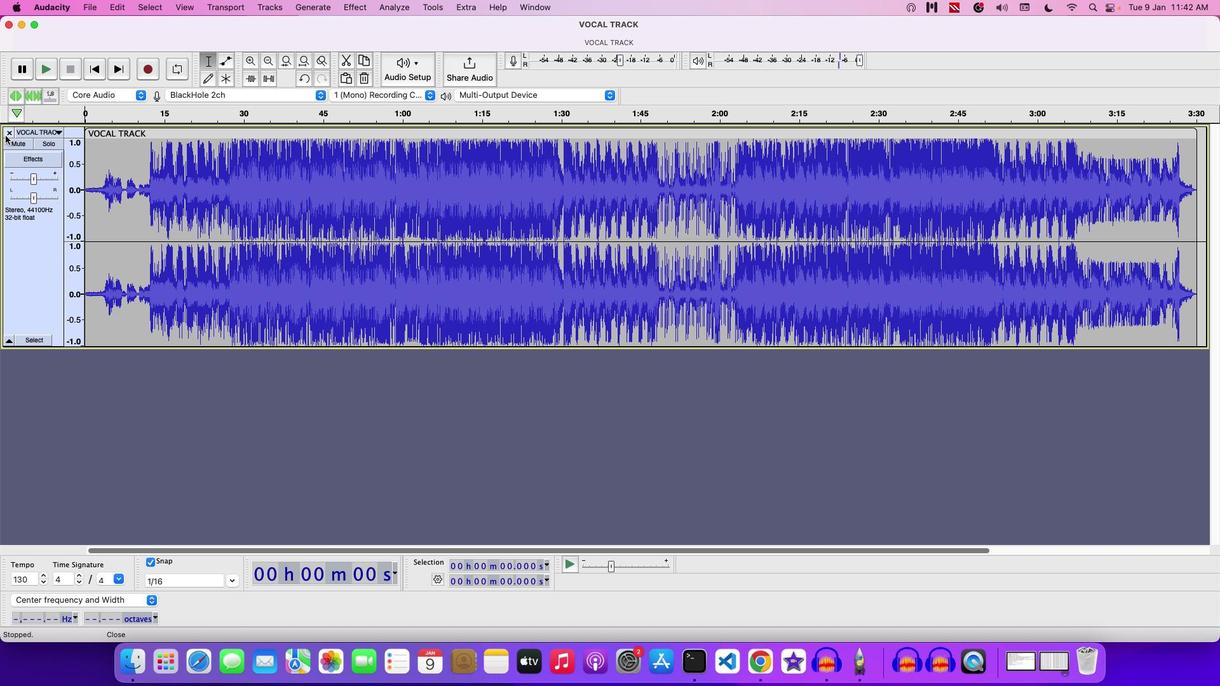 
Action: Mouse pressed left at (5, 136)
Screenshot: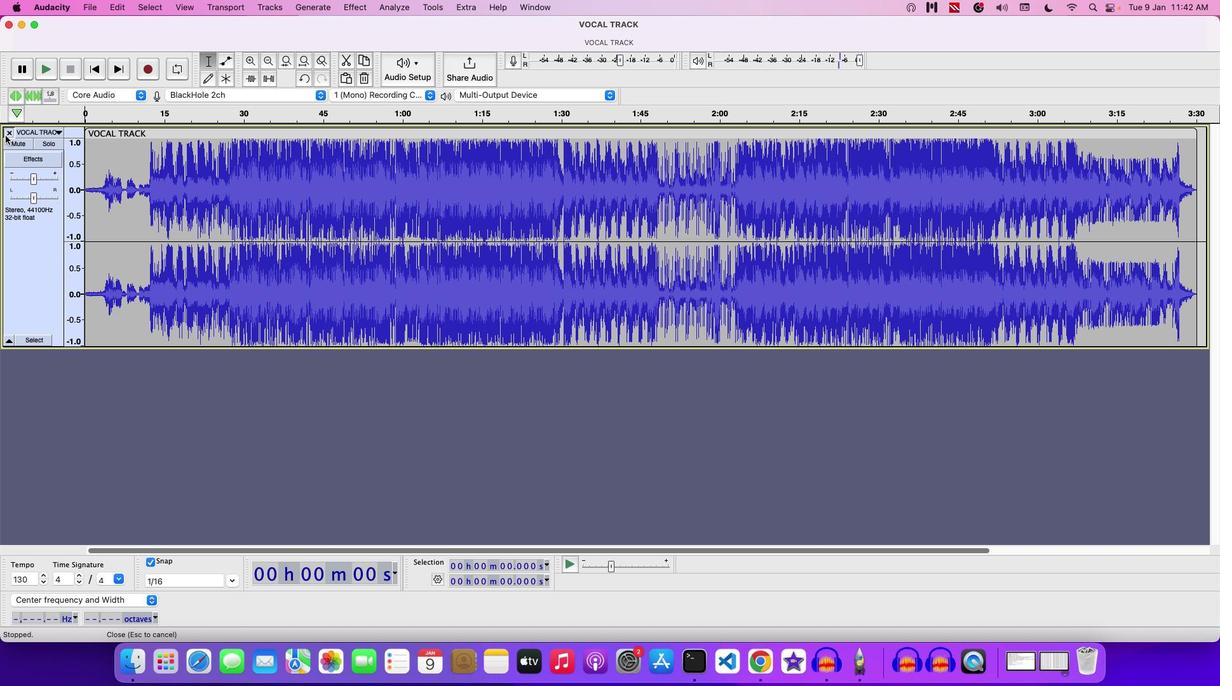 
Action: Mouse moved to (90, 8)
Screenshot: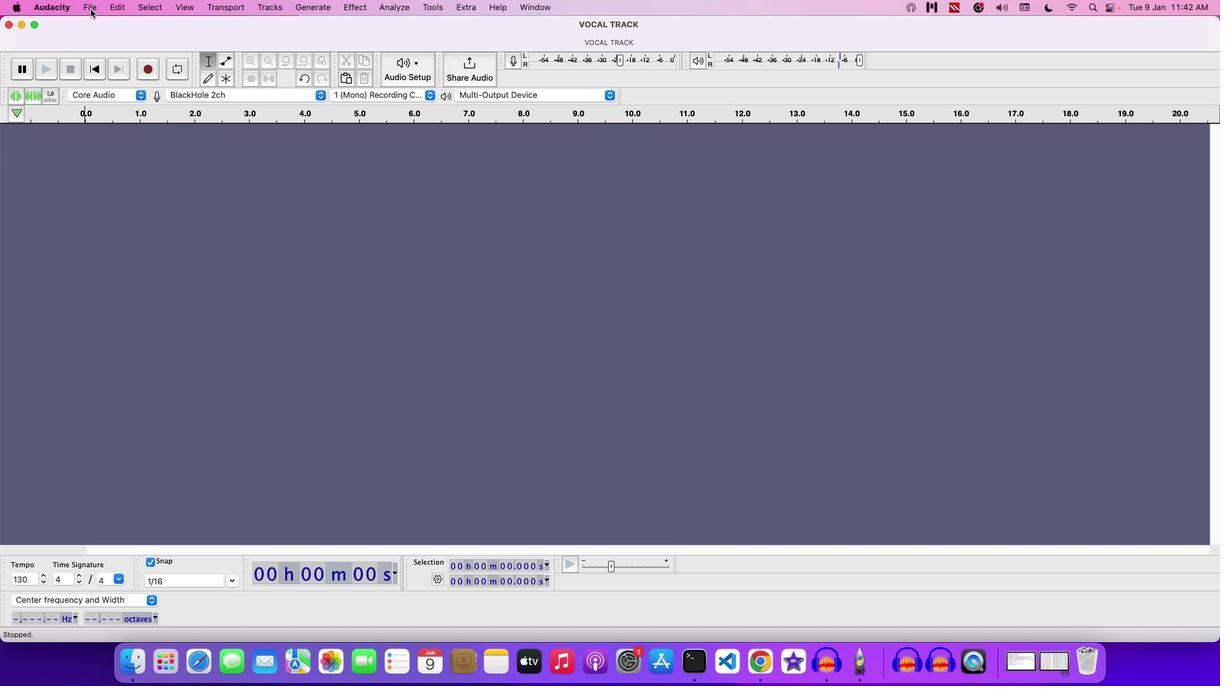 
Action: Mouse pressed left at (90, 8)
Screenshot: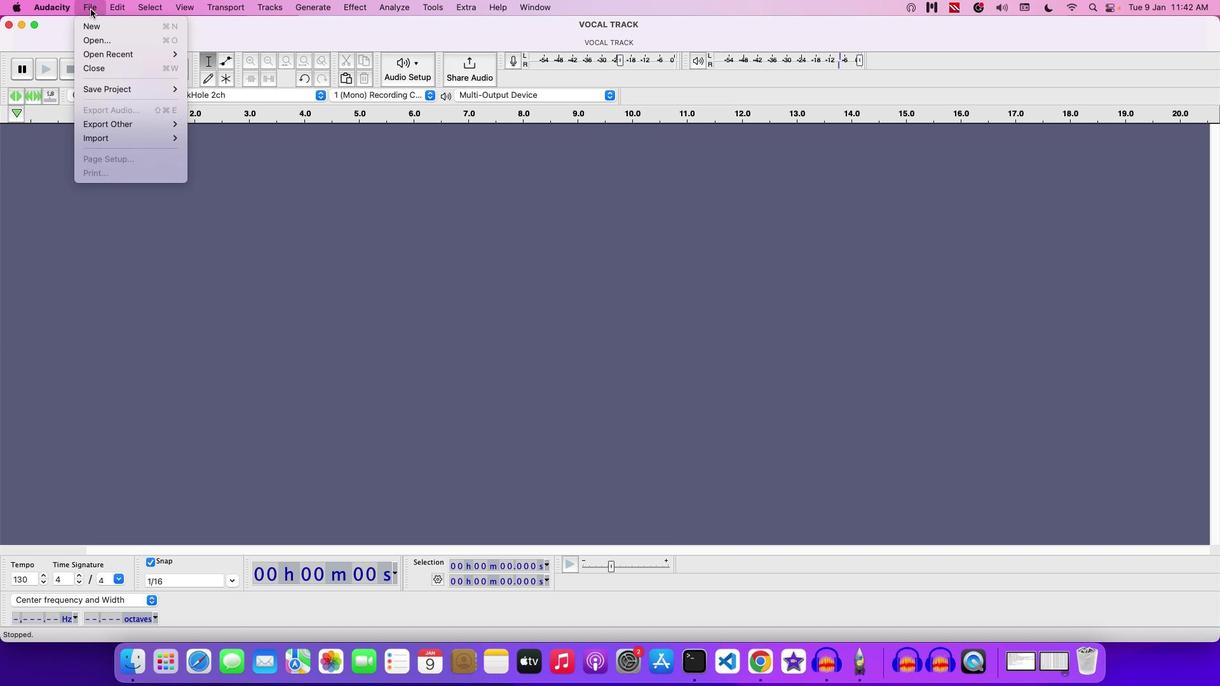 
Action: Mouse moved to (103, 40)
Screenshot: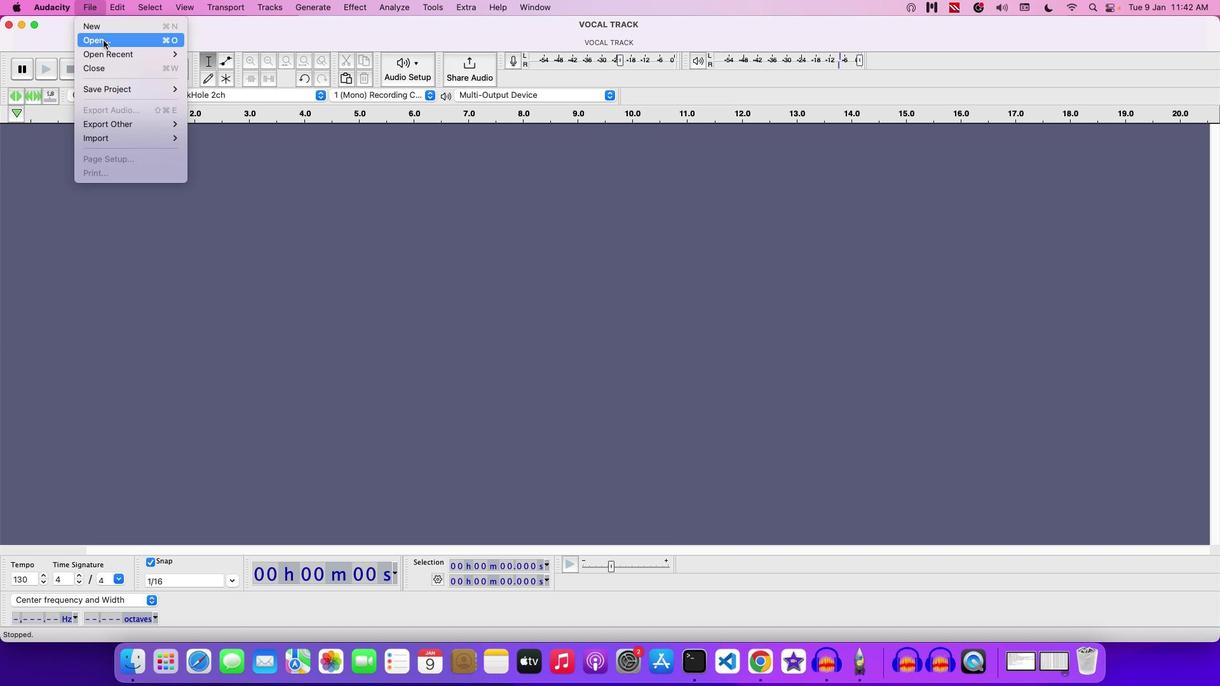 
Action: Mouse pressed left at (103, 40)
Screenshot: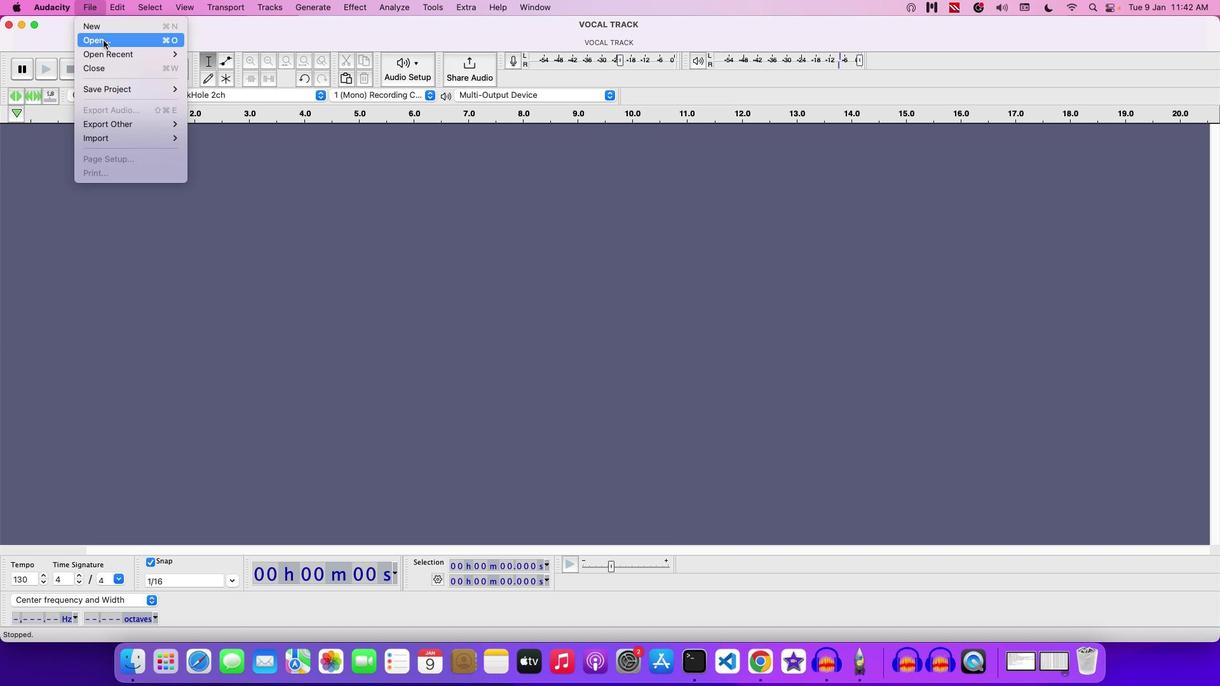 
Action: Mouse moved to (626, 136)
Screenshot: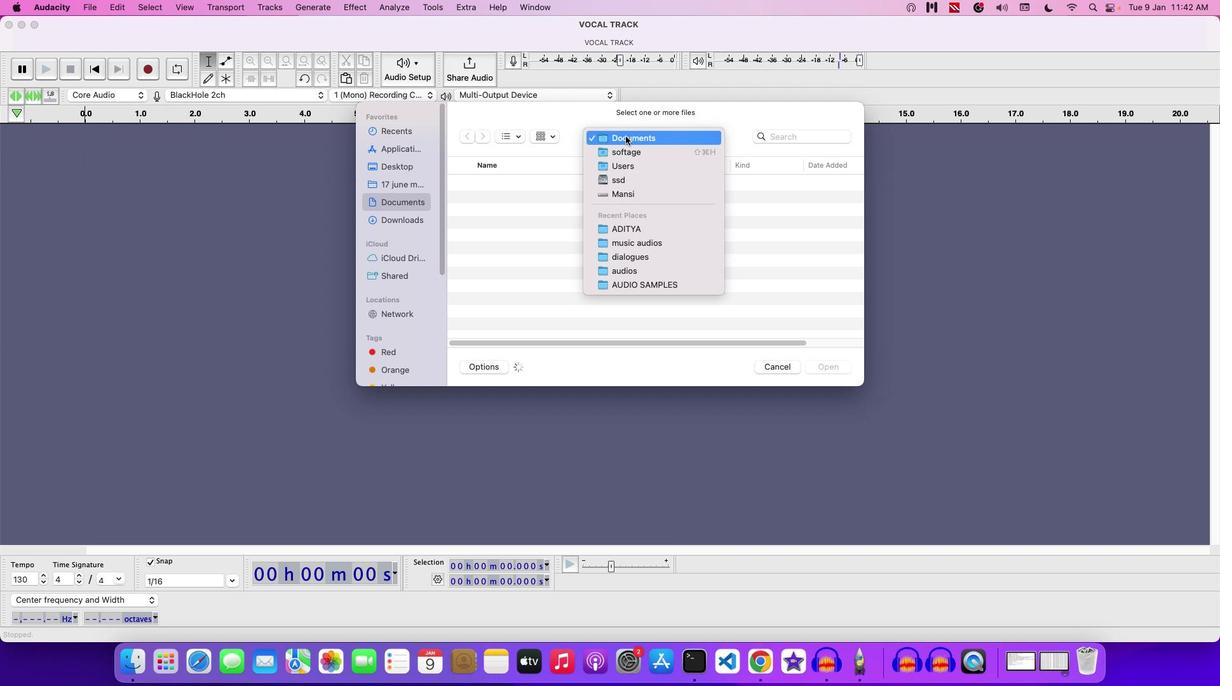 
Action: Mouse pressed left at (626, 136)
Screenshot: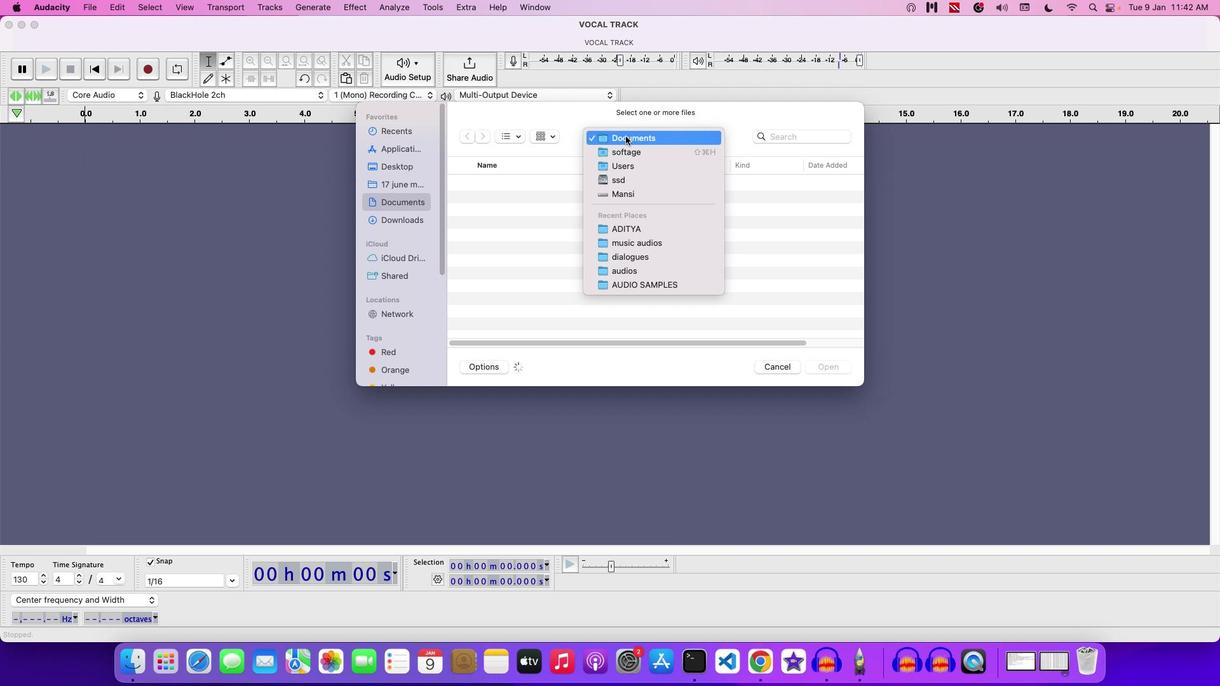 
Action: Mouse moved to (620, 240)
Screenshot: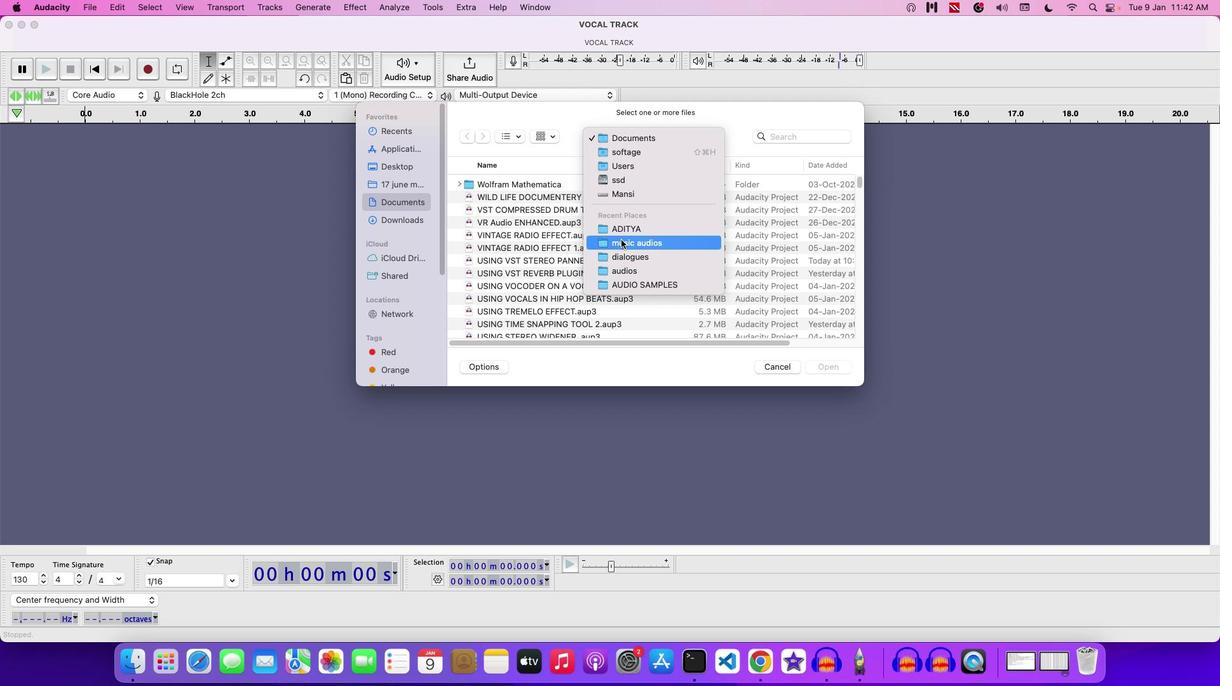 
Action: Mouse pressed left at (620, 240)
Screenshot: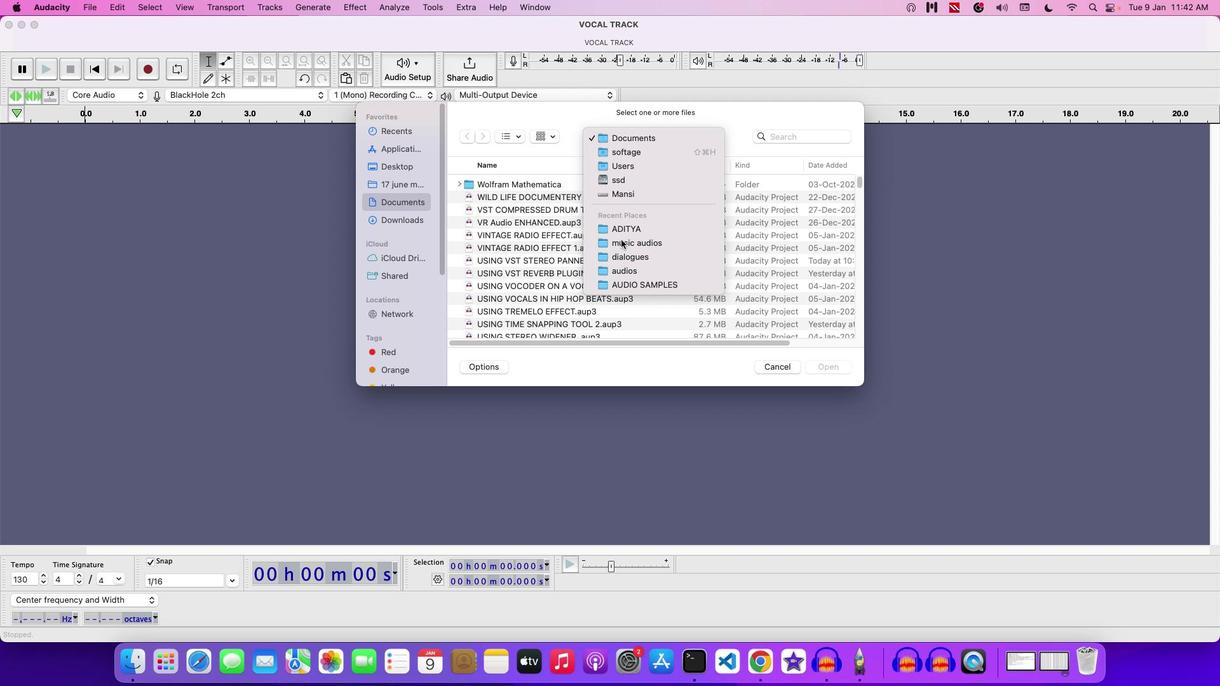 
Action: Mouse moved to (517, 208)
Screenshot: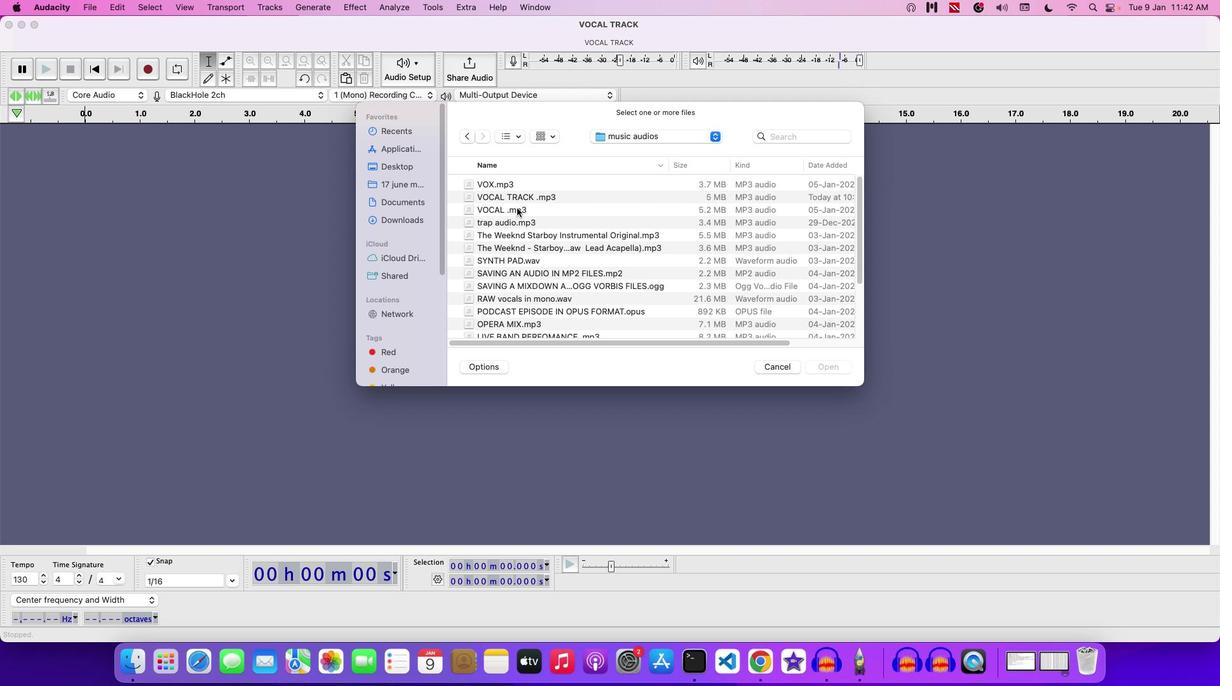 
Action: Mouse pressed left at (517, 208)
Screenshot: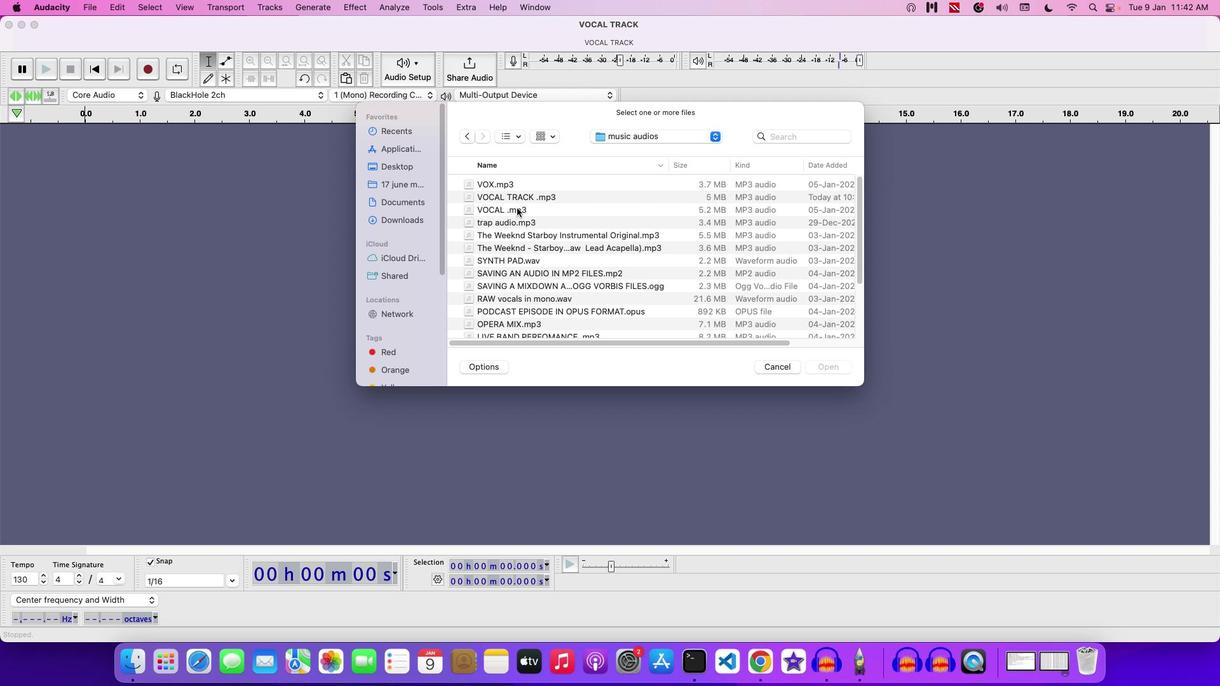 
Action: Mouse moved to (522, 208)
Screenshot: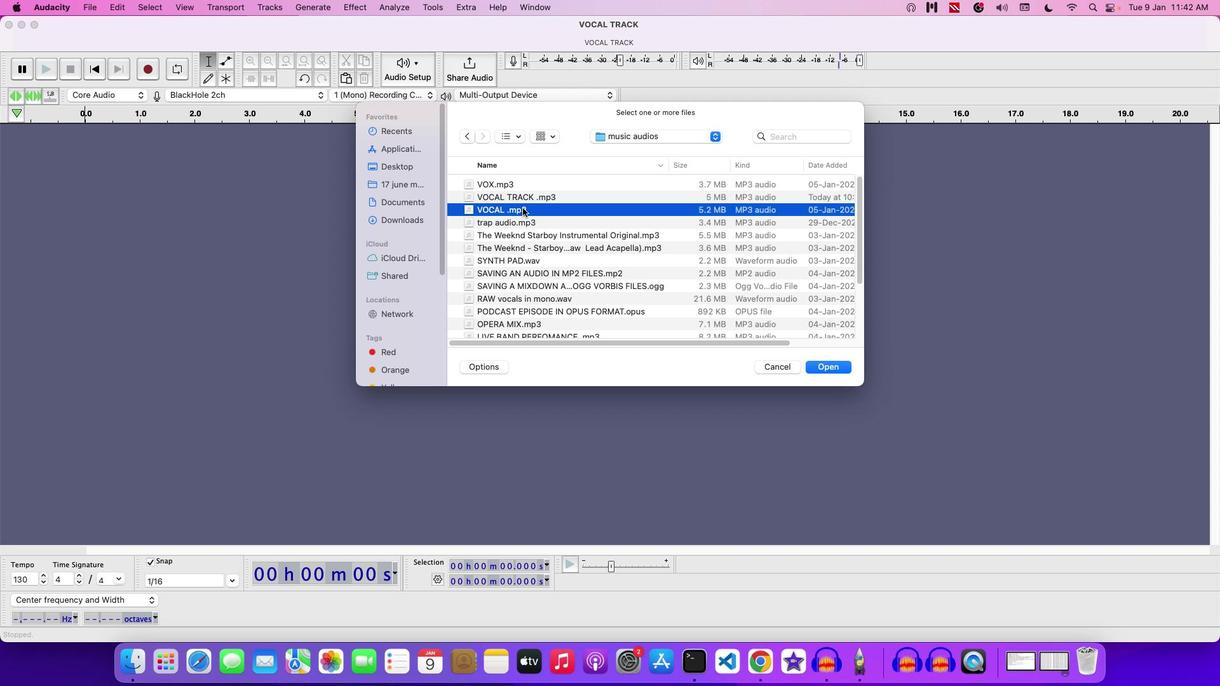 
Action: Mouse pressed left at (522, 208)
Screenshot: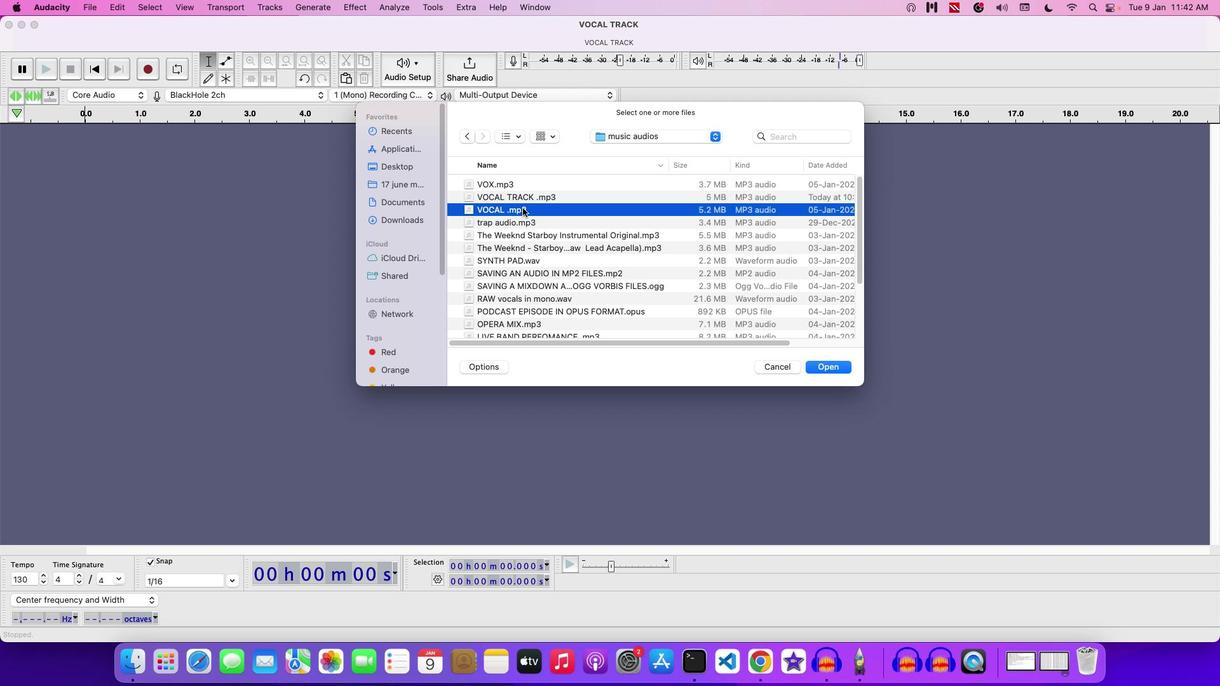 
Action: Mouse moved to (769, 371)
Screenshot: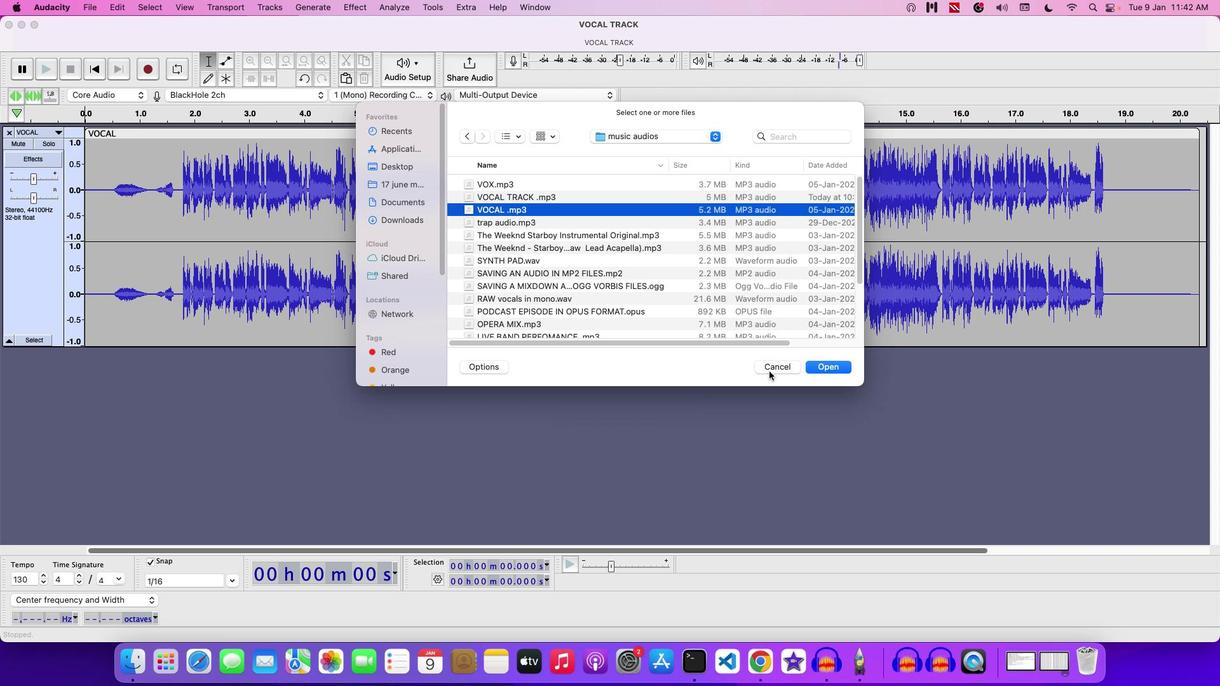
Action: Mouse pressed left at (769, 371)
Screenshot: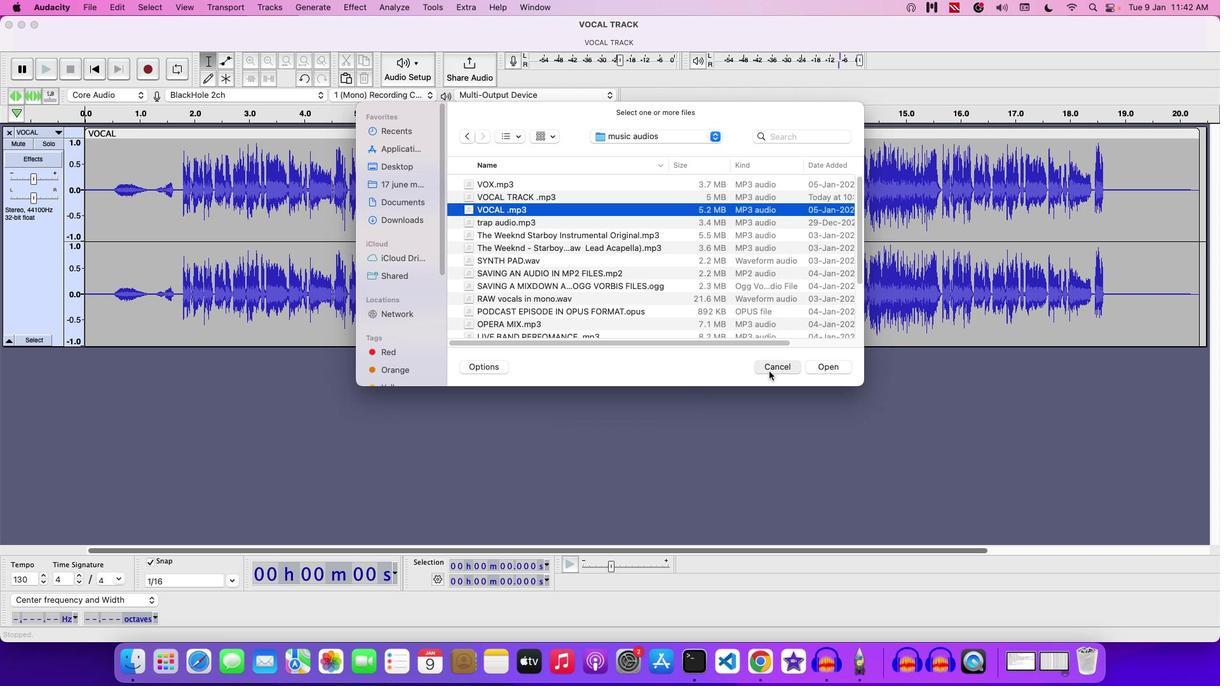 
Action: Mouse moved to (478, 268)
Screenshot: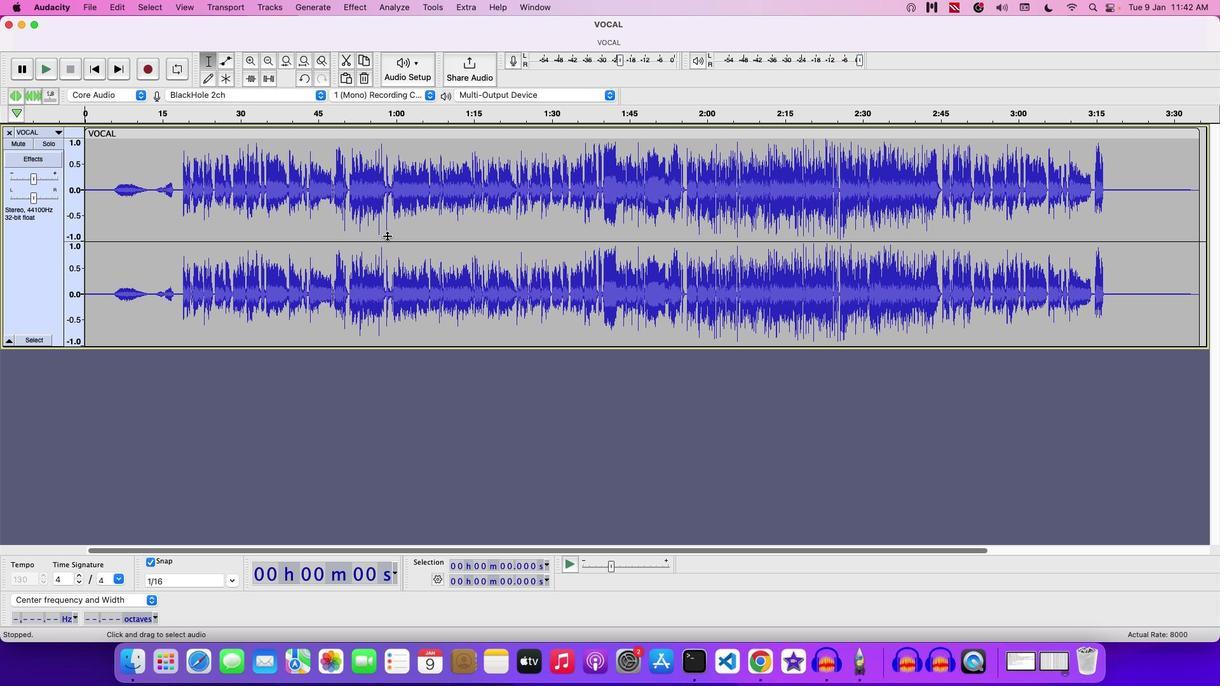 
Action: Key pressed Key.space
Screenshot: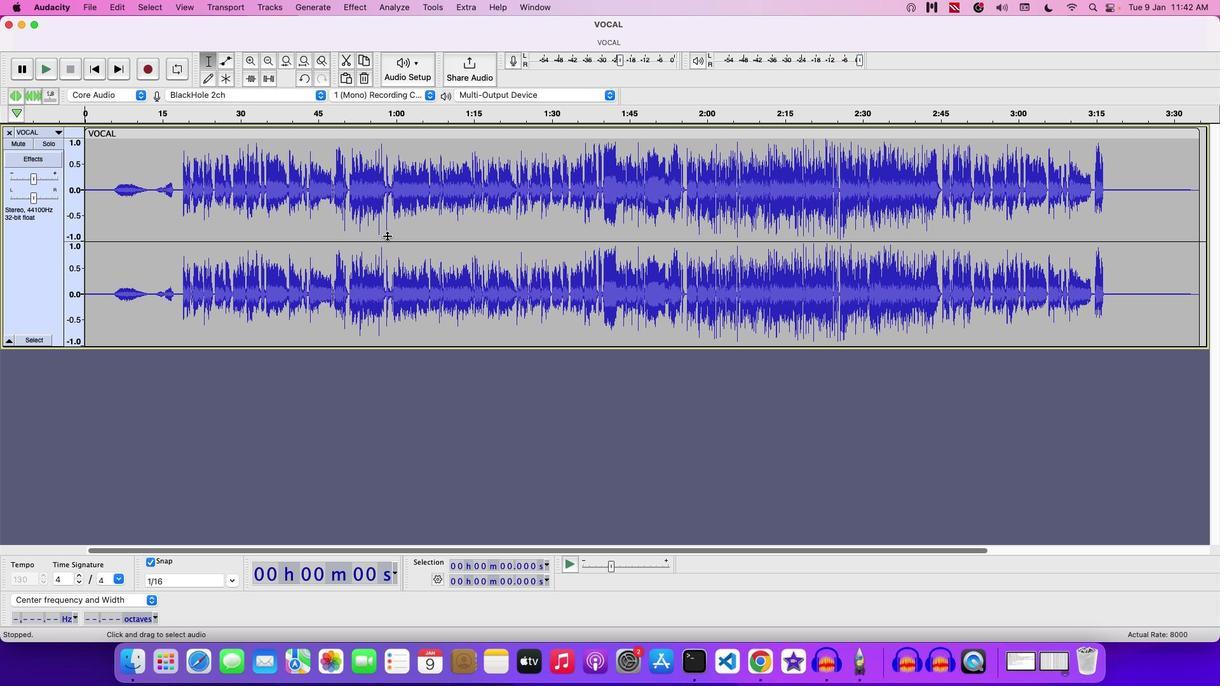 
Action: Mouse moved to (177, 175)
Screenshot: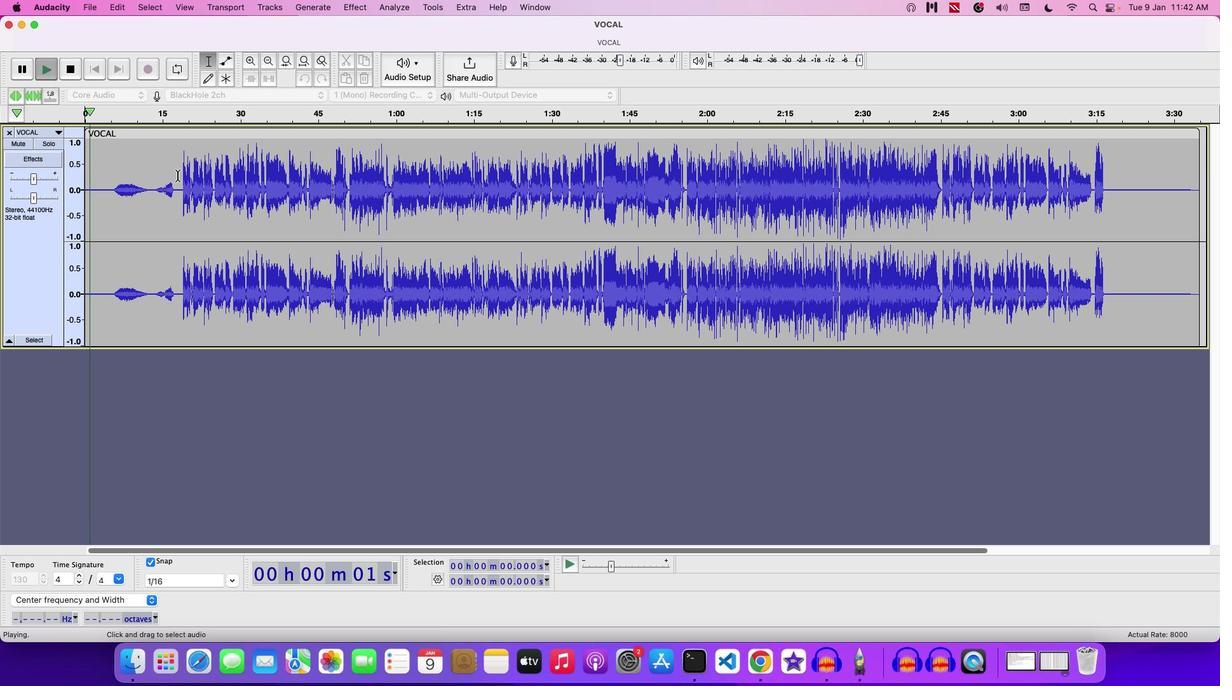 
Action: Mouse pressed left at (177, 175)
Screenshot: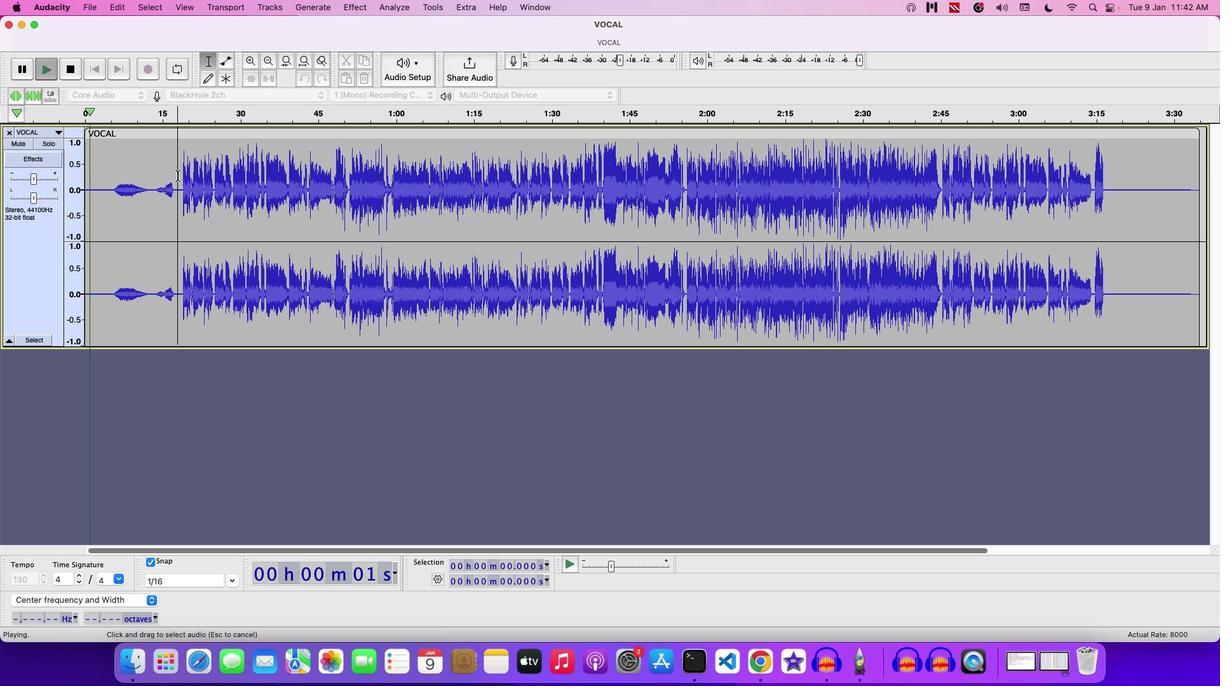 
Action: Mouse moved to (177, 175)
Screenshot: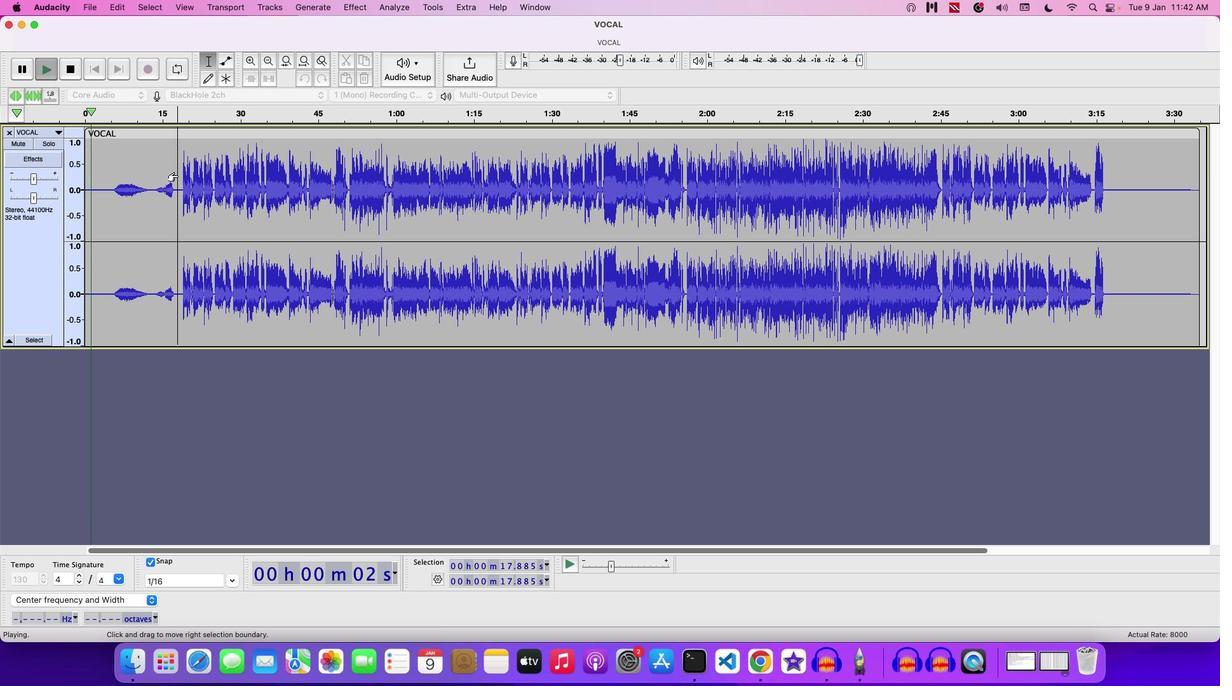 
Action: Key pressed Key.space
Screenshot: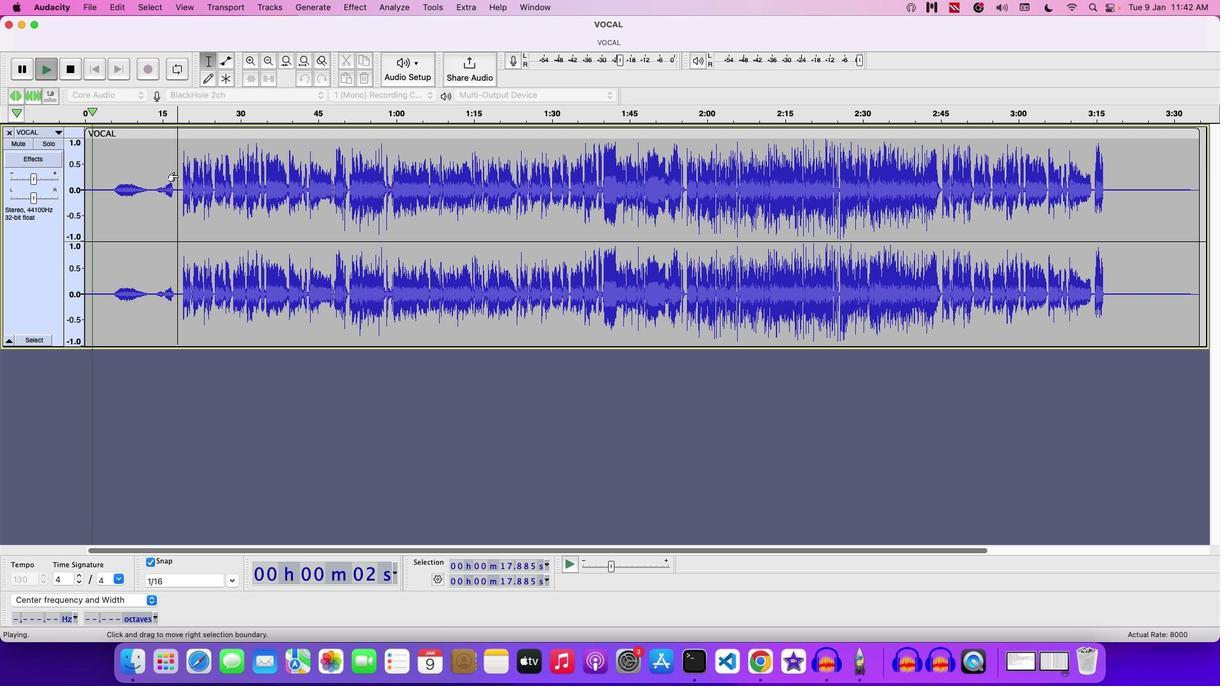 
Action: Mouse moved to (177, 175)
Screenshot: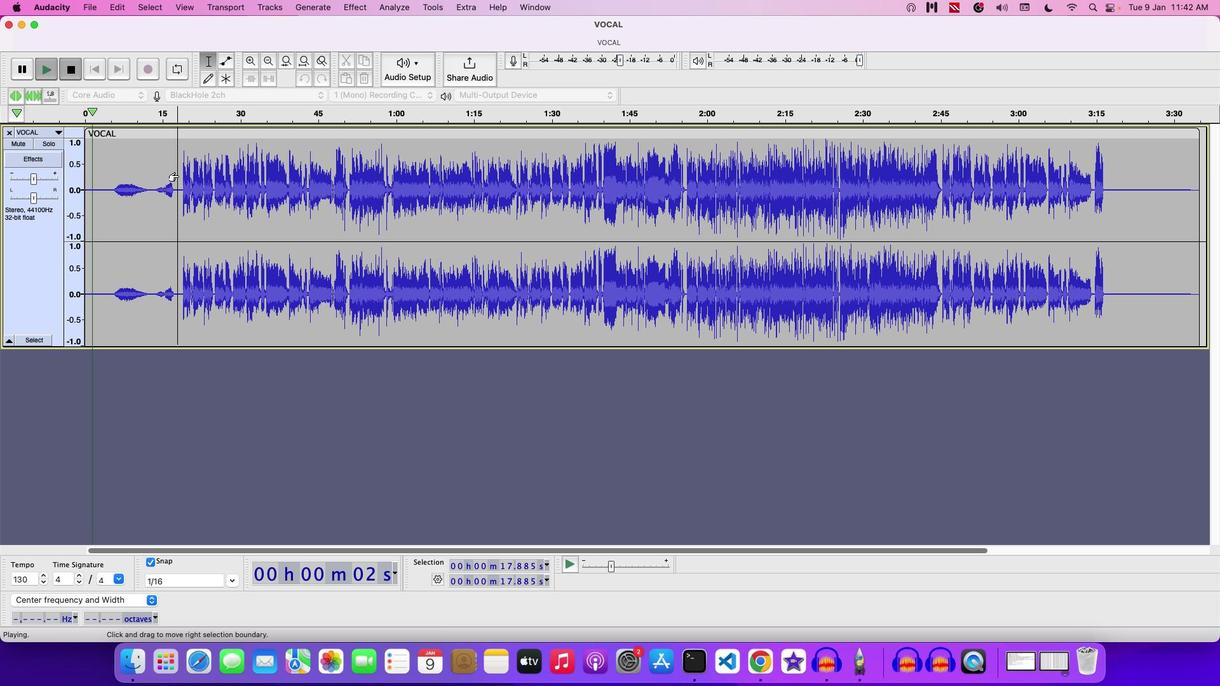 
Action: Key pressed Key.space
Screenshot: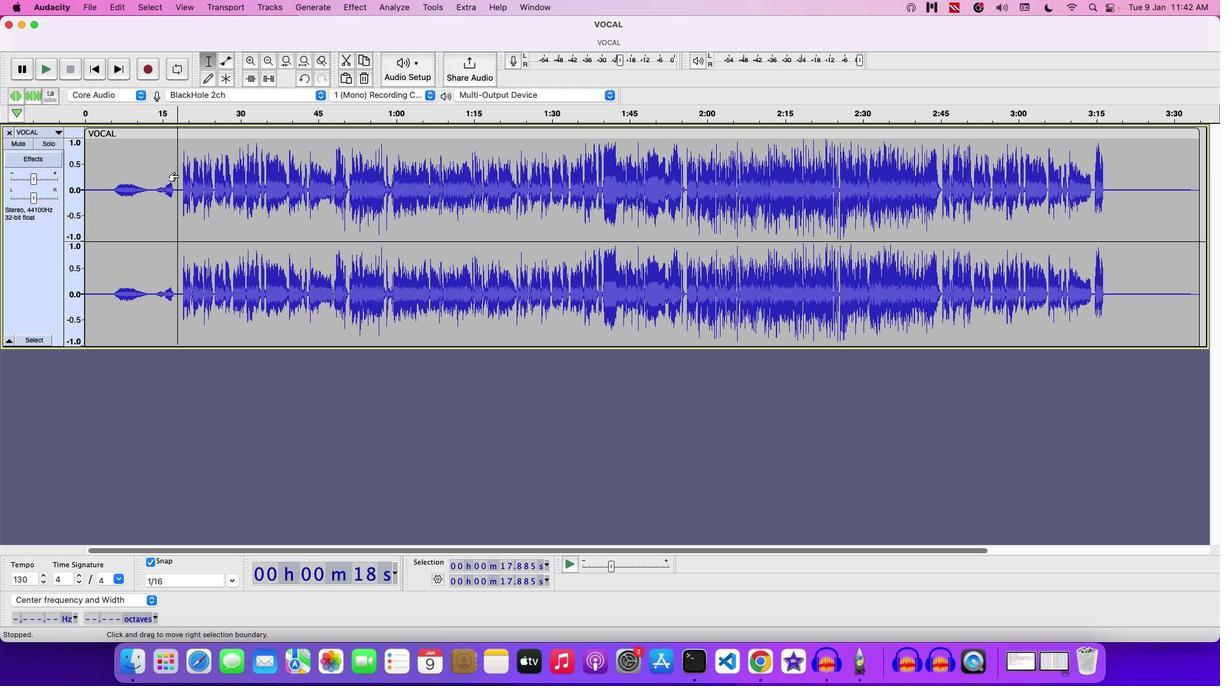 
Action: Mouse moved to (296, 166)
Screenshot: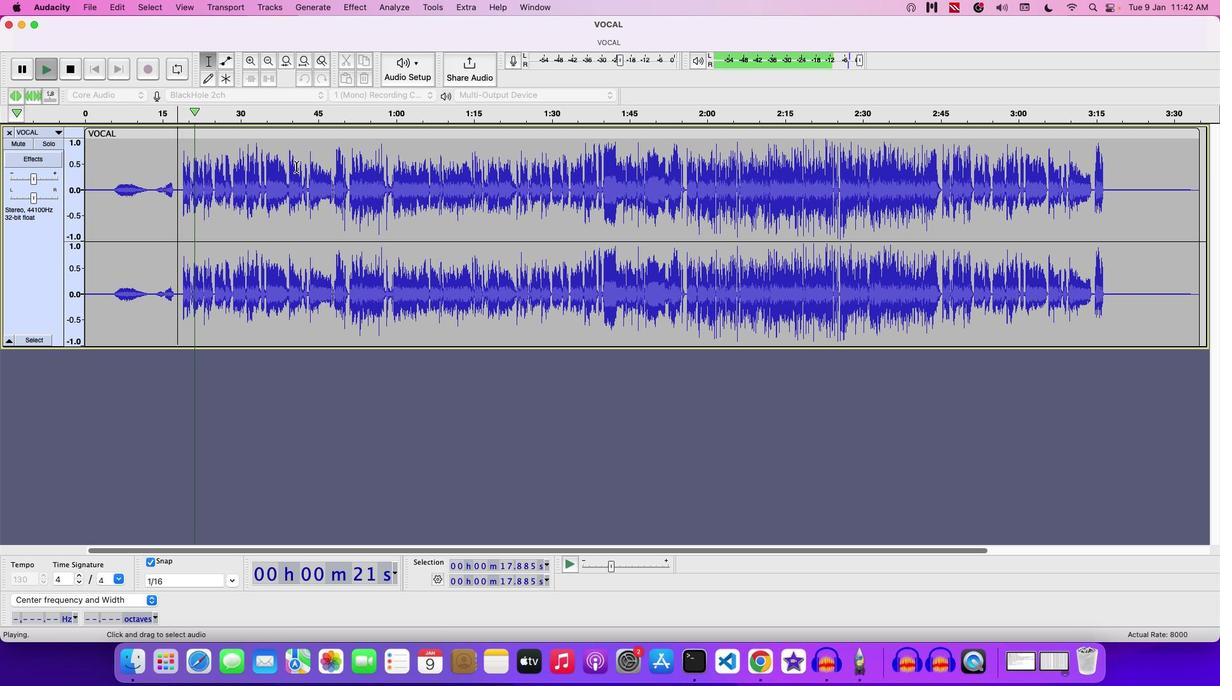 
Action: Mouse pressed left at (296, 166)
Screenshot: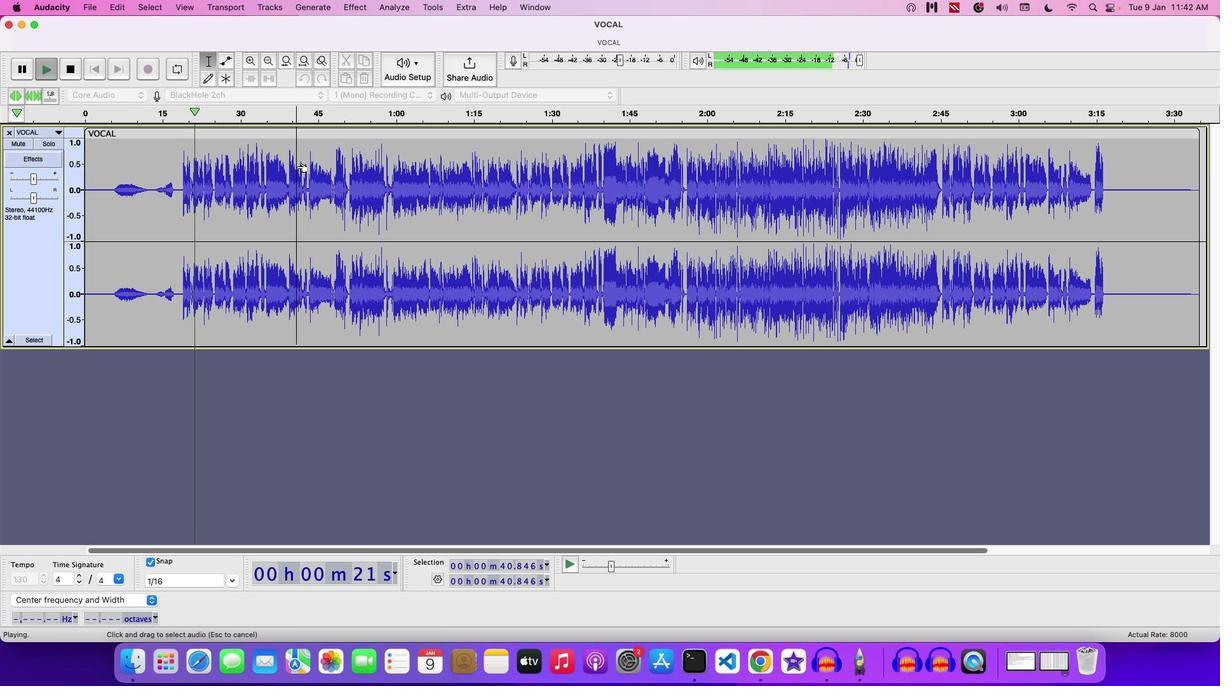 
Action: Mouse pressed left at (296, 166)
Screenshot: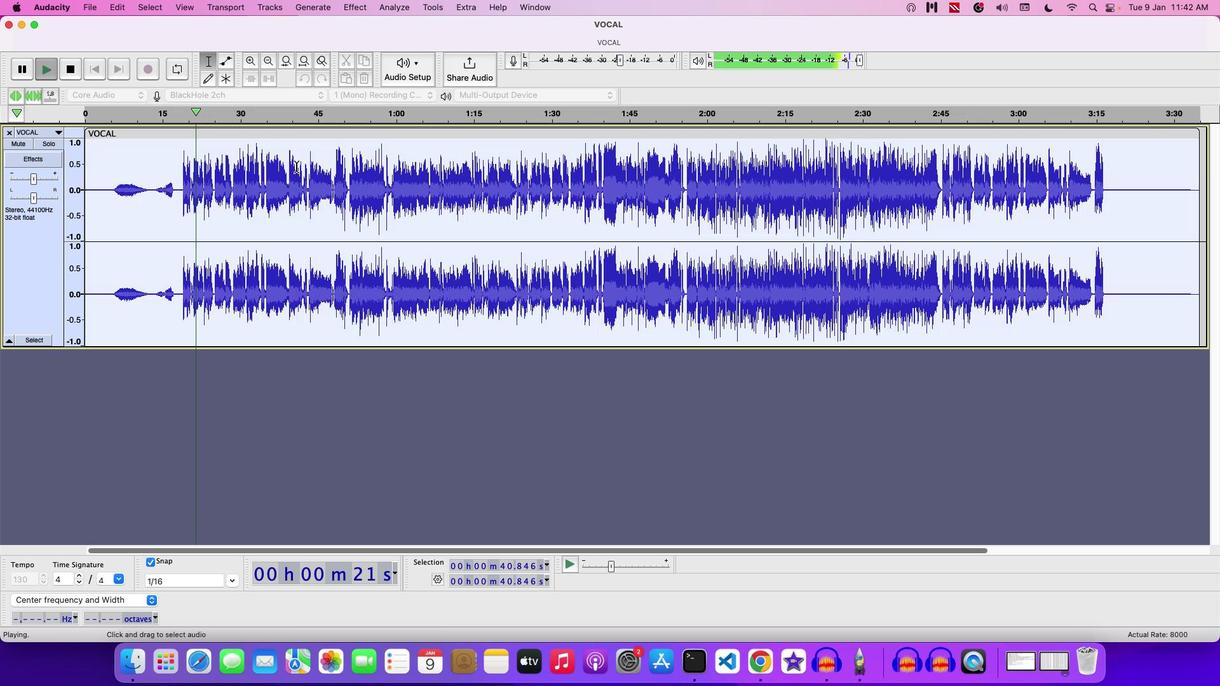 
Action: Mouse moved to (279, 131)
Screenshot: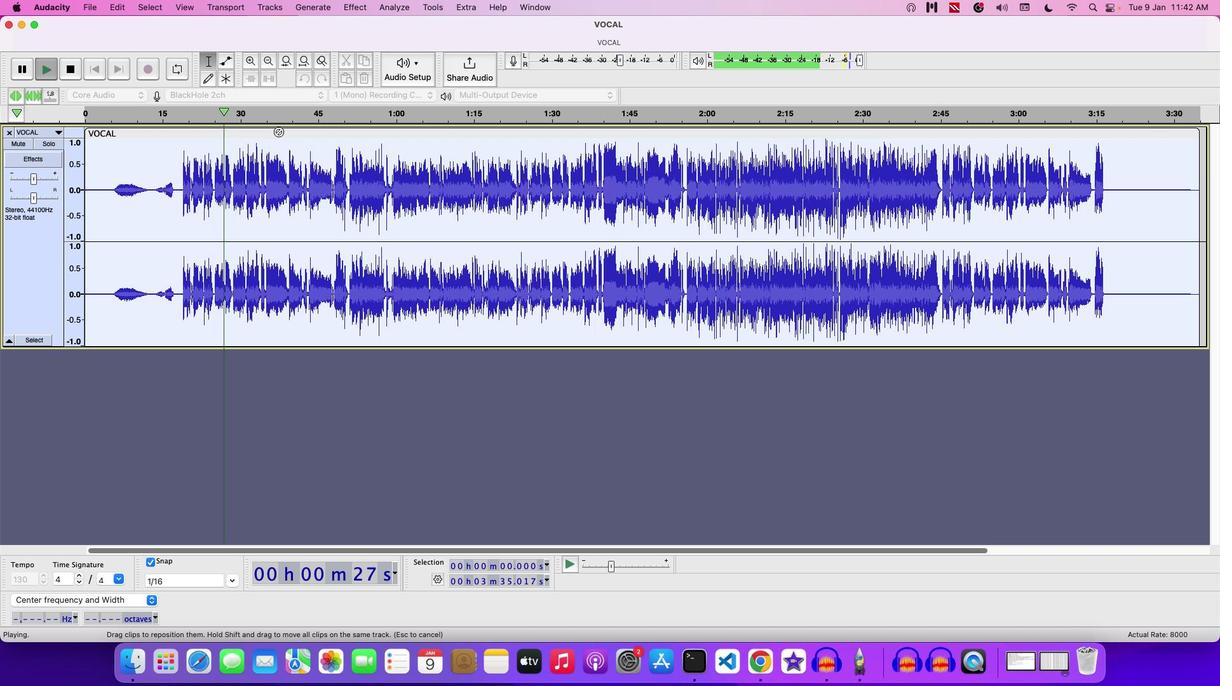 
Action: Key pressed Key.space
Screenshot: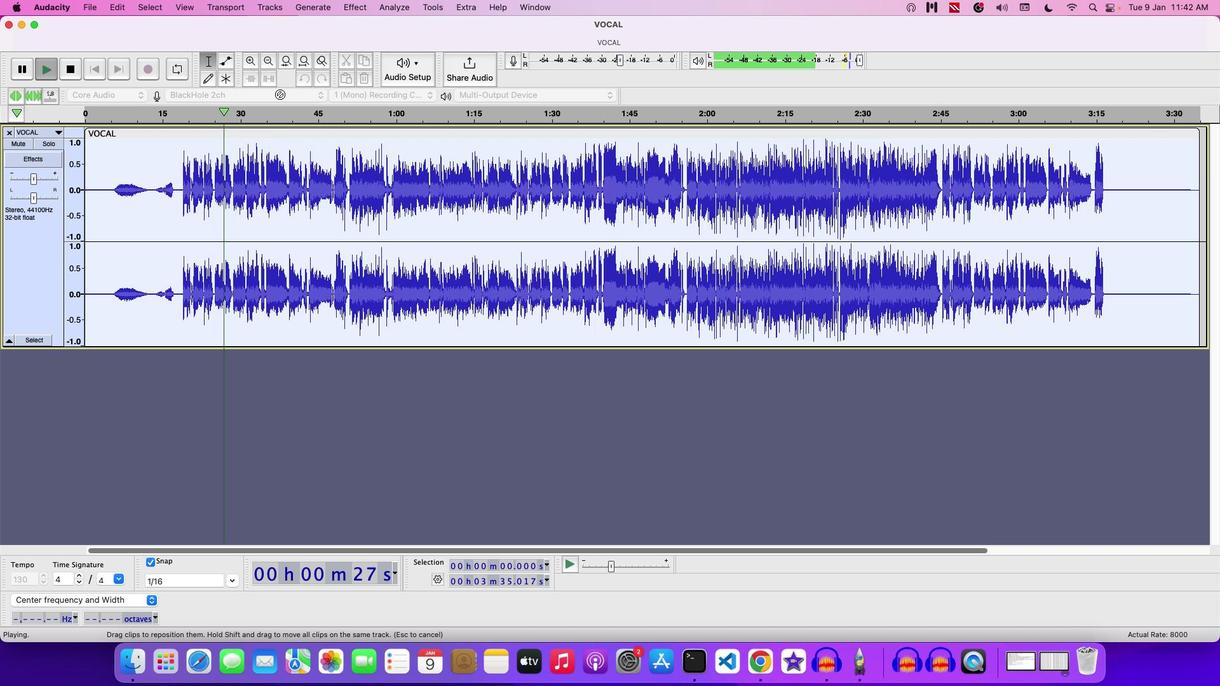 
Action: Mouse moved to (367, 1)
Screenshot: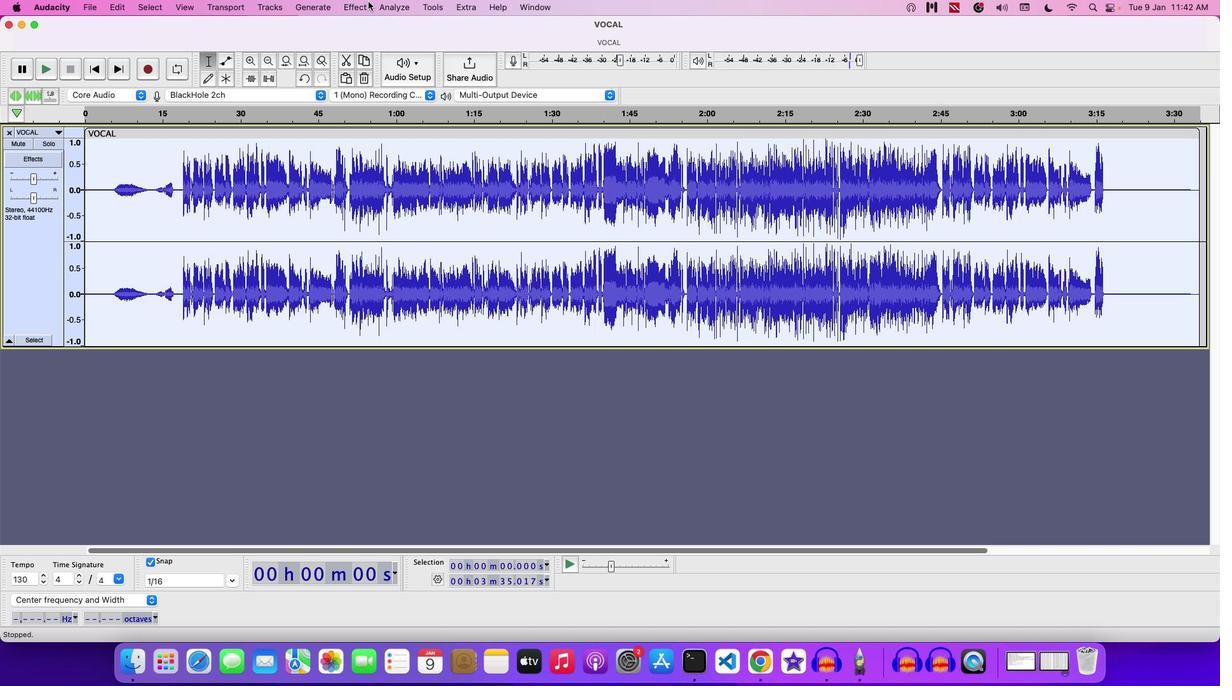 
Action: Mouse pressed left at (367, 1)
Screenshot: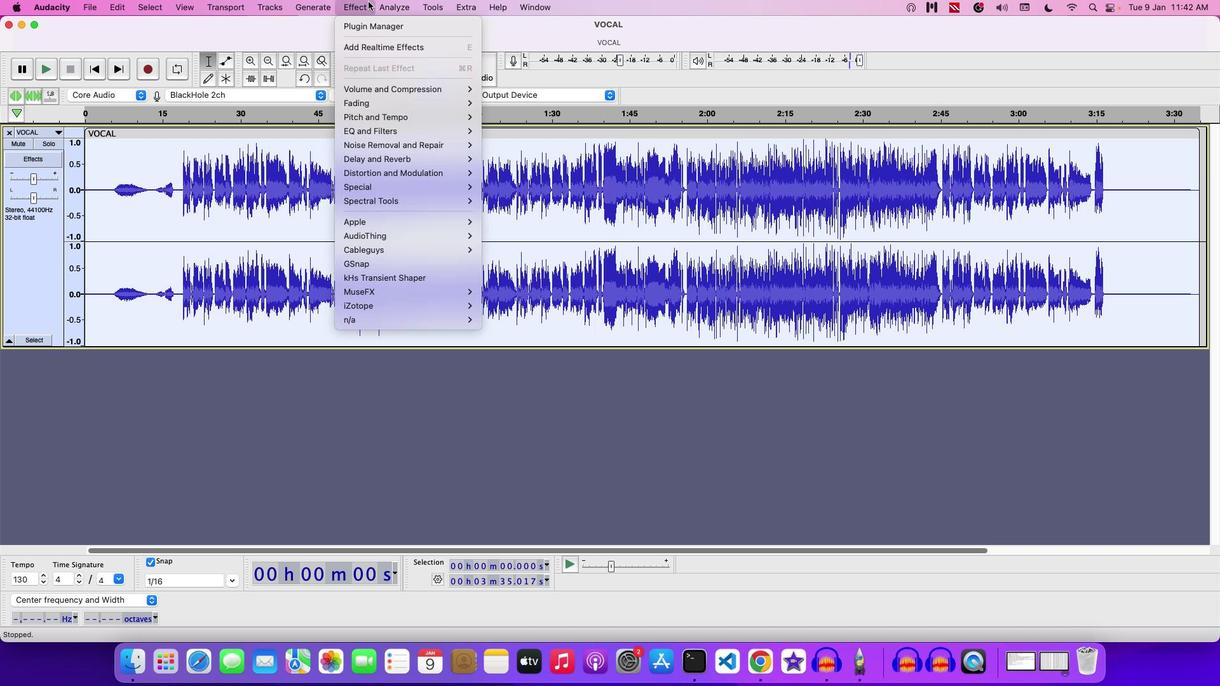 
Action: Mouse moved to (515, 233)
Screenshot: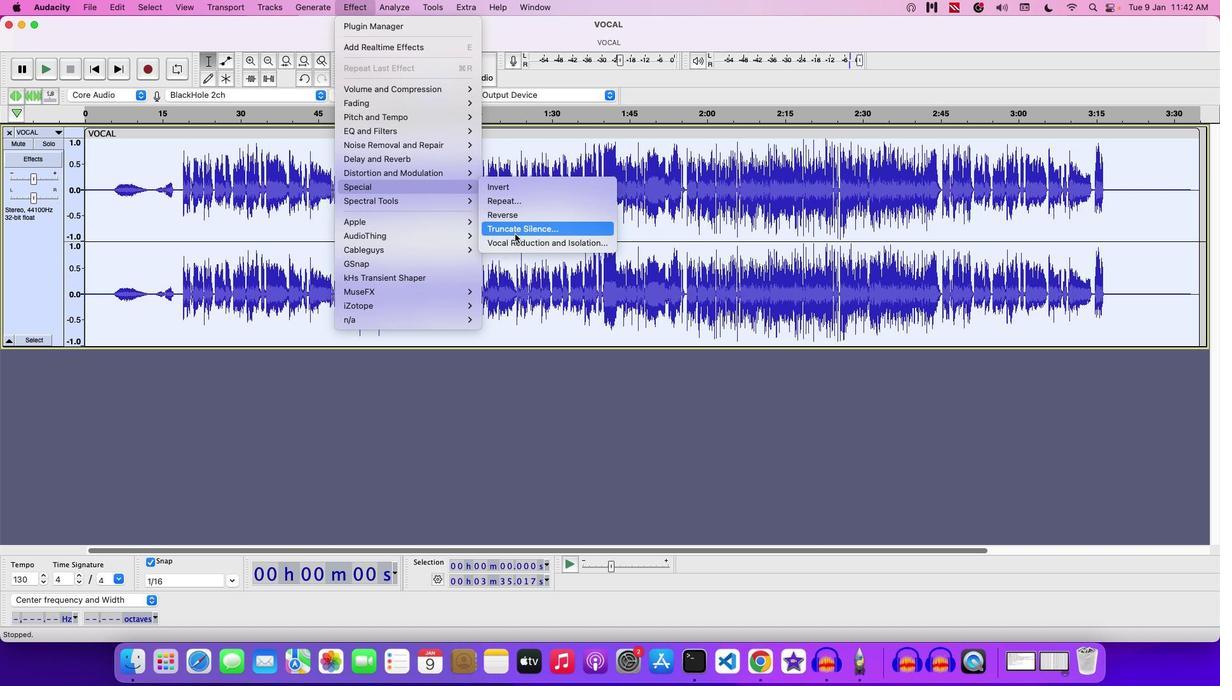 
Action: Mouse pressed left at (515, 233)
Screenshot: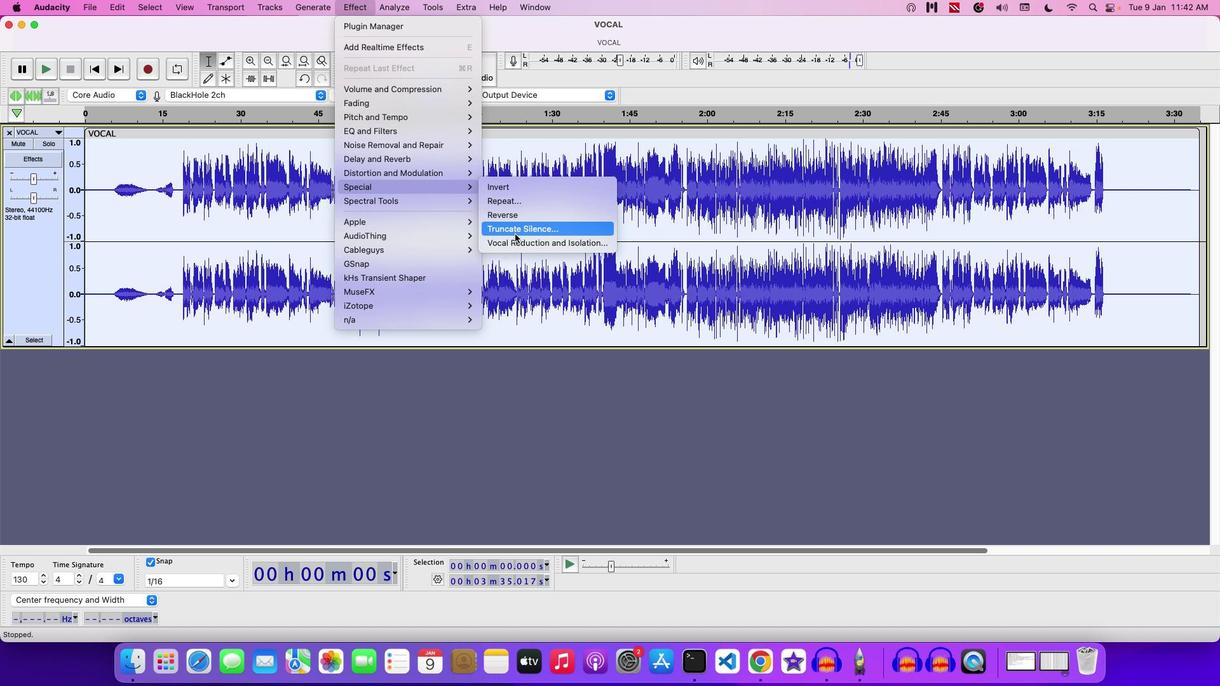 
Action: Mouse moved to (619, 250)
Screenshot: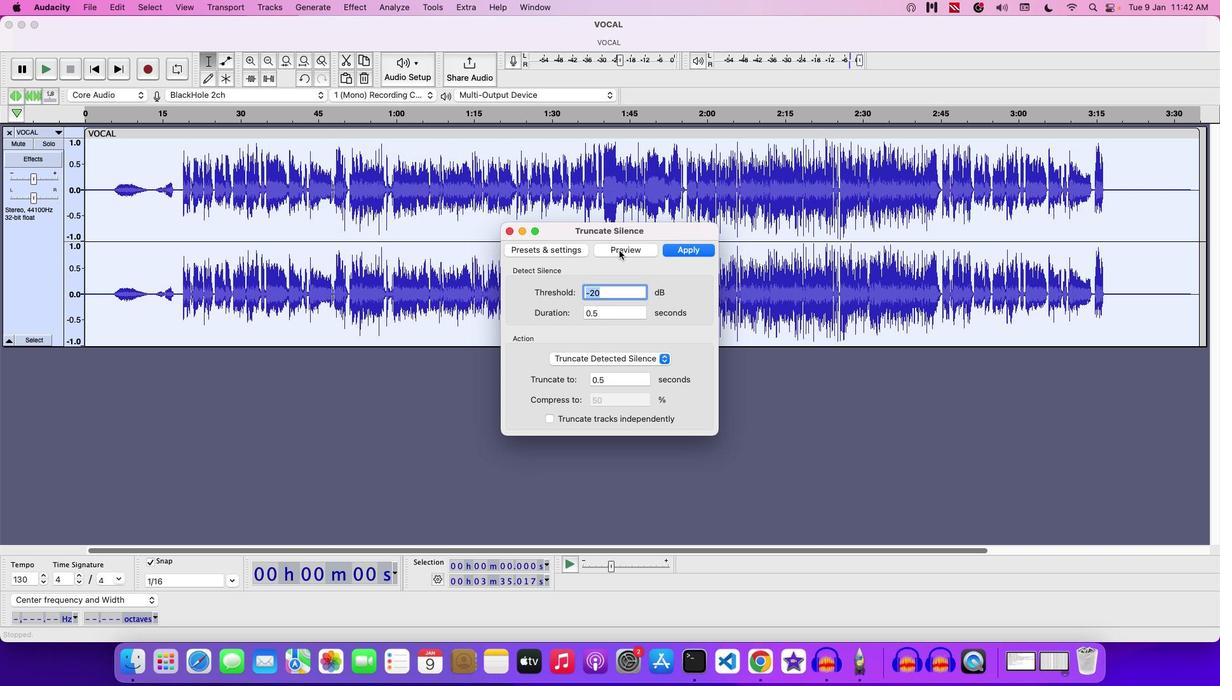 
Action: Mouse pressed left at (619, 250)
Screenshot: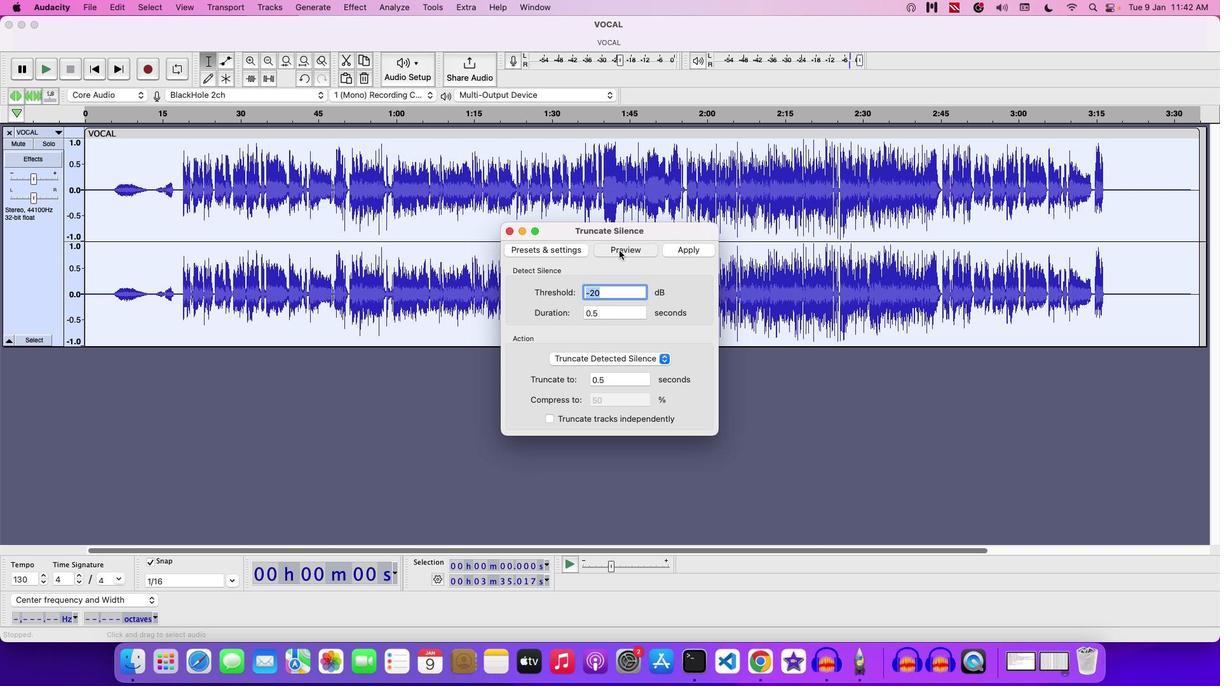 
Action: Mouse moved to (631, 376)
Screenshot: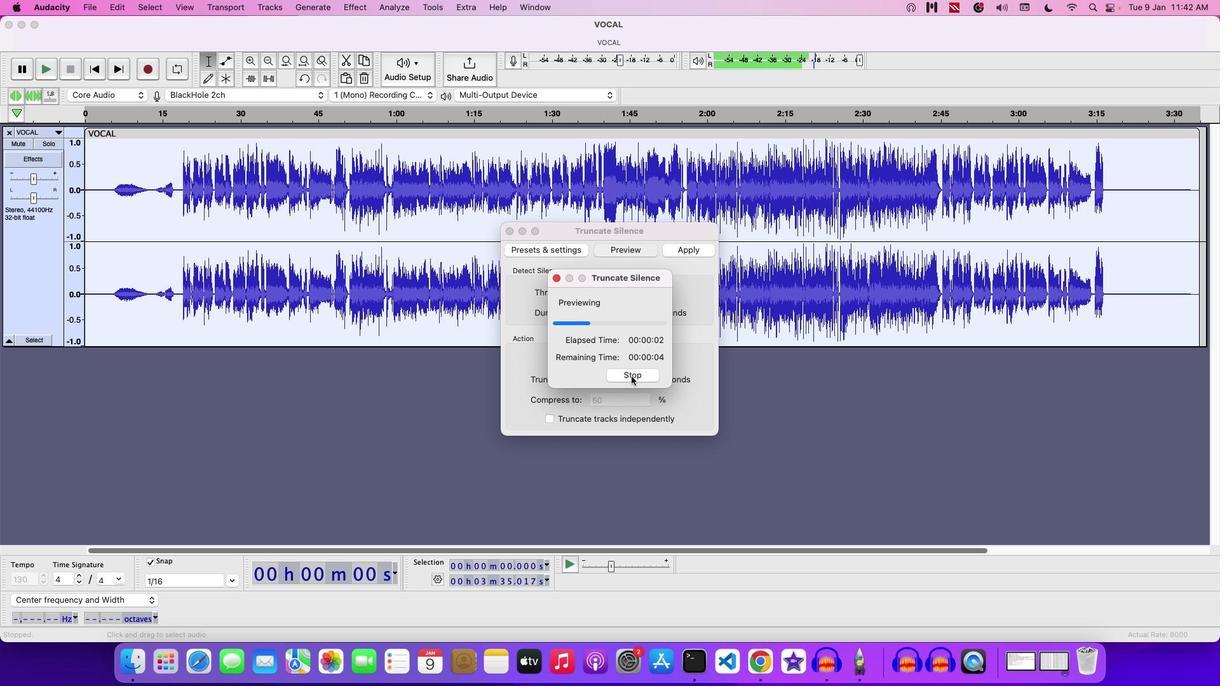 
Action: Mouse pressed left at (631, 376)
Screenshot: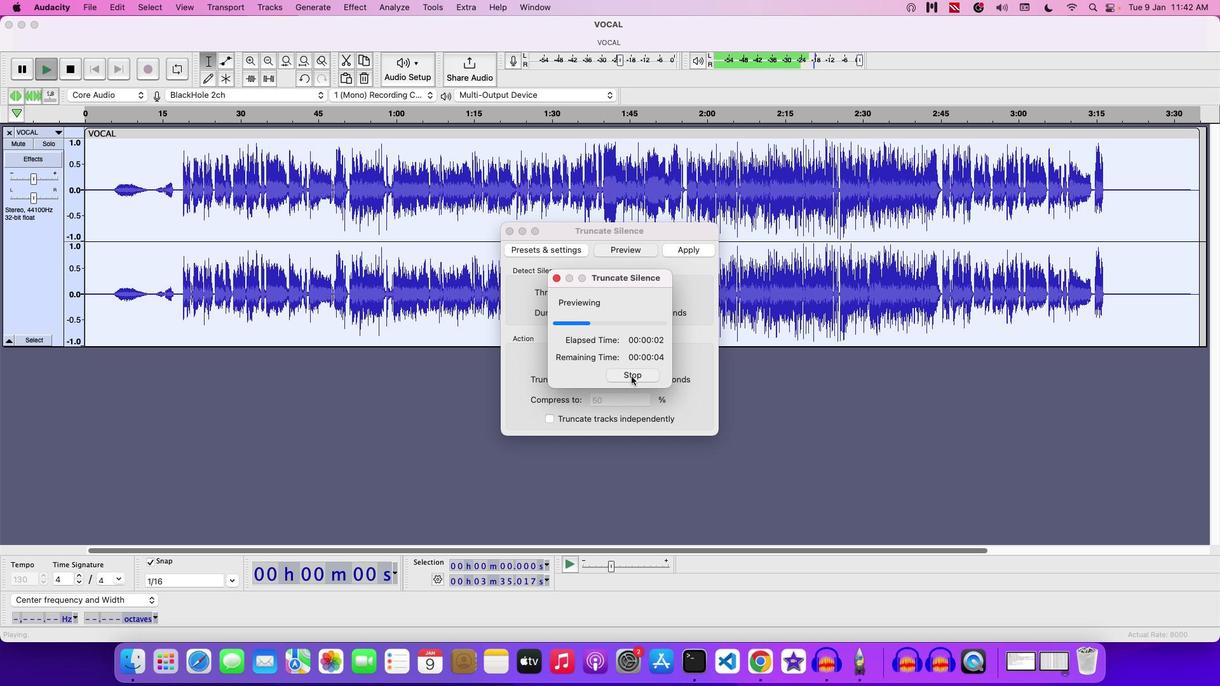 
Action: Mouse moved to (685, 254)
Screenshot: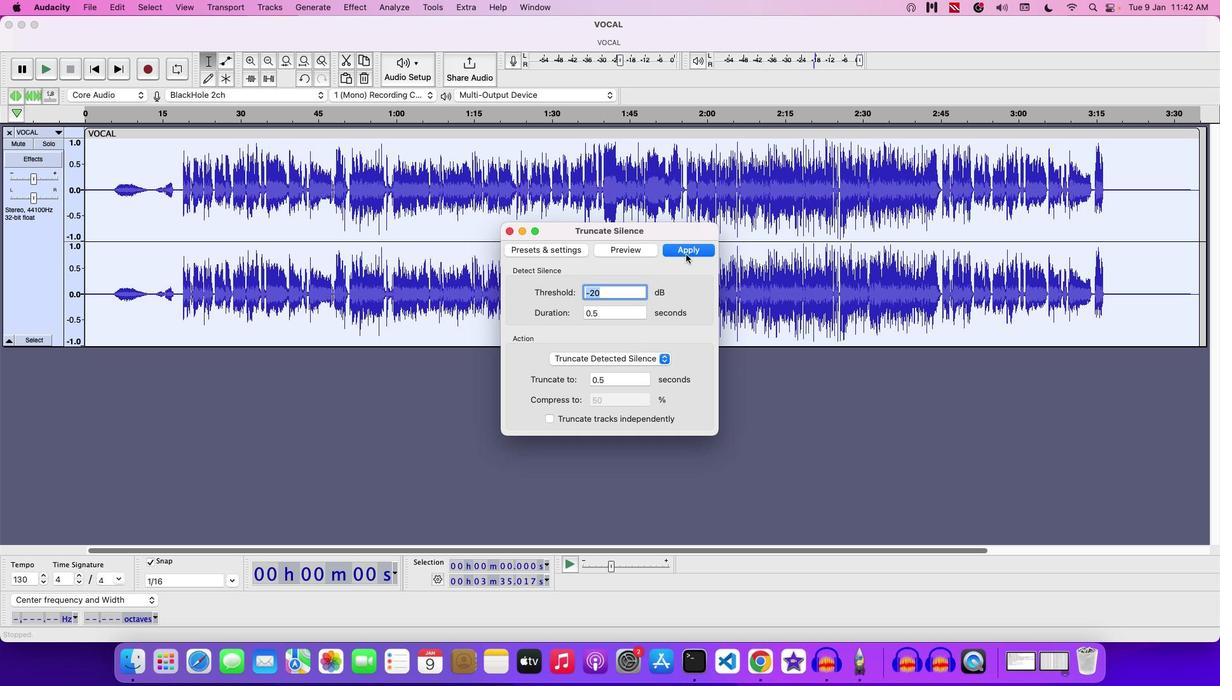 
Action: Mouse pressed left at (685, 254)
Screenshot: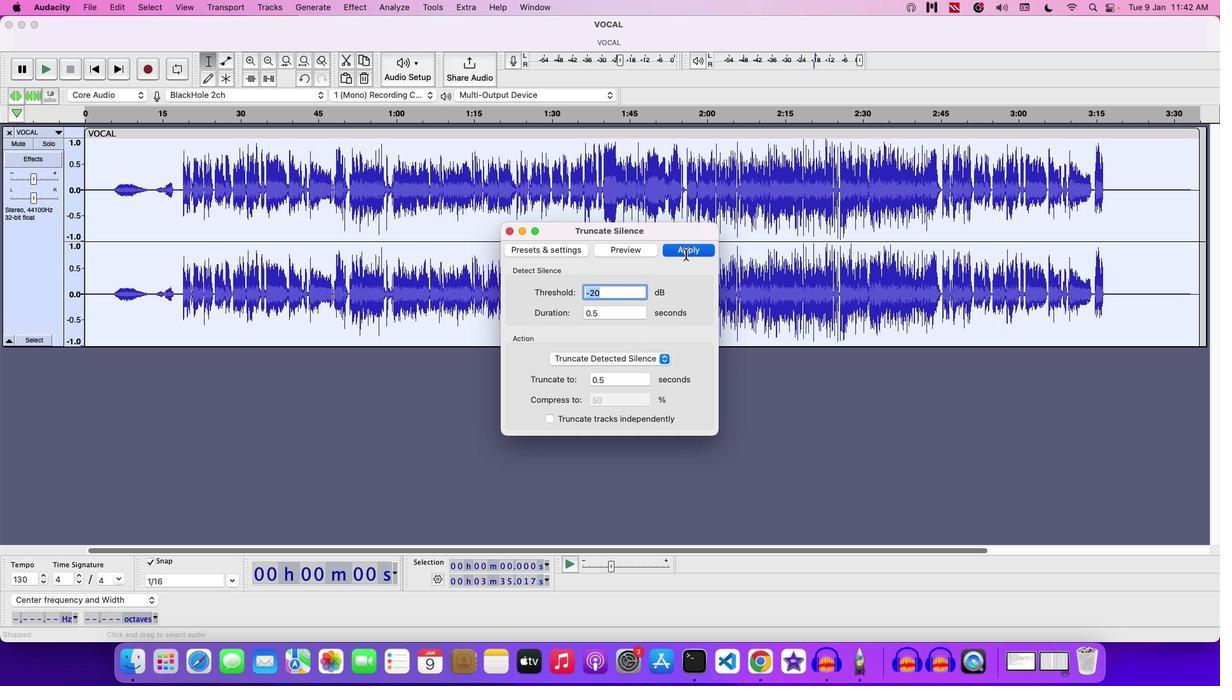 
Action: Mouse moved to (662, 252)
Screenshot: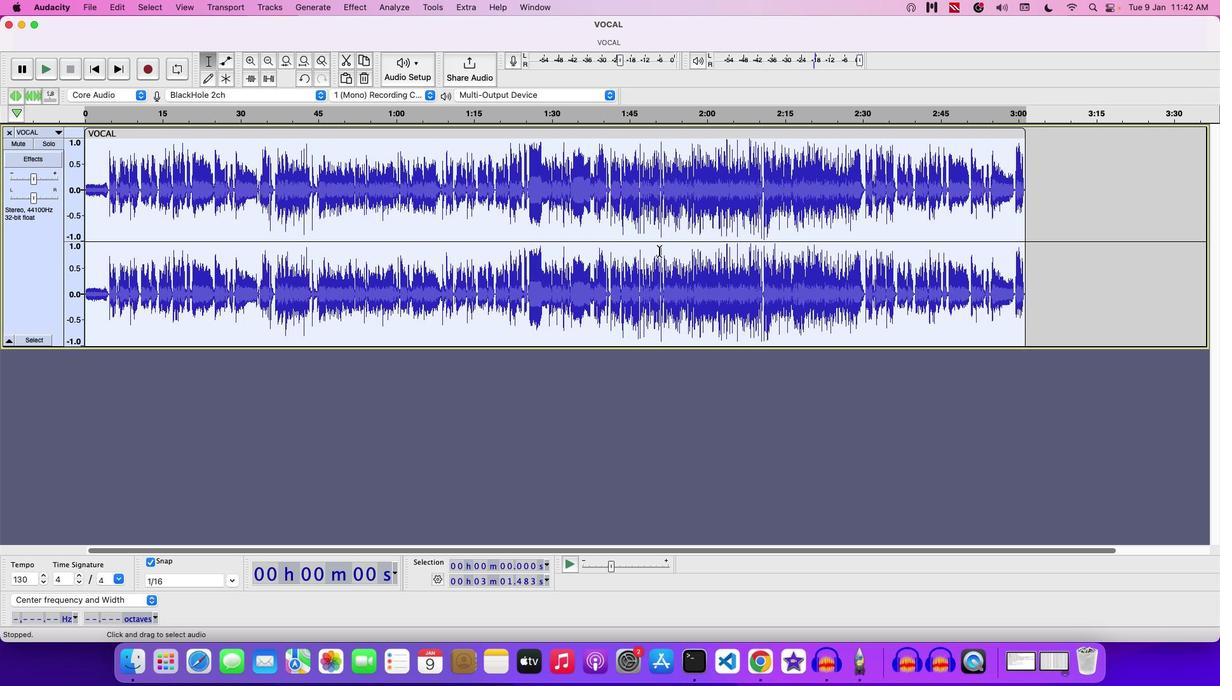
Action: Key pressed Key.space
Screenshot: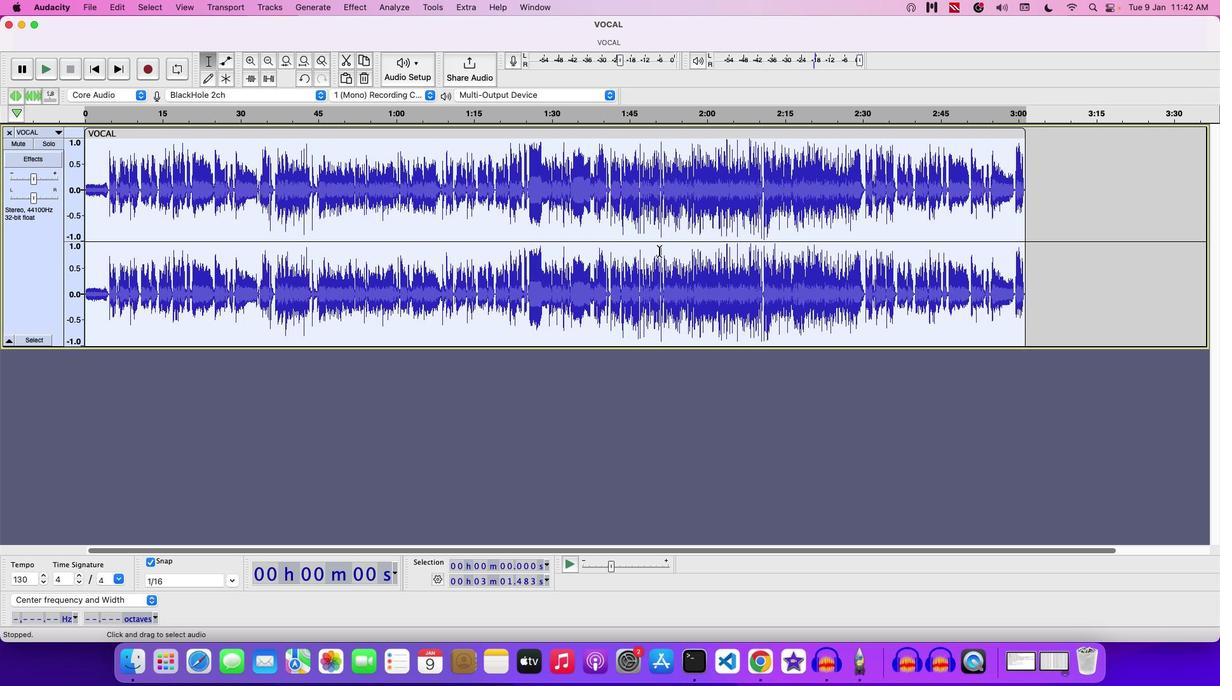 
Action: Mouse moved to (33, 182)
Screenshot: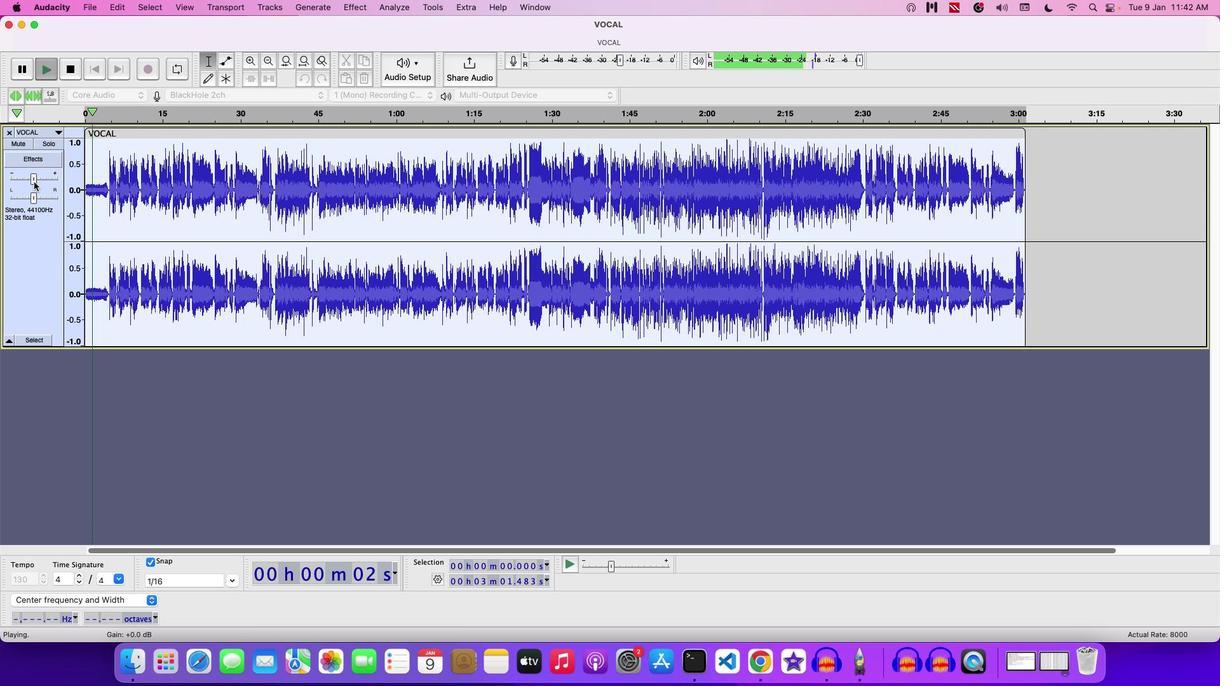 
Action: Mouse pressed left at (33, 182)
Screenshot: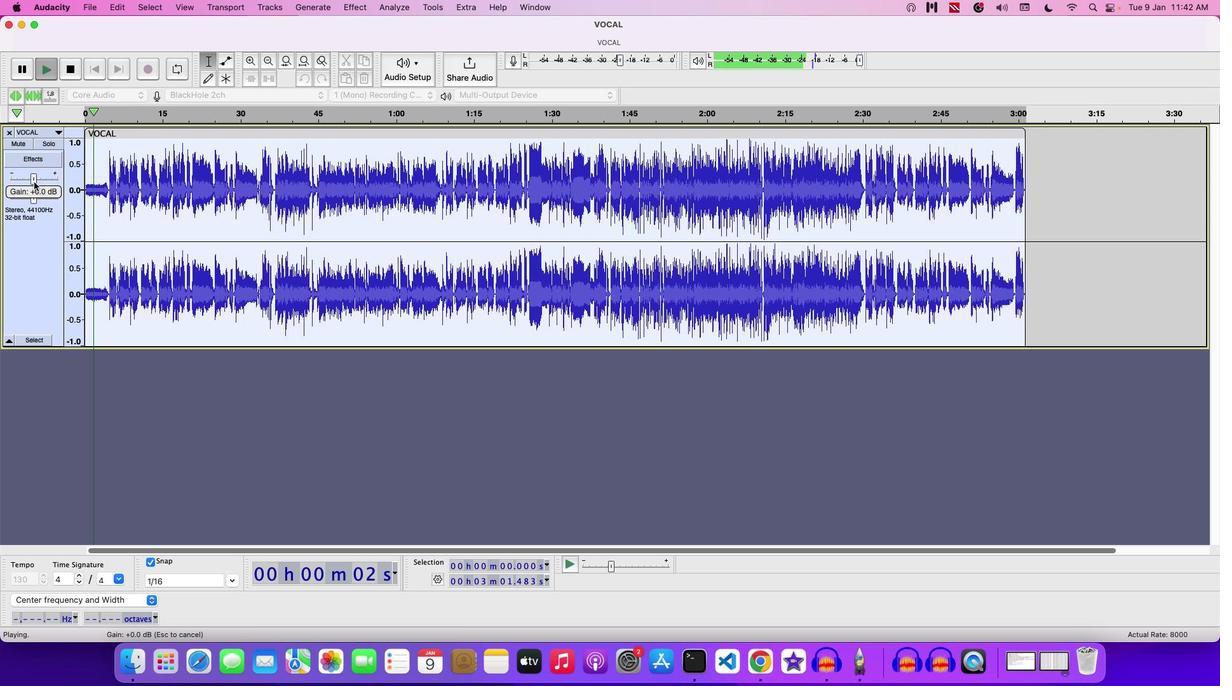 
Action: Mouse moved to (30, 181)
Screenshot: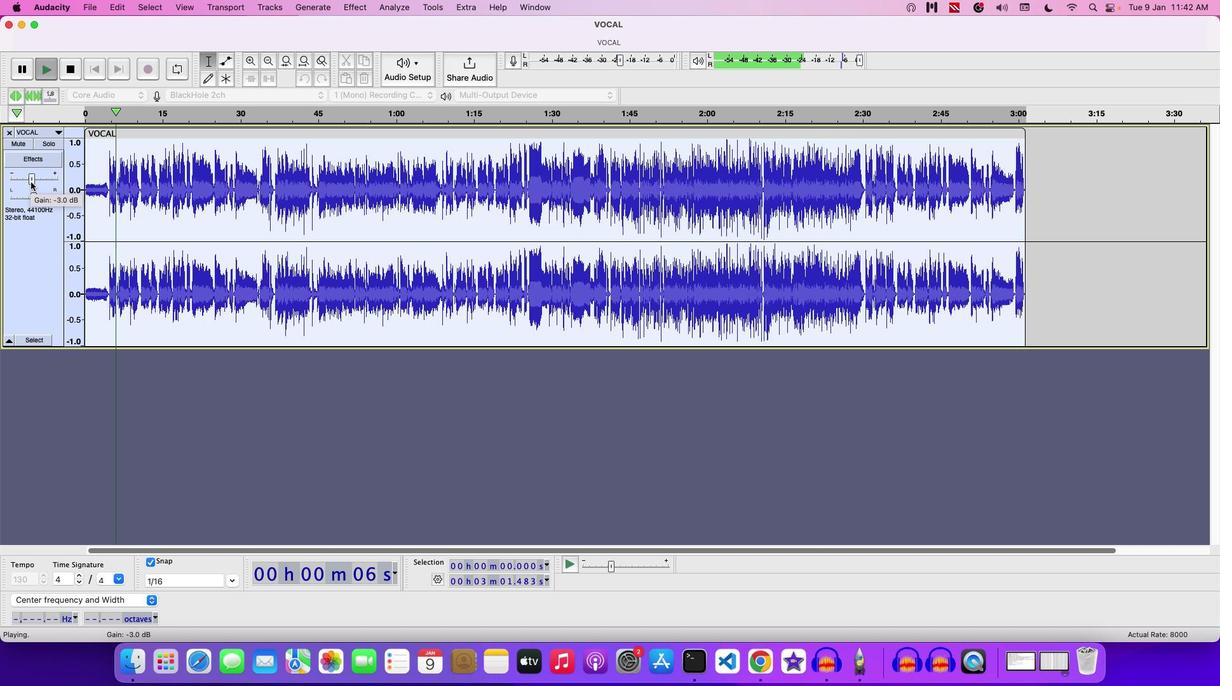 
Action: Mouse pressed left at (30, 181)
Screenshot: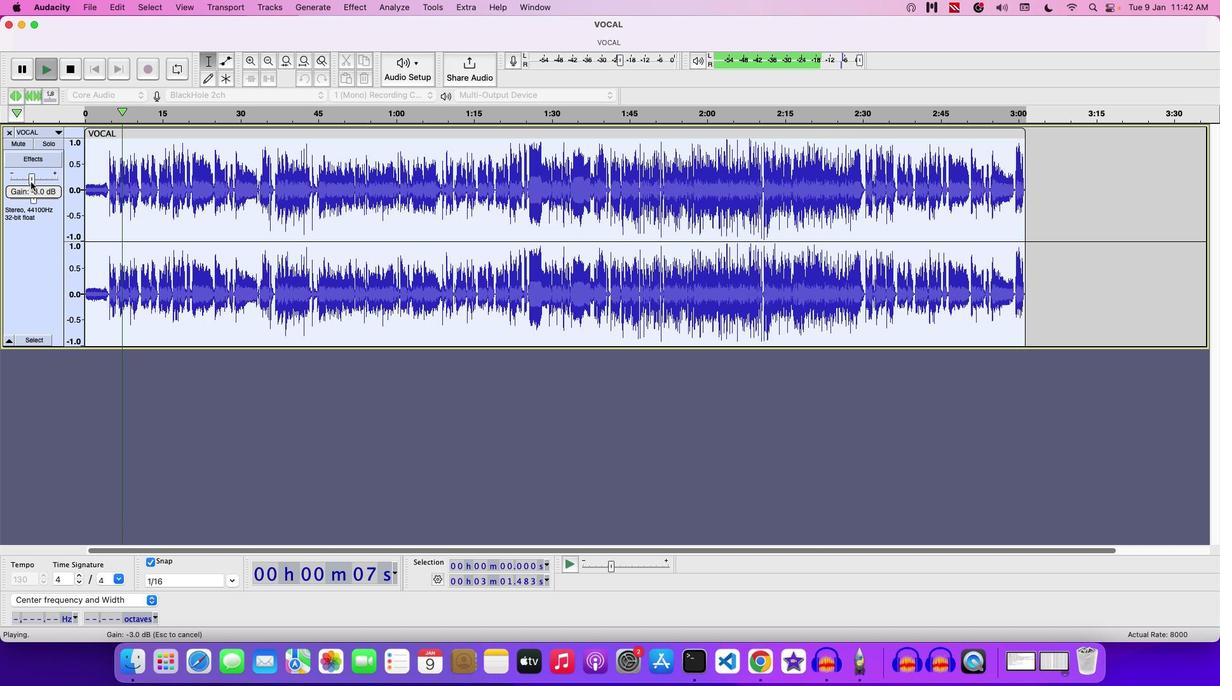 
Action: Mouse moved to (205, 183)
Screenshot: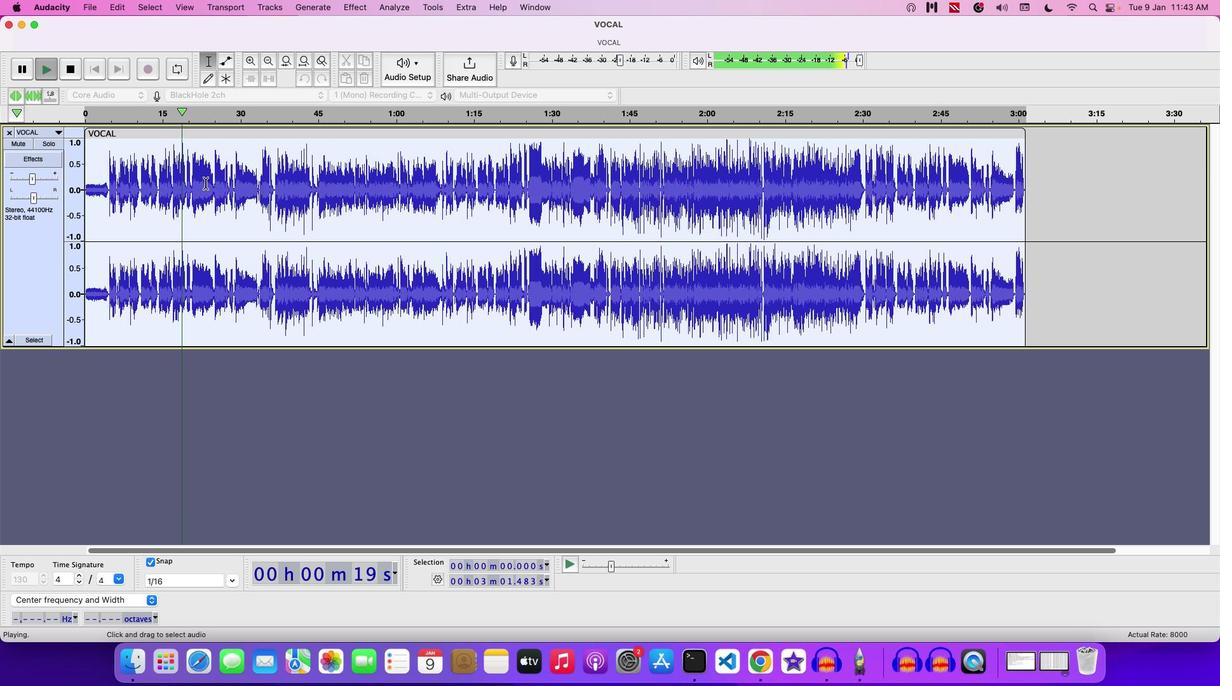 
Action: Key pressed Key.space
Screenshot: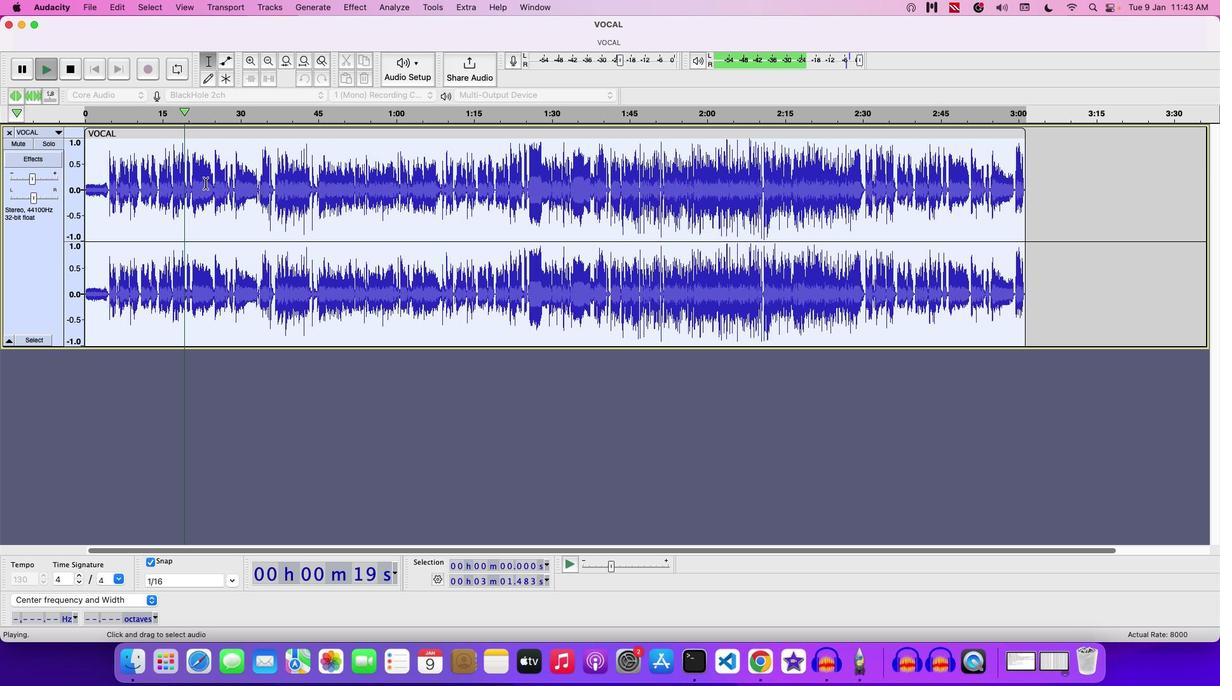 
Action: Mouse moved to (90, 12)
Screenshot: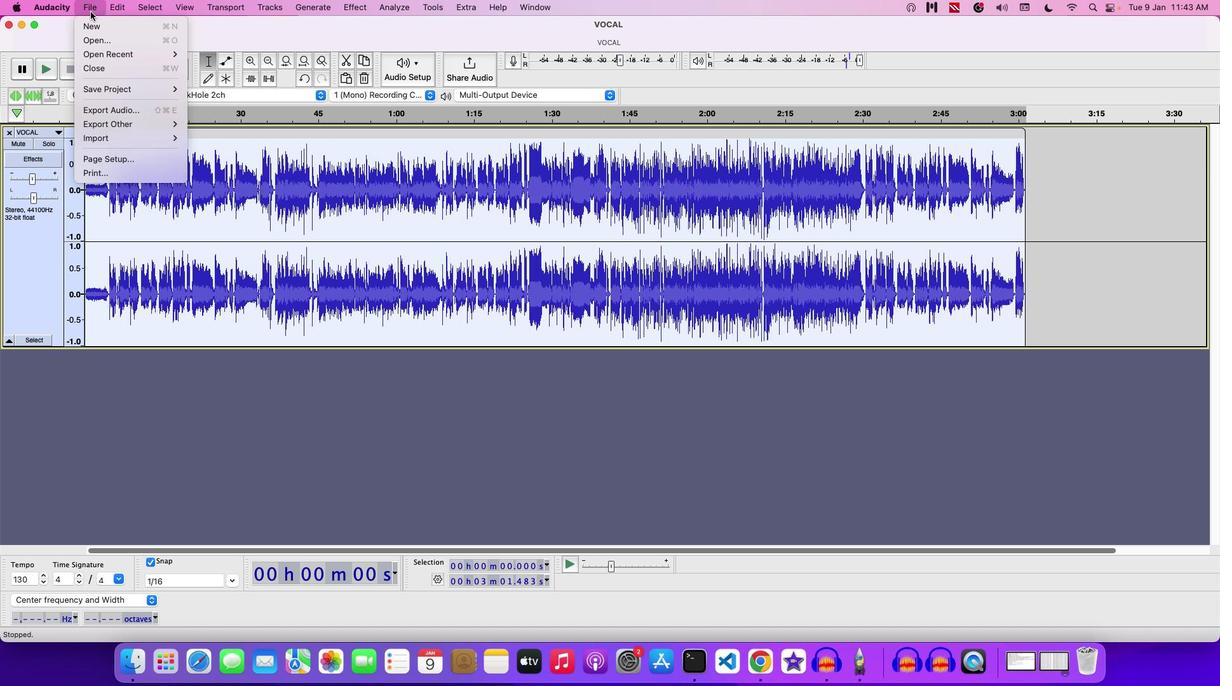 
Action: Mouse pressed left at (90, 12)
Screenshot: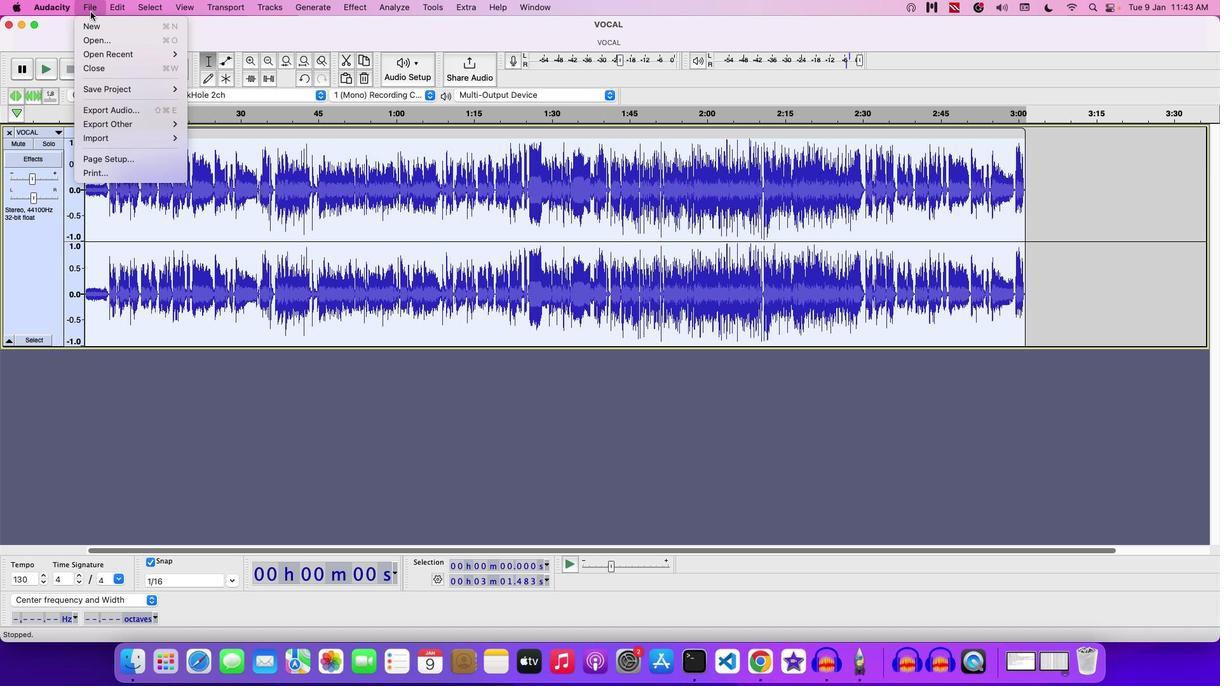 
Action: Mouse moved to (256, 90)
Screenshot: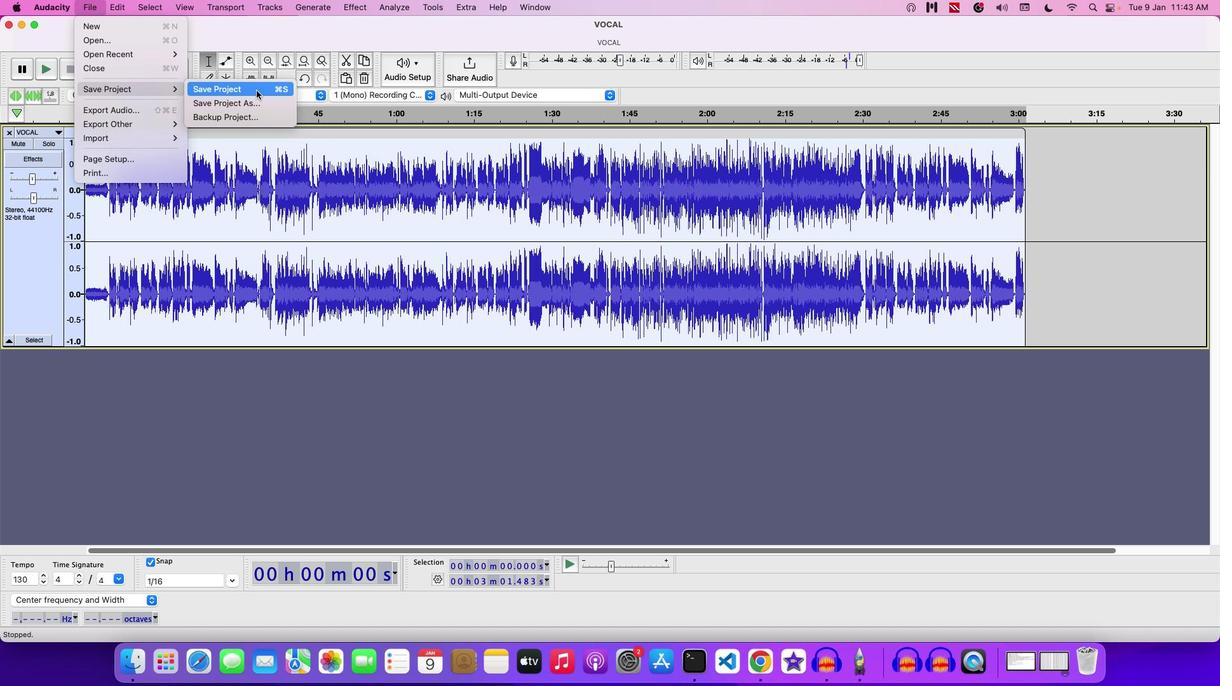 
Action: Mouse pressed left at (256, 90)
Screenshot: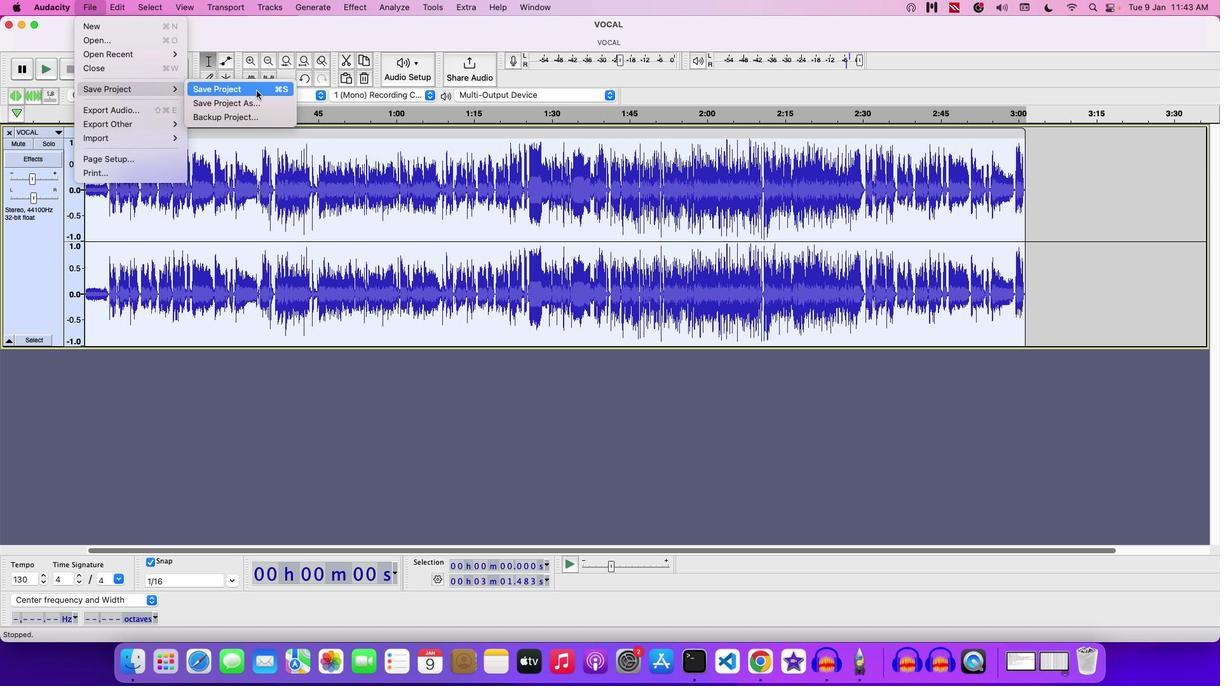 
Action: Mouse moved to (556, 215)
Screenshot: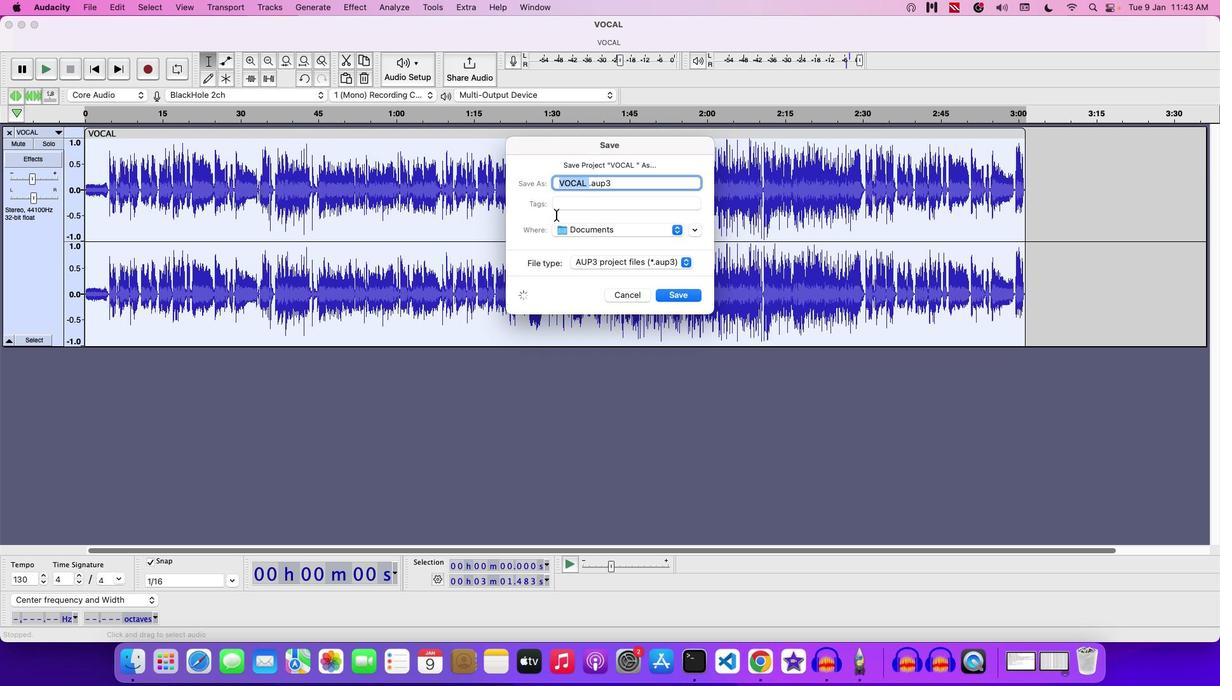
Action: Key pressed Key.backspace'T''R''U''N''C''A''T''E'Key.space'S''O'Key.backspace'I''L''E''N''C''E'Key.space
Screenshot: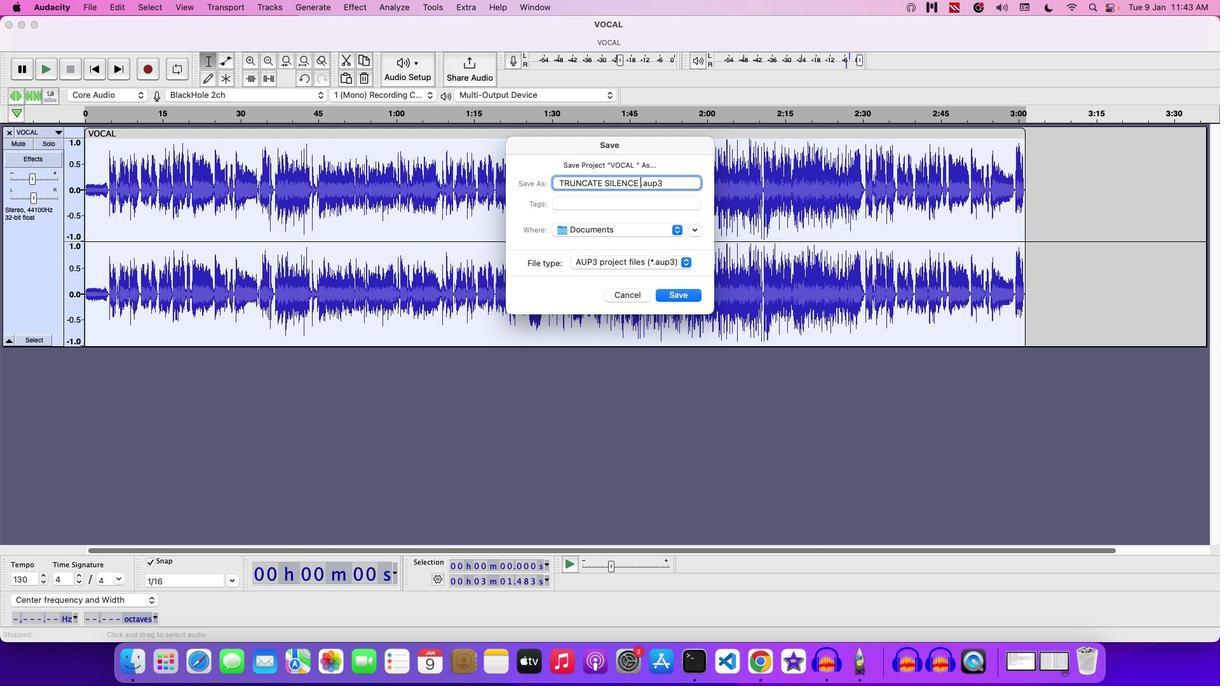 
Action: Mouse moved to (687, 296)
Screenshot: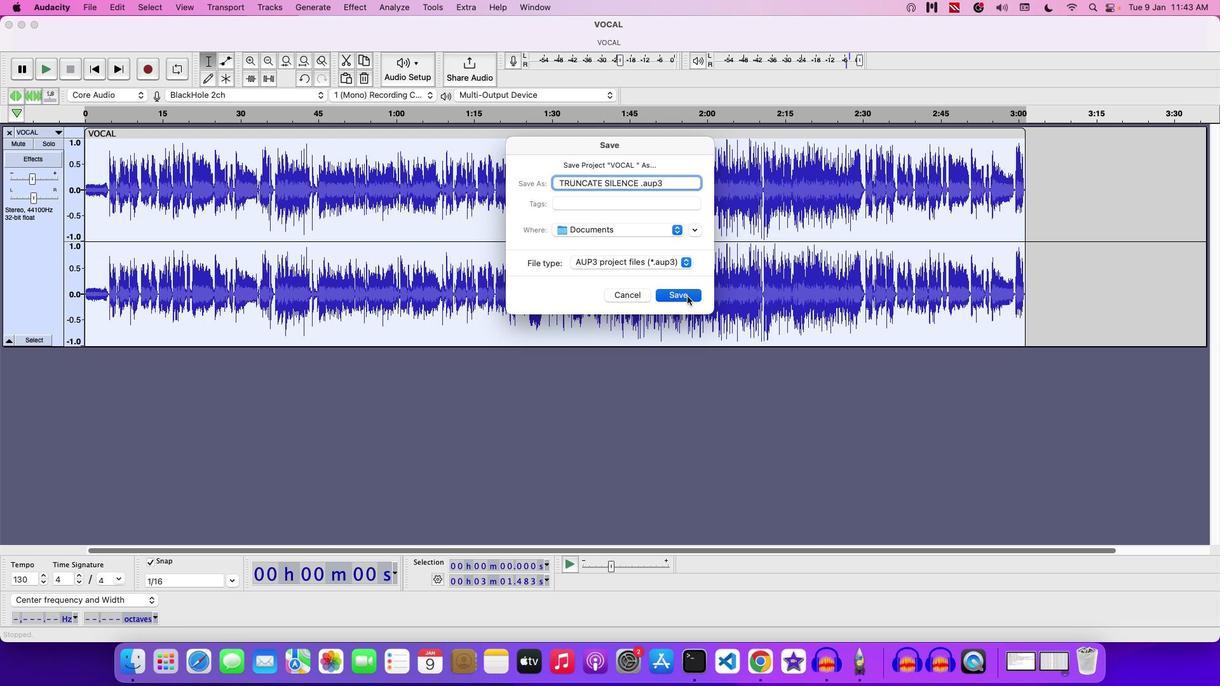 
Action: Mouse pressed left at (687, 296)
Screenshot: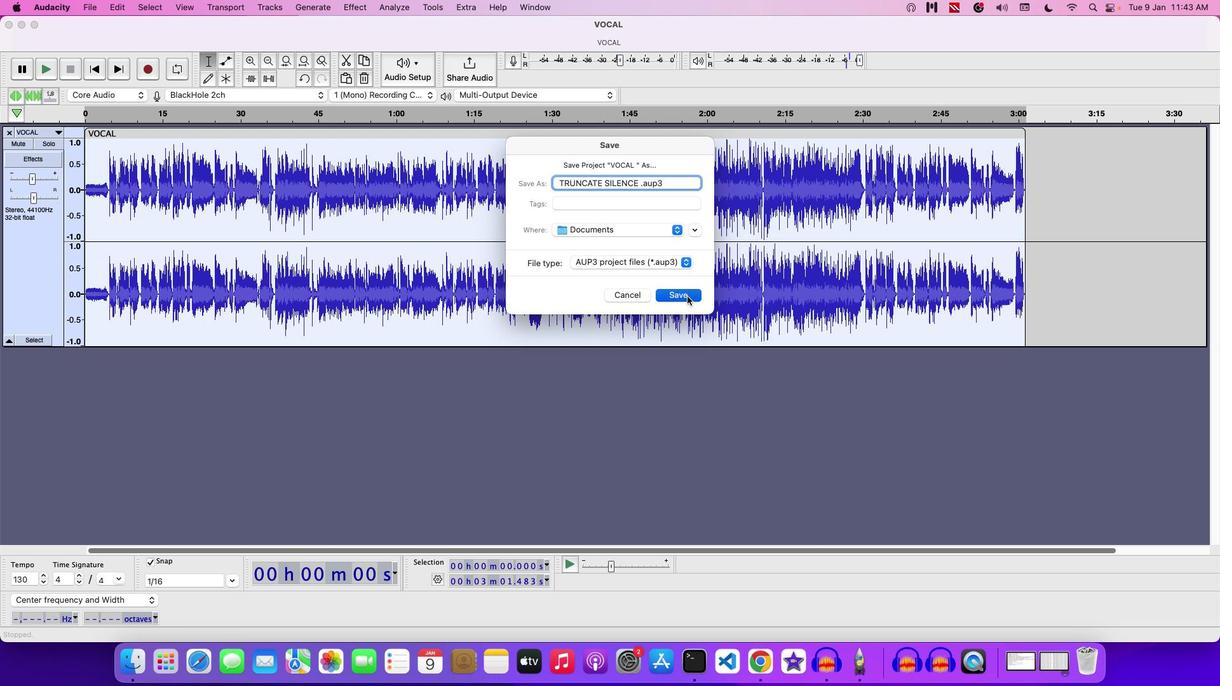
Action: Mouse moved to (687, 292)
Screenshot: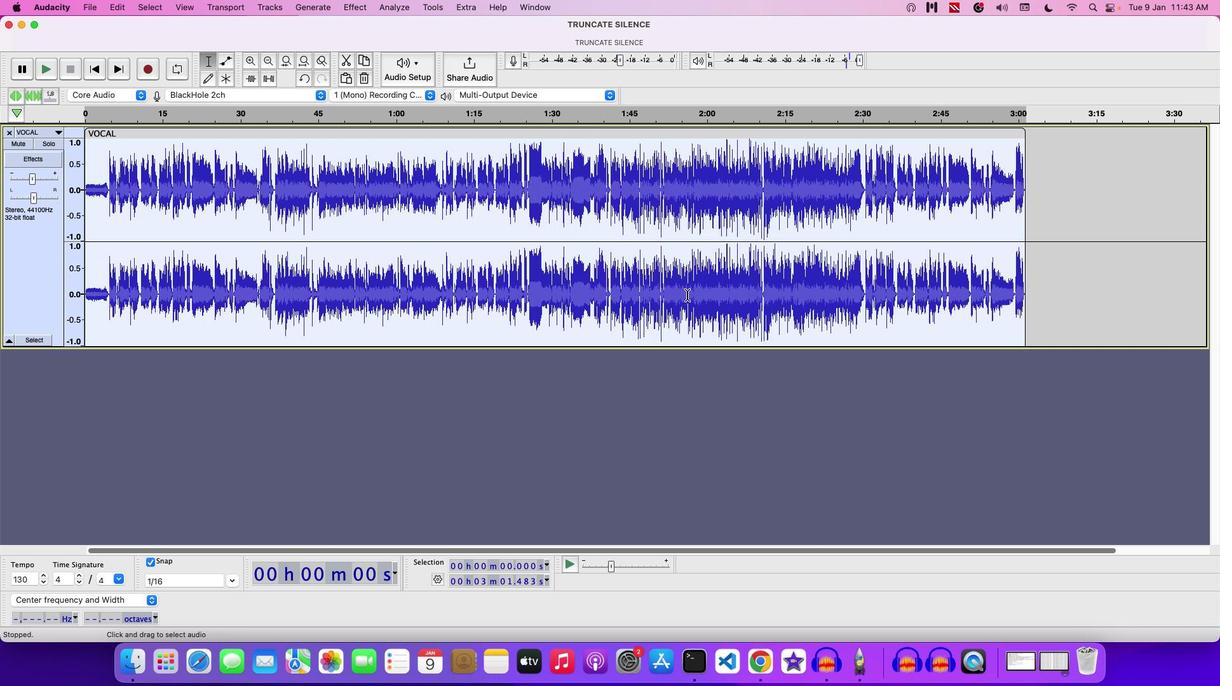 
